Task: Find connections with filter location Goiás with filter topic #communitieswith filter profile language Potuguese with filter current company Noon - The Social Learning Platform with filter school Shiv Nadar University with filter industry Oil Extraction with filter service category Video Editing with filter keywords title Auditor
Action: Mouse moved to (549, 191)
Screenshot: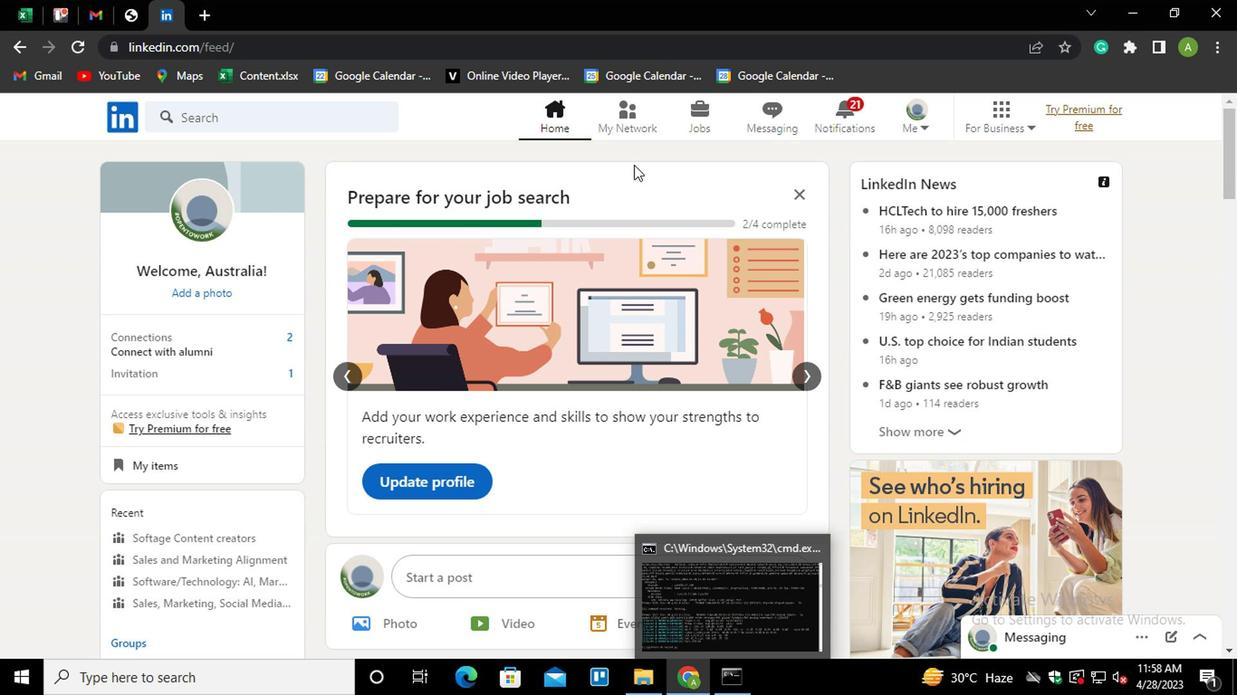 
Action: Mouse pressed left at (549, 191)
Screenshot: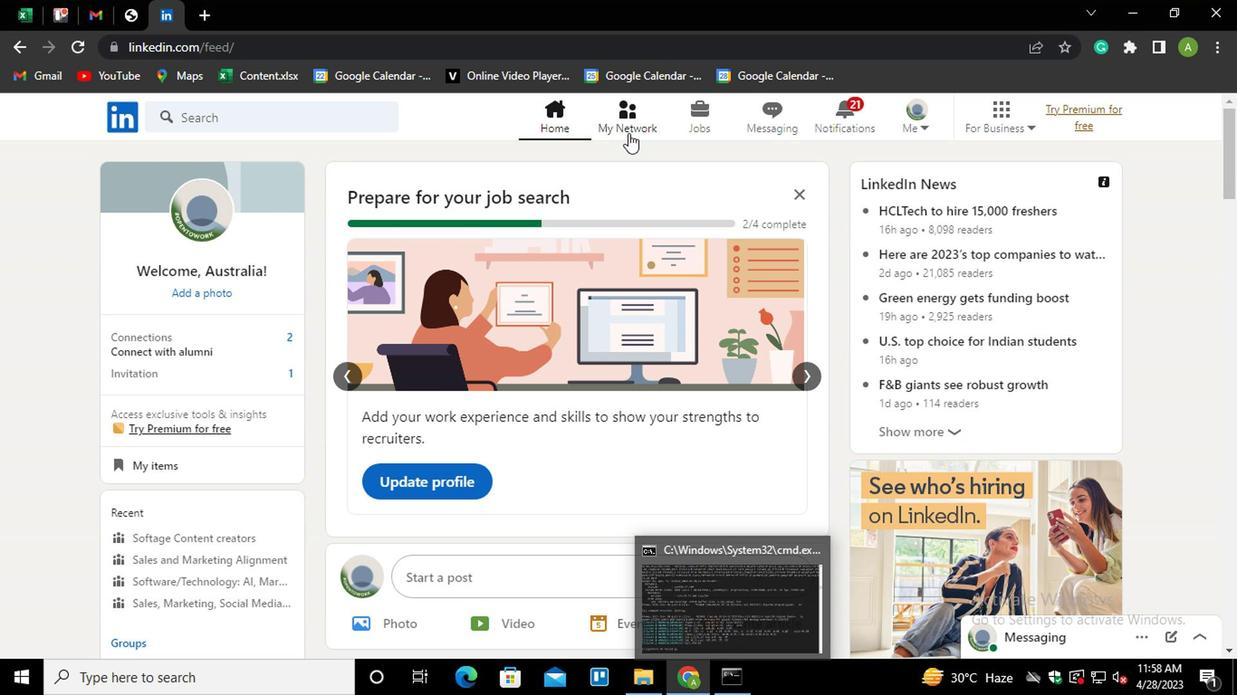 
Action: Mouse moved to (268, 258)
Screenshot: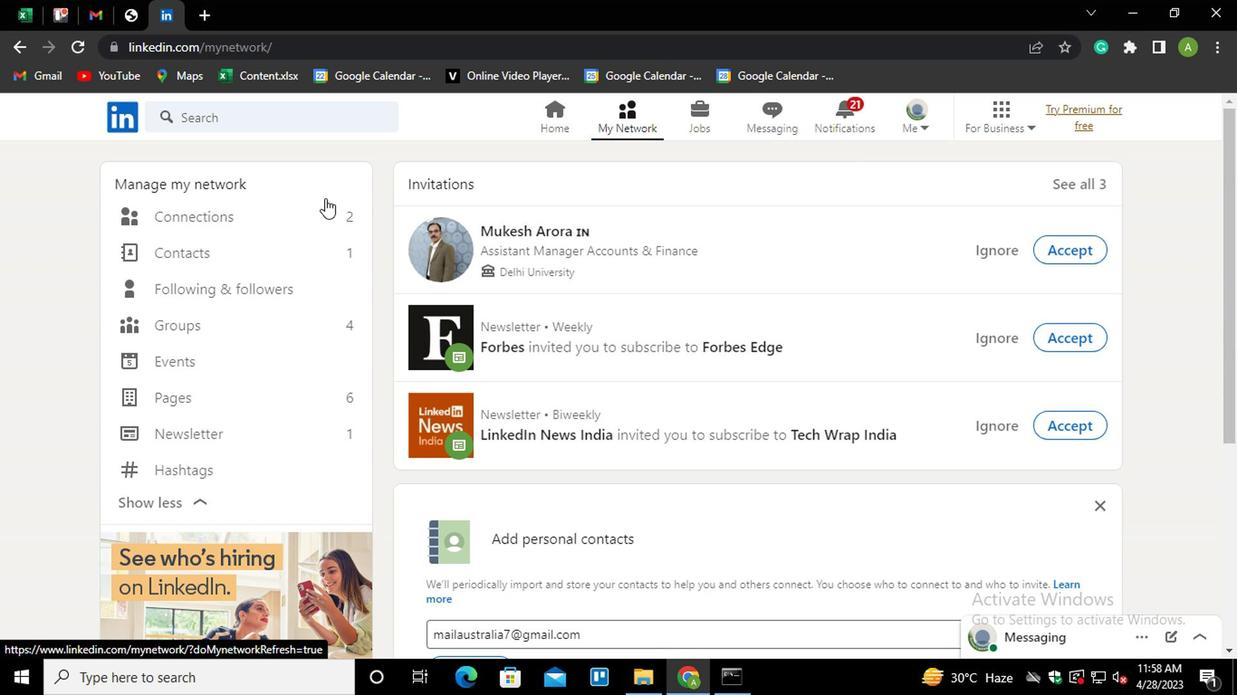 
Action: Mouse pressed left at (268, 258)
Screenshot: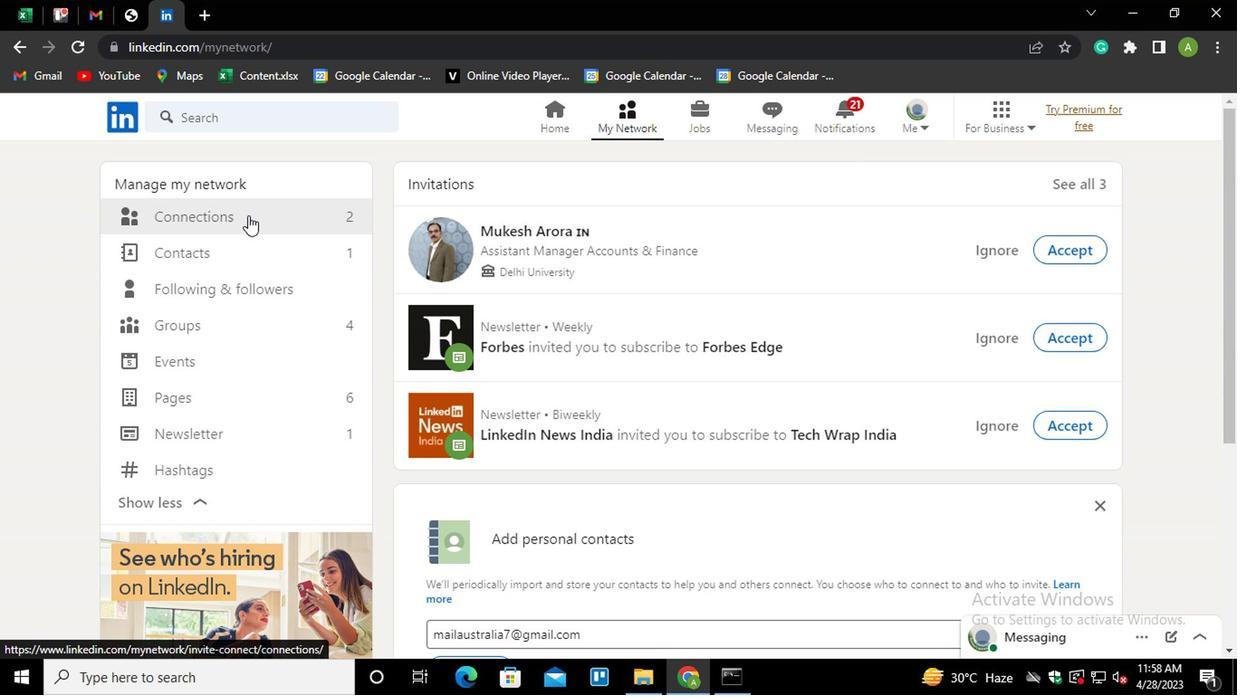 
Action: Mouse moved to (650, 257)
Screenshot: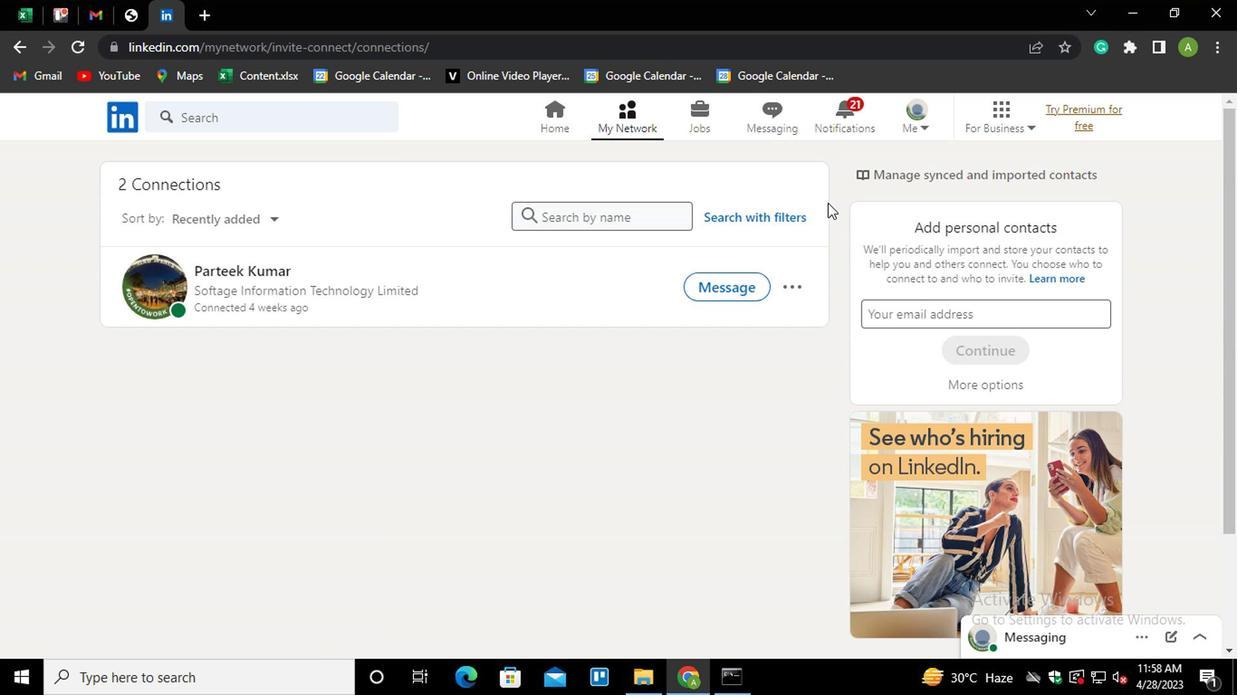 
Action: Mouse pressed left at (650, 257)
Screenshot: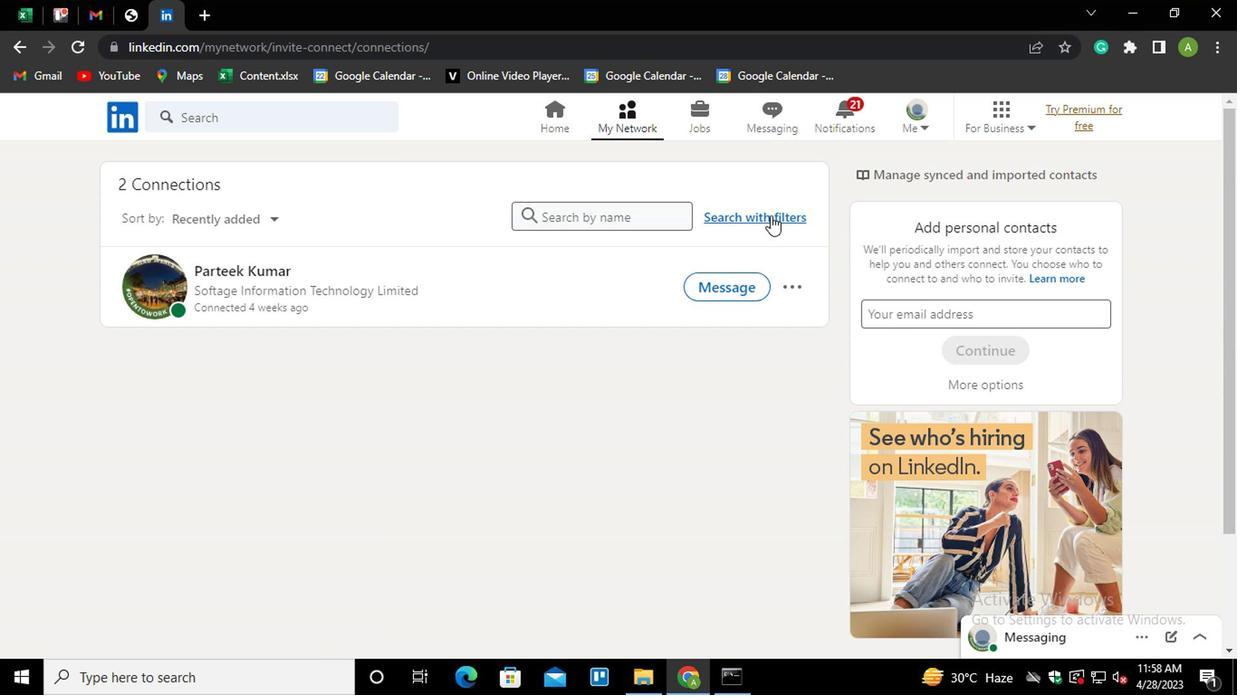 
Action: Mouse moved to (580, 219)
Screenshot: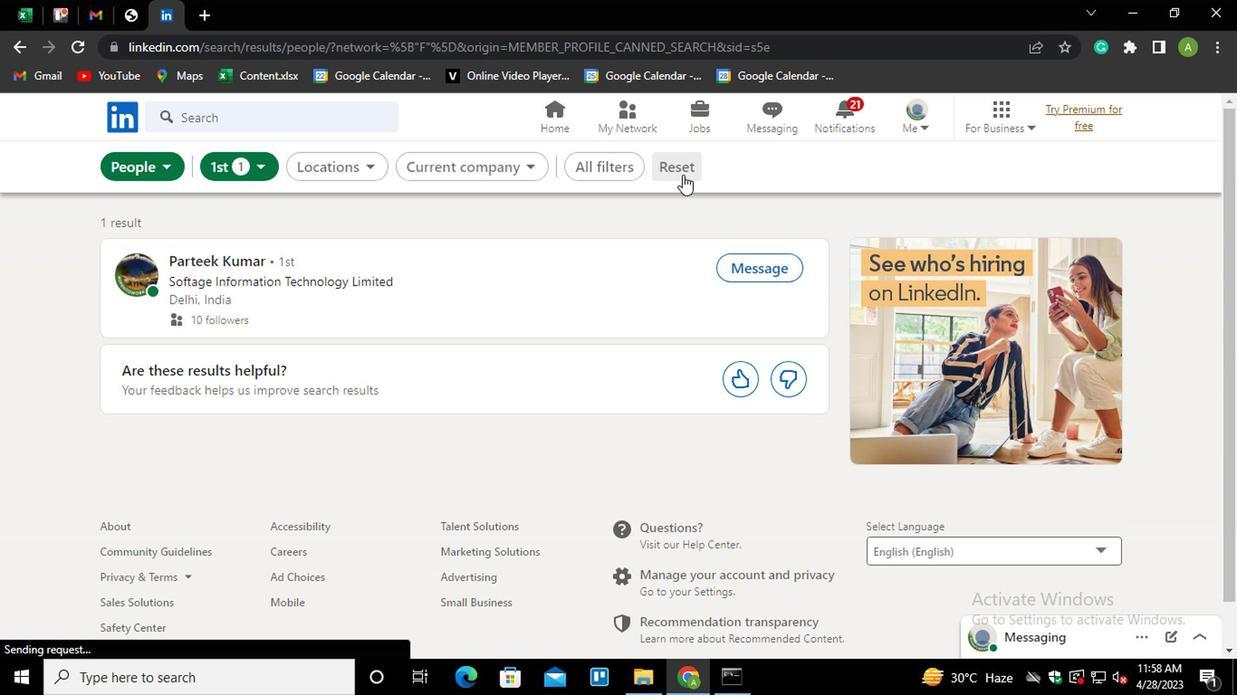 
Action: Mouse pressed left at (580, 219)
Screenshot: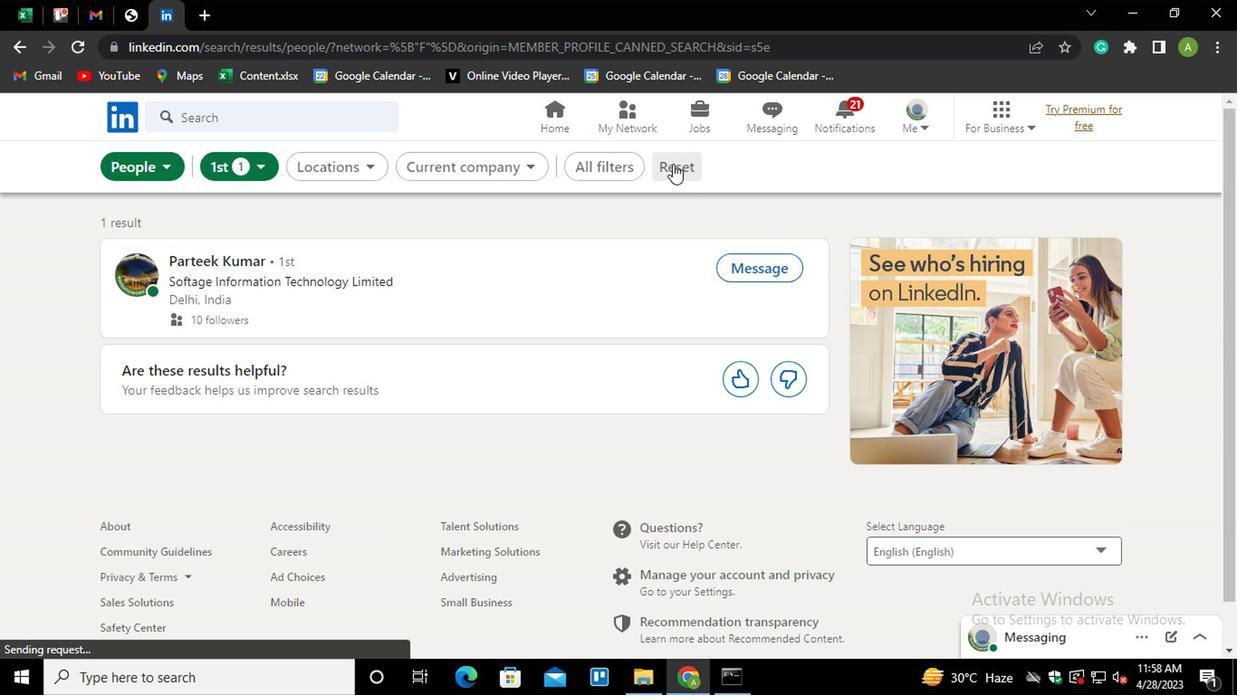 
Action: Mouse moved to (581, 224)
Screenshot: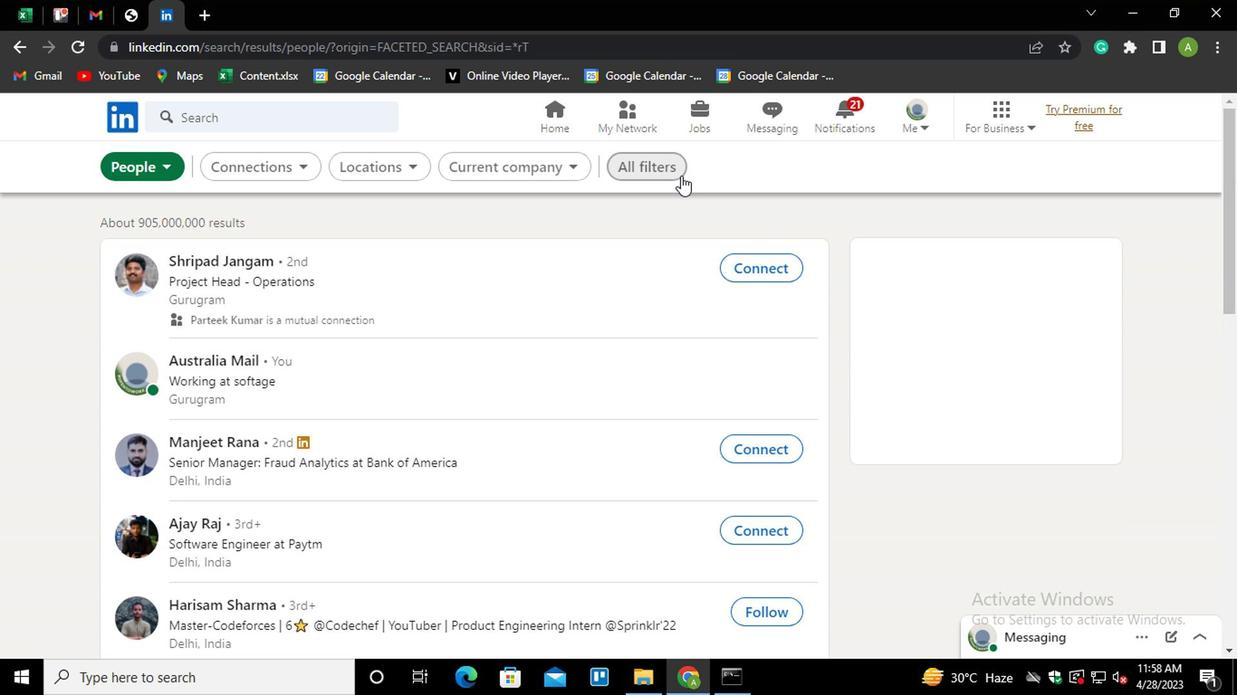 
Action: Mouse pressed left at (581, 224)
Screenshot: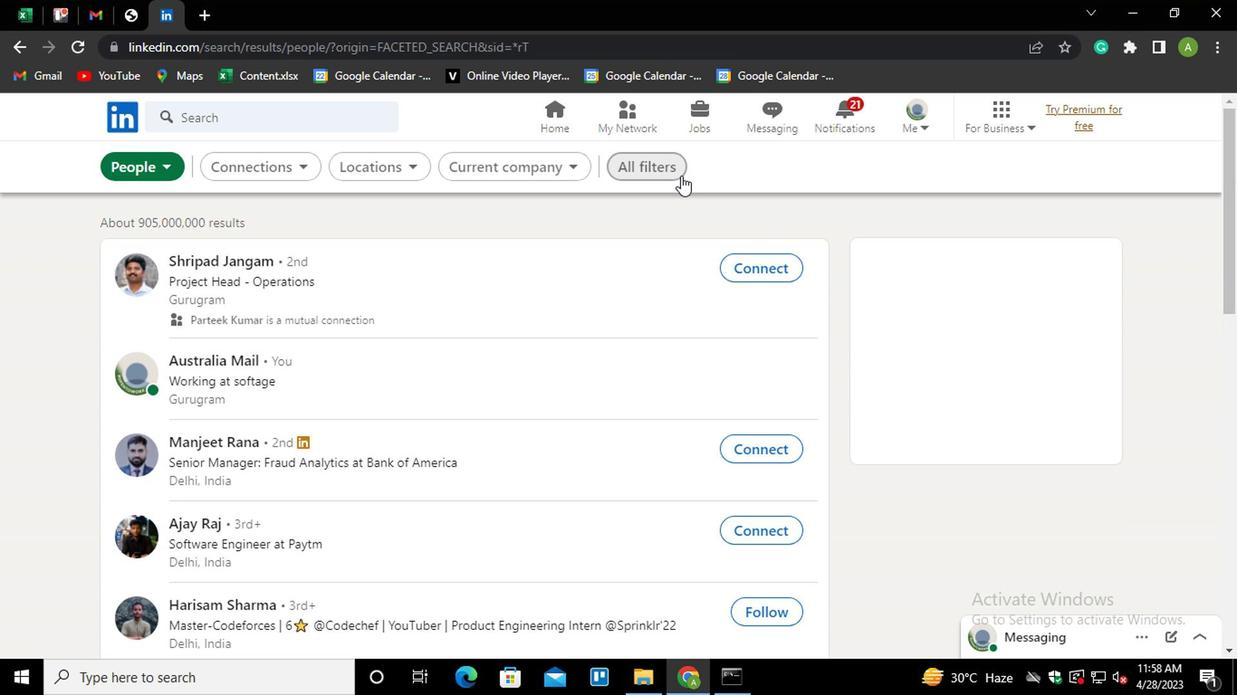 
Action: Mouse moved to (702, 367)
Screenshot: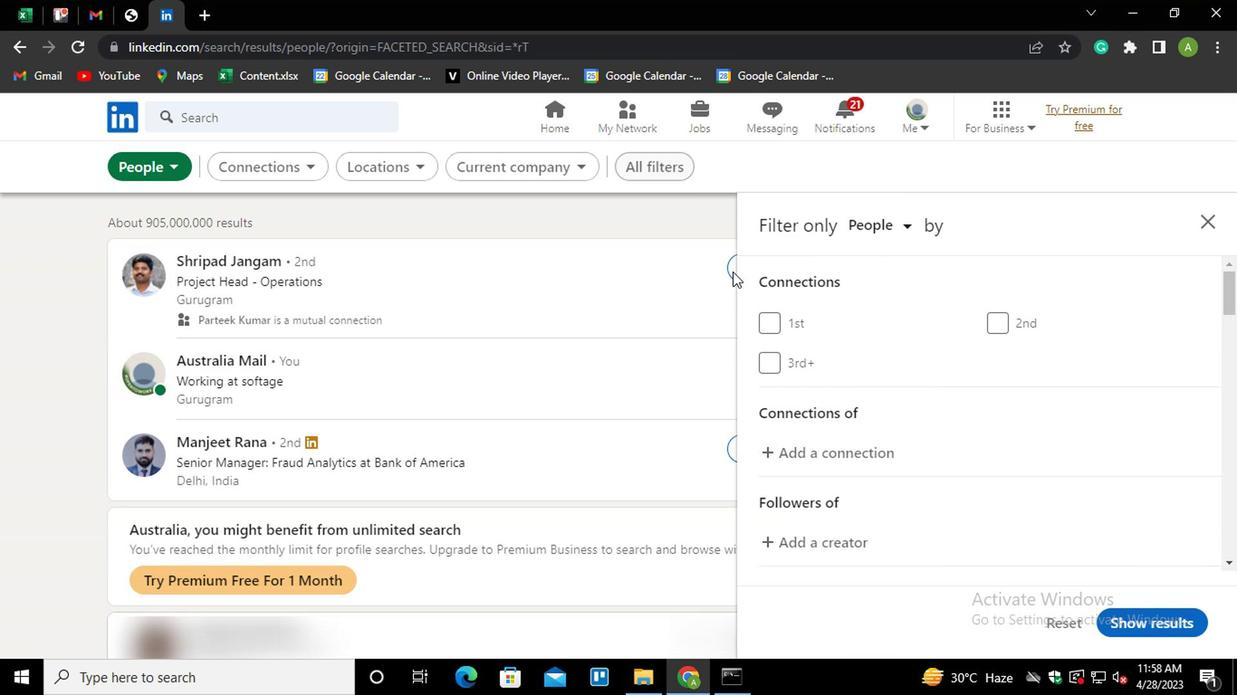 
Action: Mouse scrolled (702, 366) with delta (0, 0)
Screenshot: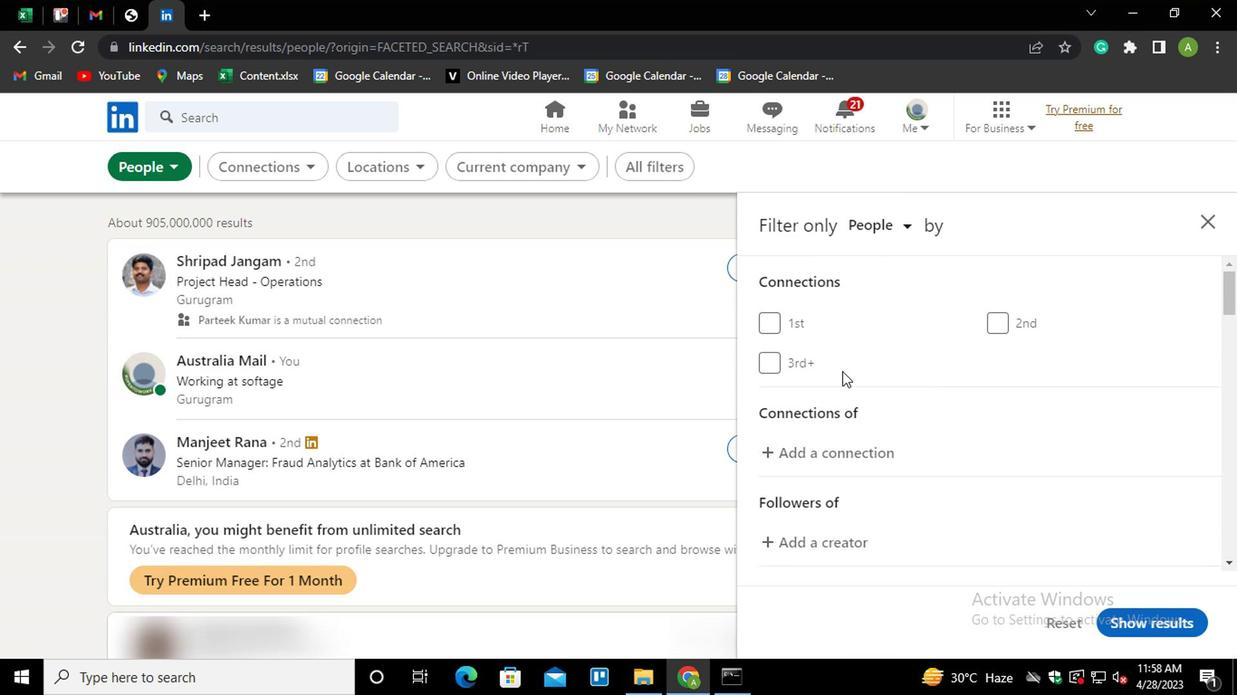 
Action: Mouse scrolled (702, 366) with delta (0, 0)
Screenshot: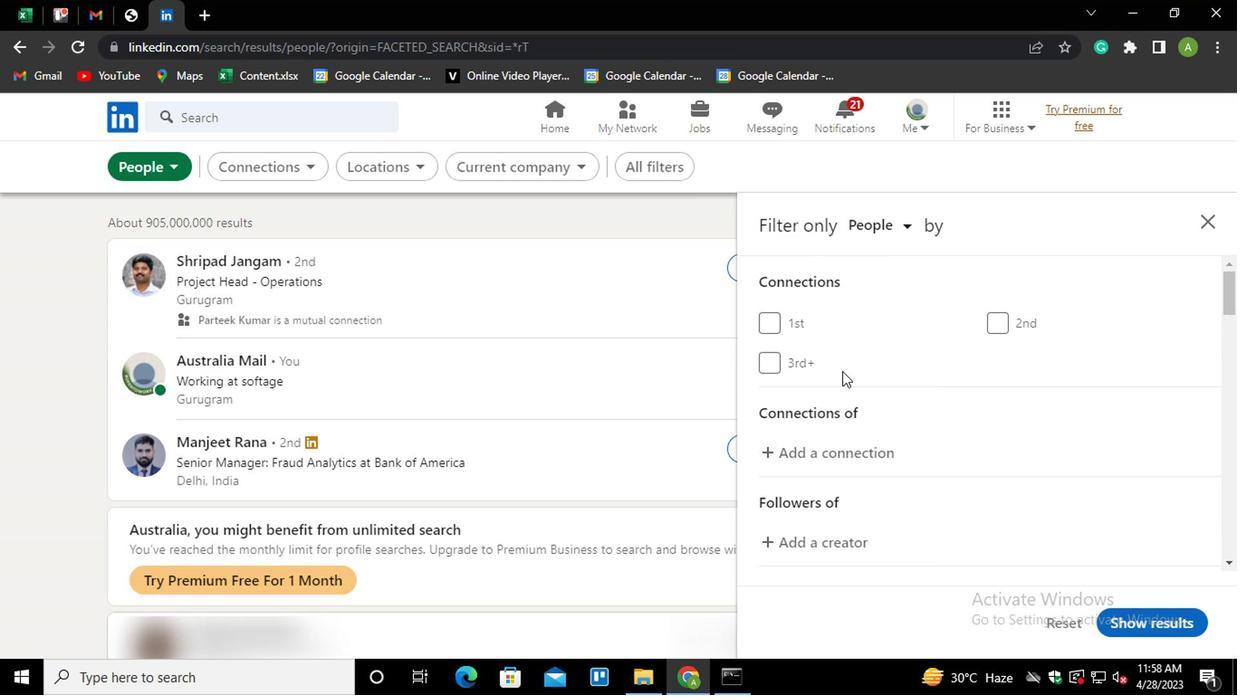 
Action: Mouse scrolled (702, 366) with delta (0, 0)
Screenshot: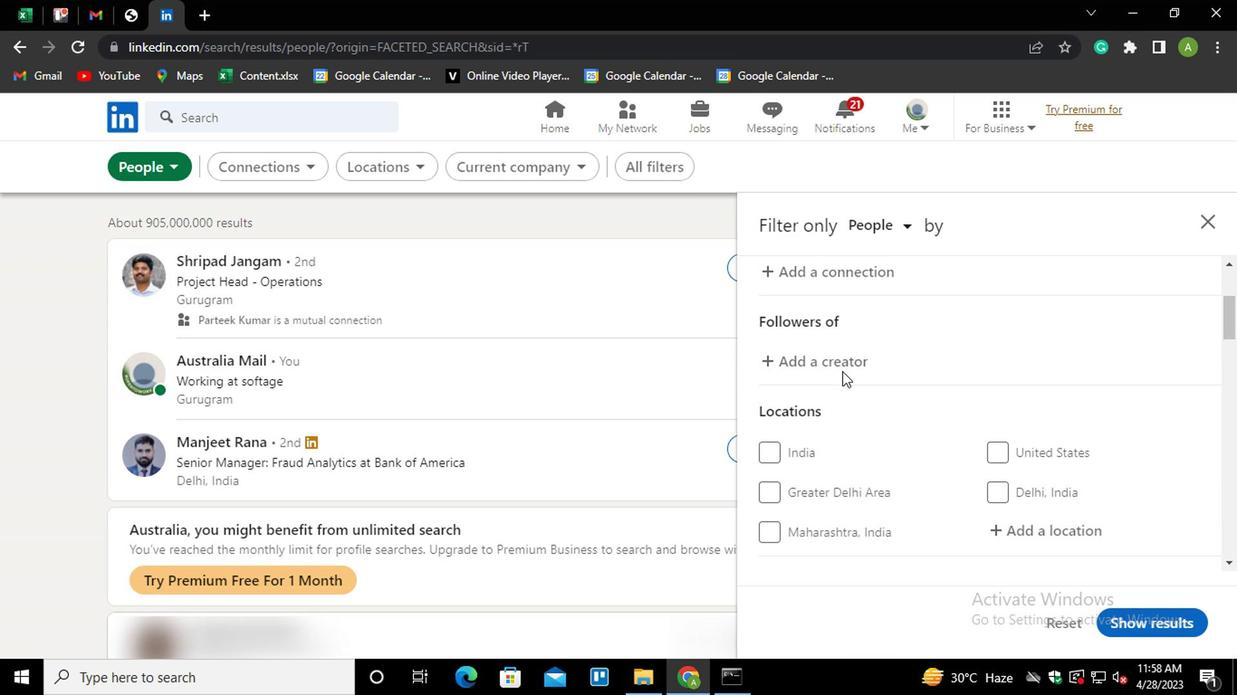 
Action: Mouse moved to (821, 416)
Screenshot: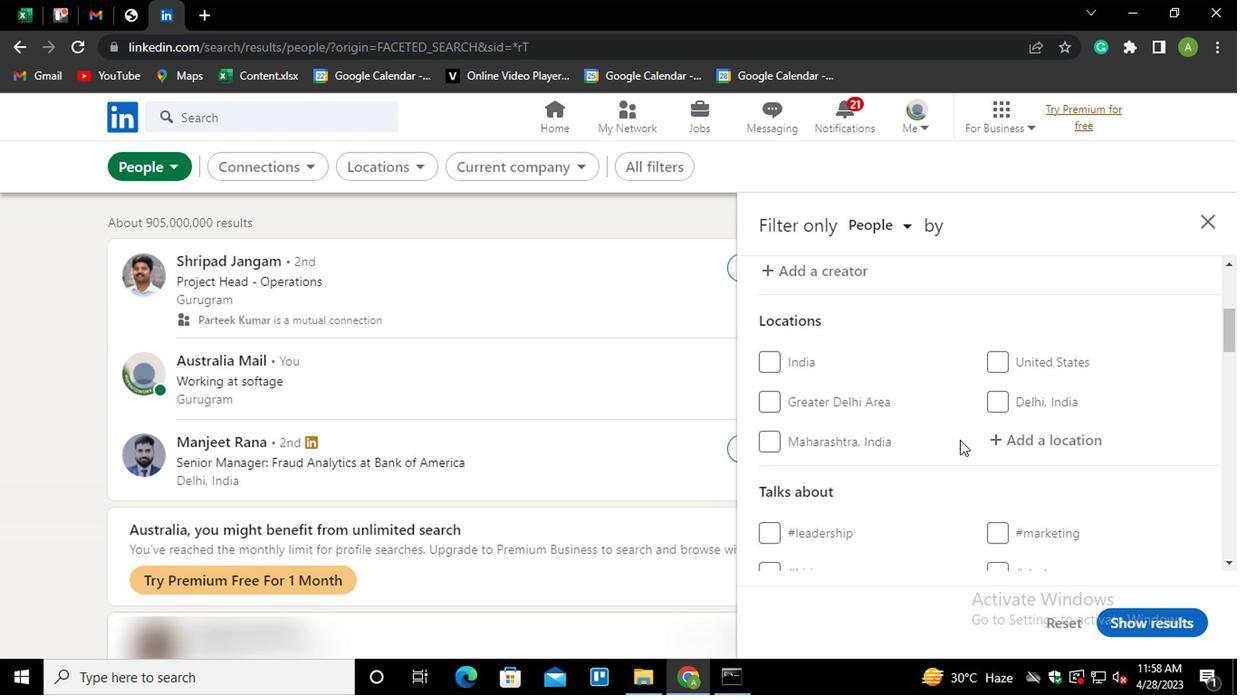 
Action: Mouse pressed left at (821, 416)
Screenshot: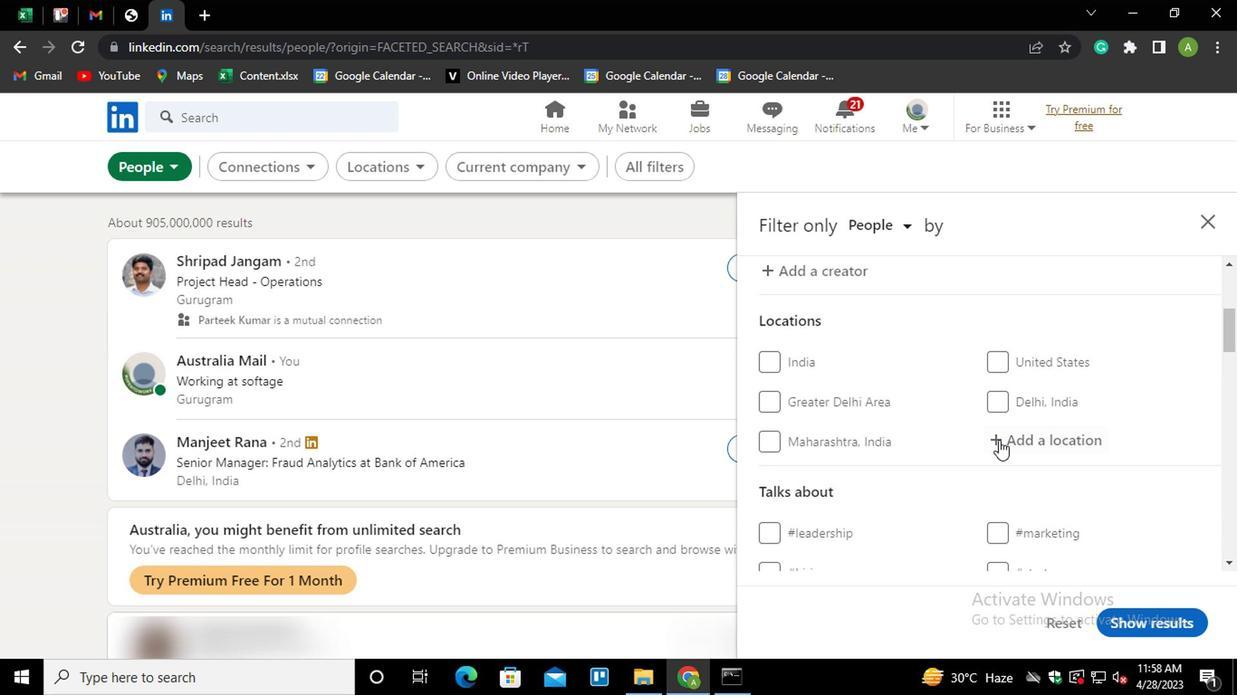 
Action: Key pressed <Key.shift>GOIAD<Key.backspace>S<Key.down><Key.enter>
Screenshot: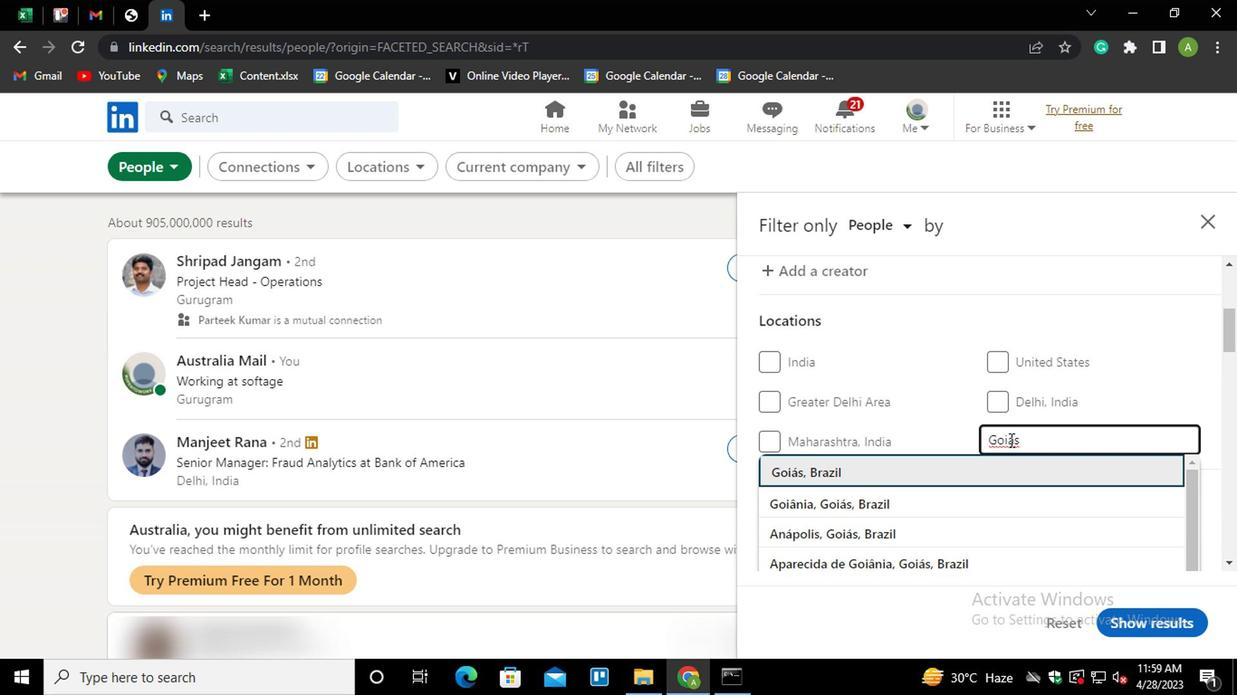 
Action: Mouse scrolled (821, 415) with delta (0, 0)
Screenshot: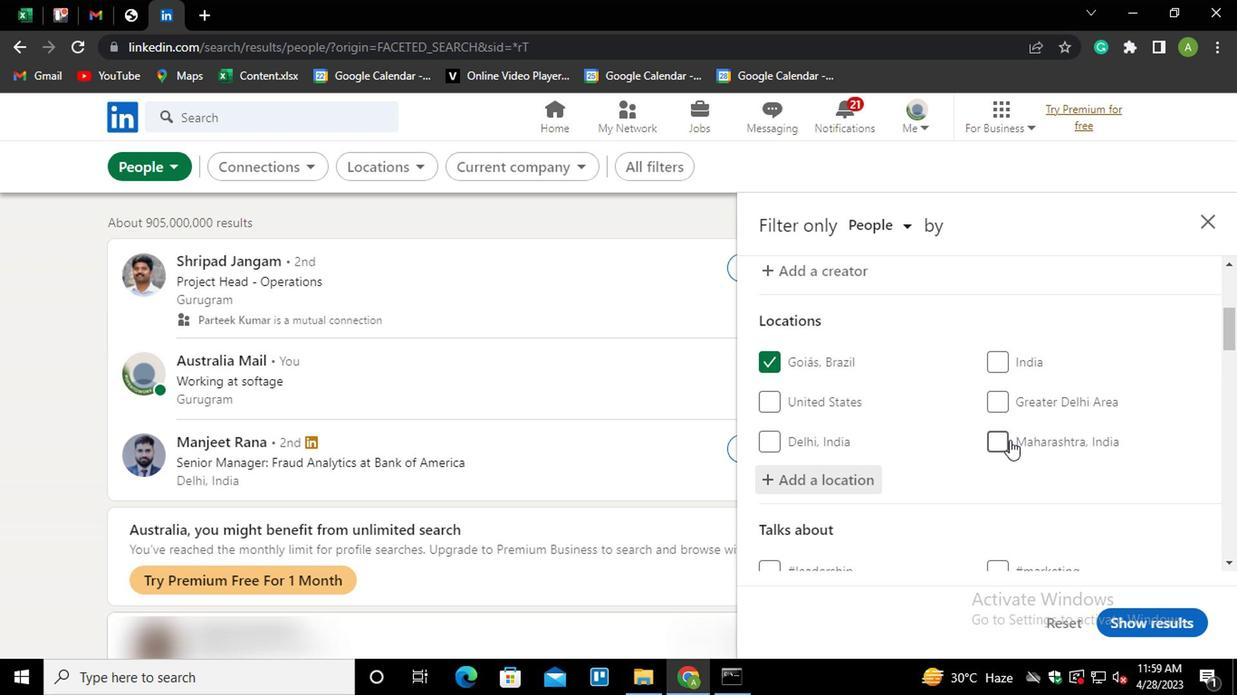 
Action: Mouse scrolled (821, 415) with delta (0, 0)
Screenshot: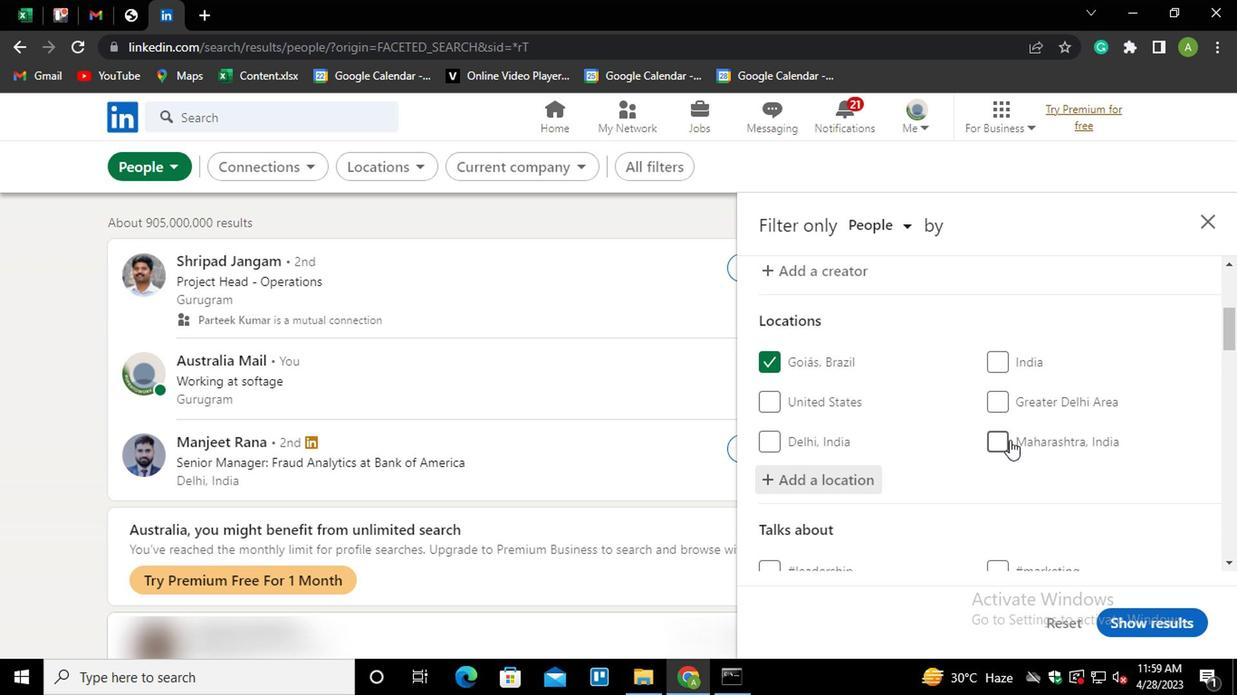 
Action: Mouse scrolled (821, 415) with delta (0, 0)
Screenshot: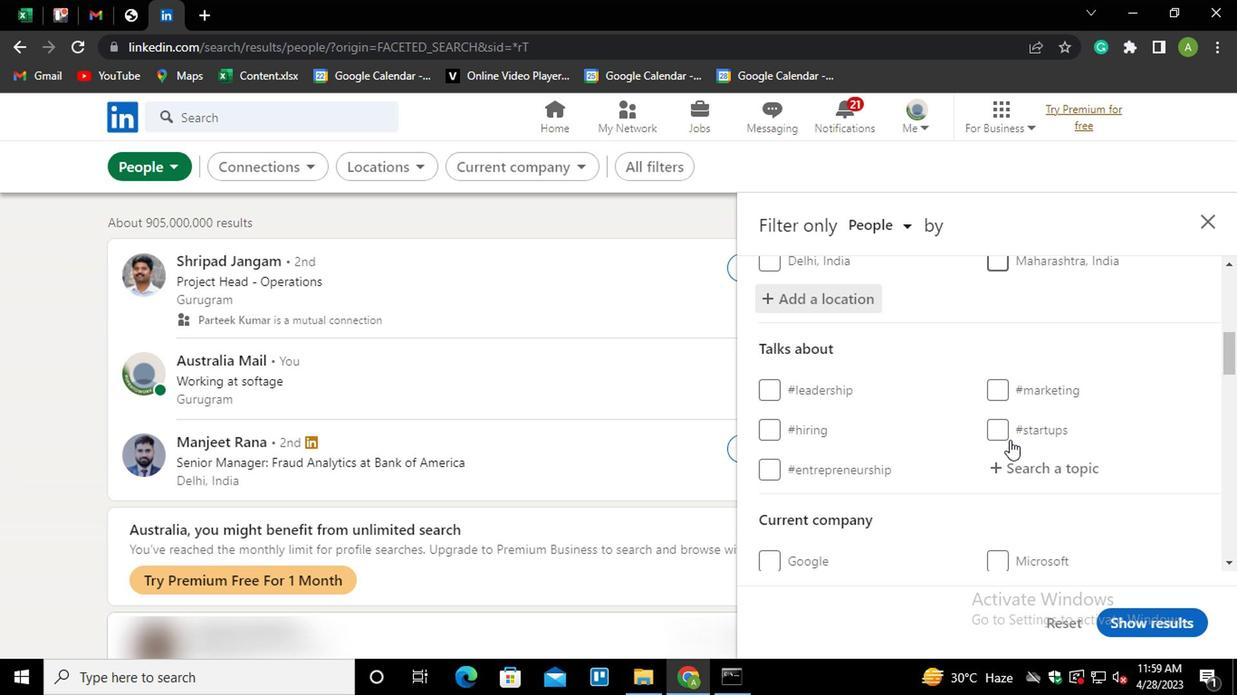 
Action: Mouse moved to (838, 369)
Screenshot: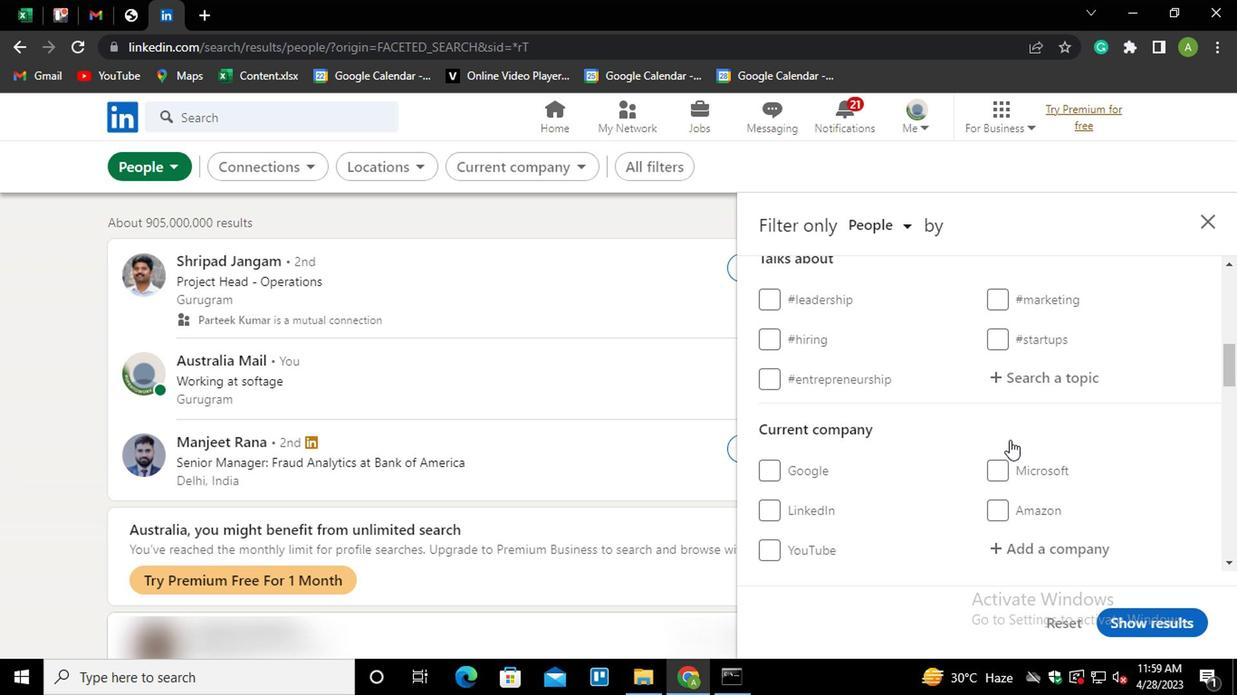 
Action: Mouse pressed left at (838, 369)
Screenshot: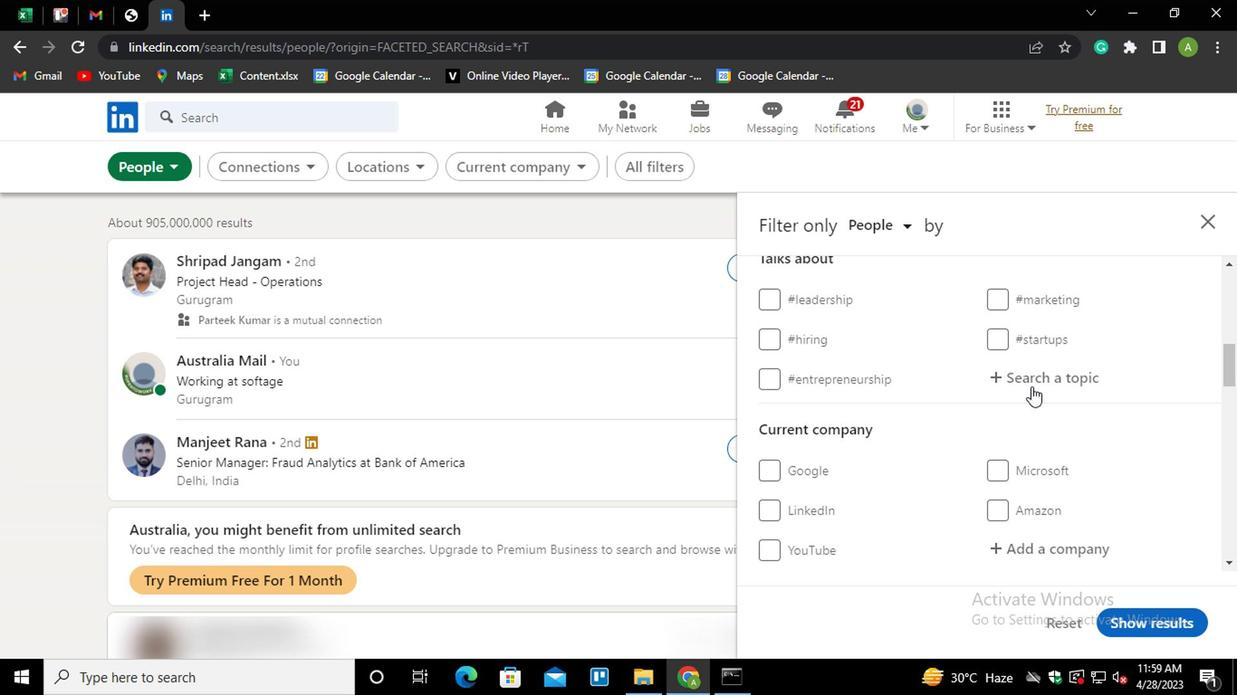
Action: Key pressed COMMUNITE<Key.backspace>IES<Key.down><Key.down><Key.enter>
Screenshot: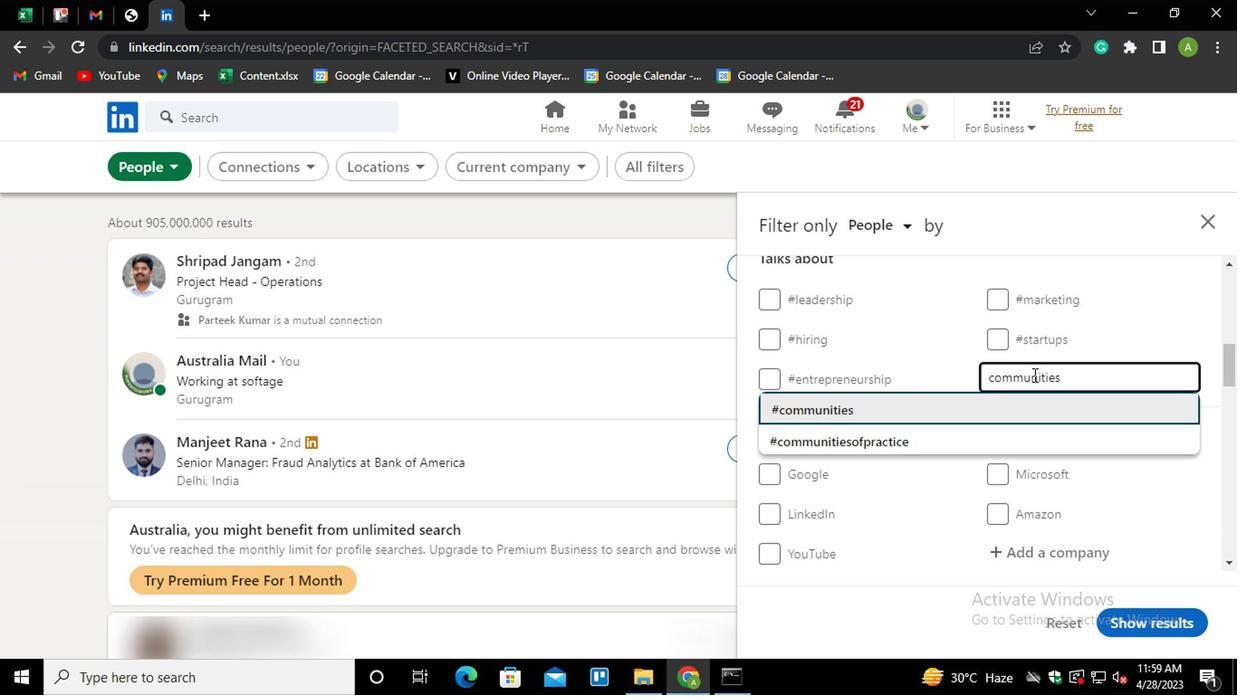 
Action: Mouse moved to (839, 368)
Screenshot: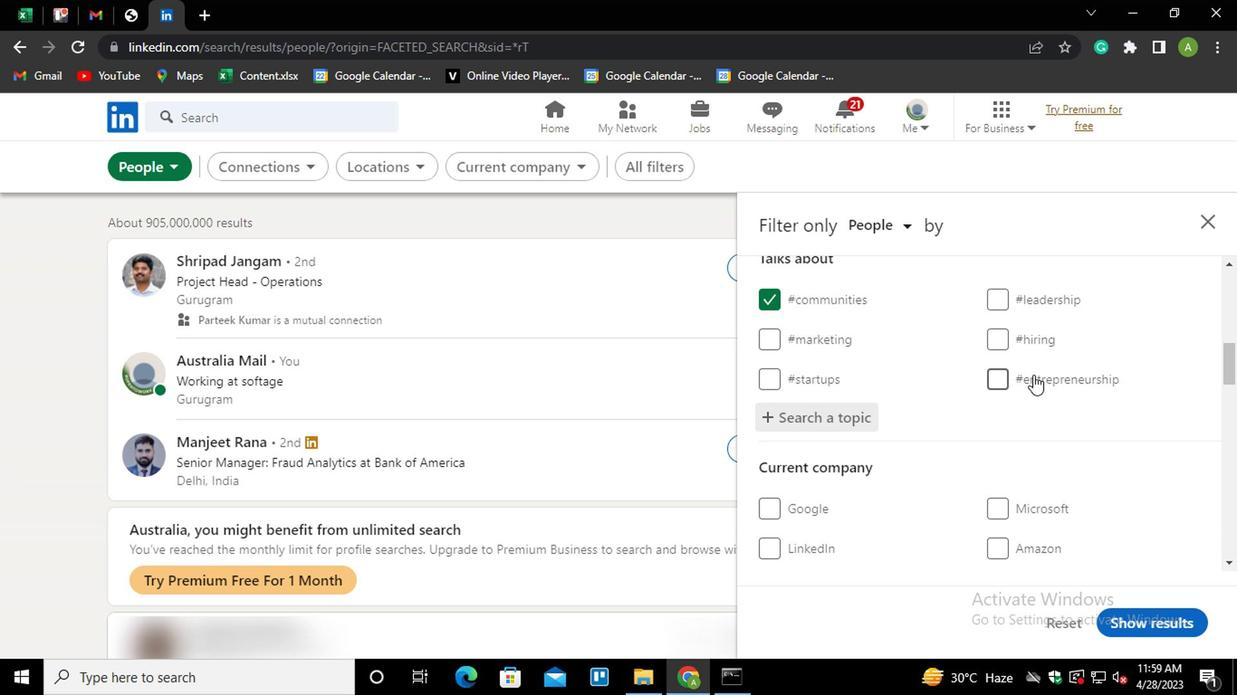 
Action: Mouse scrolled (839, 367) with delta (0, 0)
Screenshot: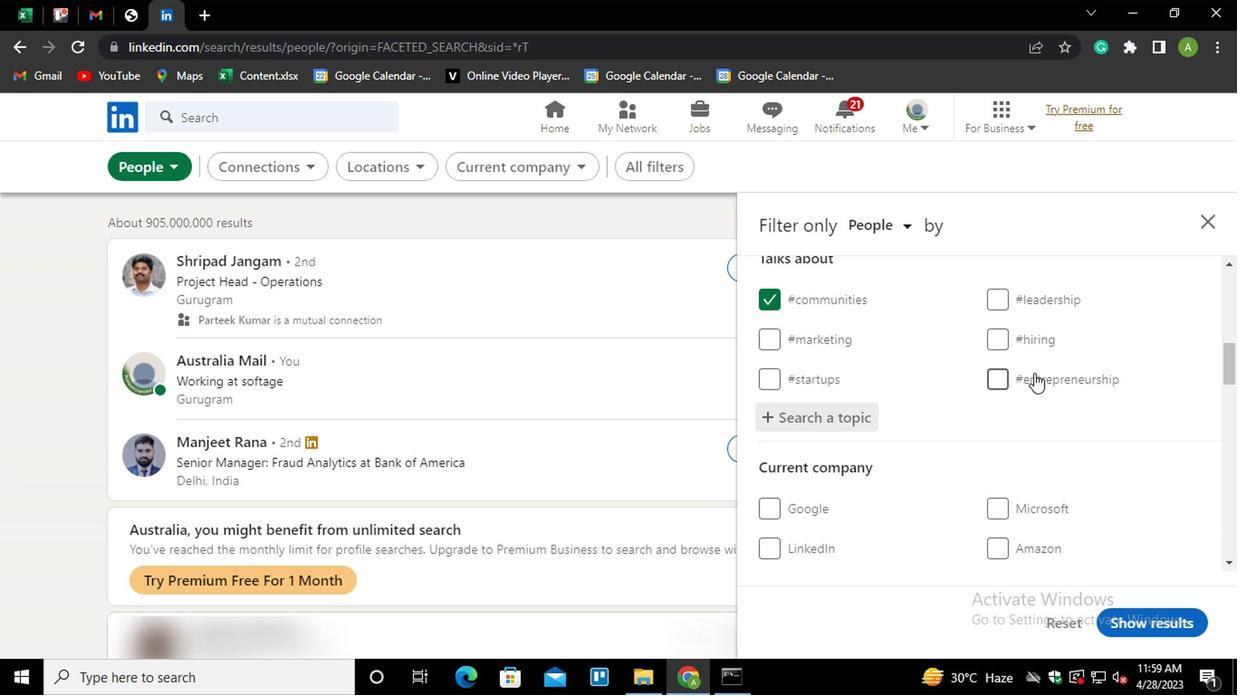 
Action: Mouse scrolled (839, 367) with delta (0, 0)
Screenshot: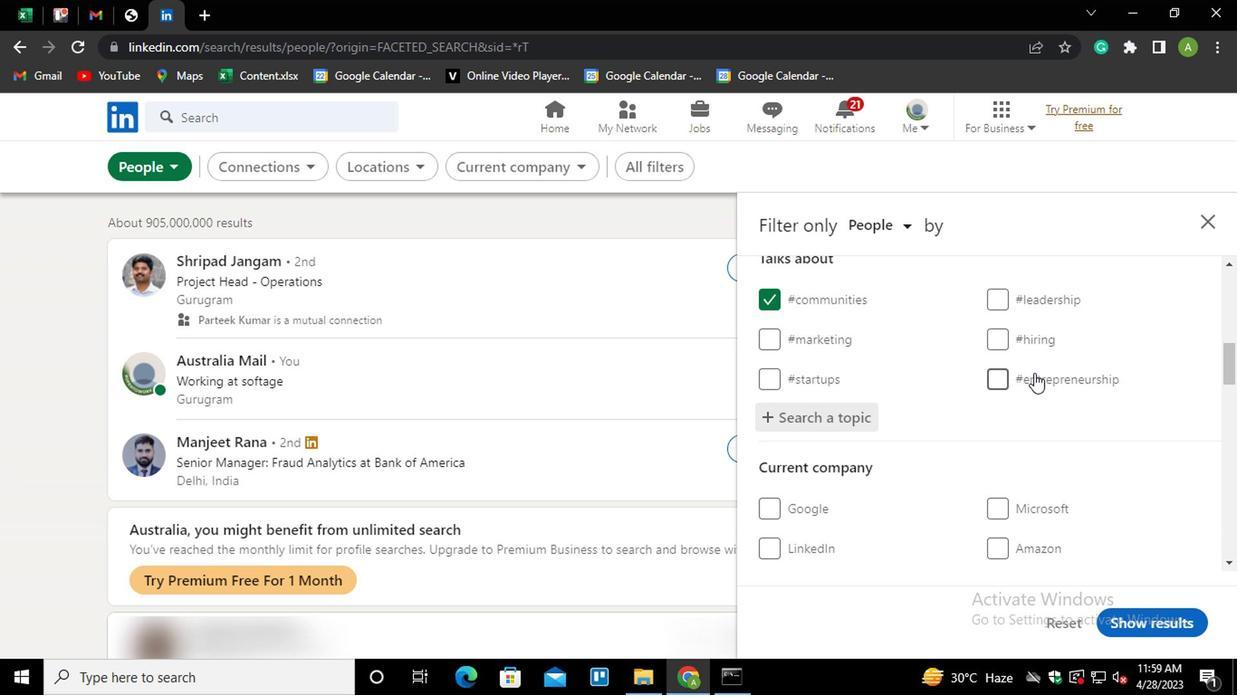 
Action: Mouse scrolled (839, 367) with delta (0, 0)
Screenshot: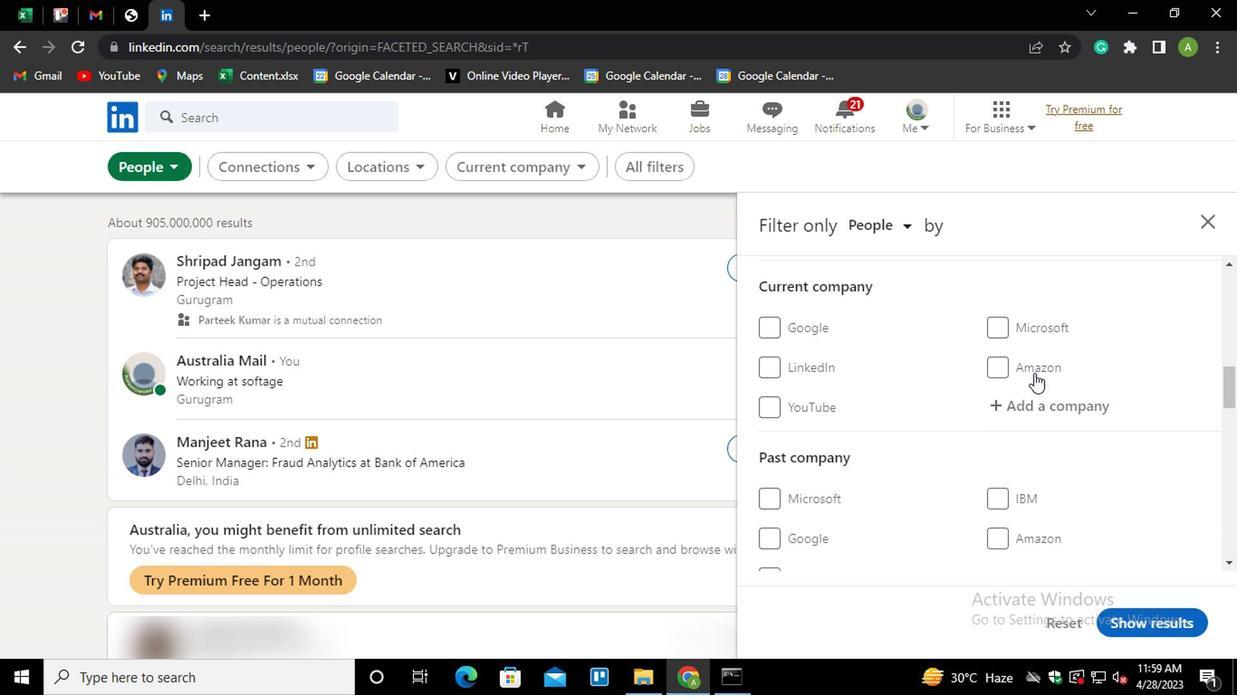 
Action: Mouse scrolled (839, 367) with delta (0, 0)
Screenshot: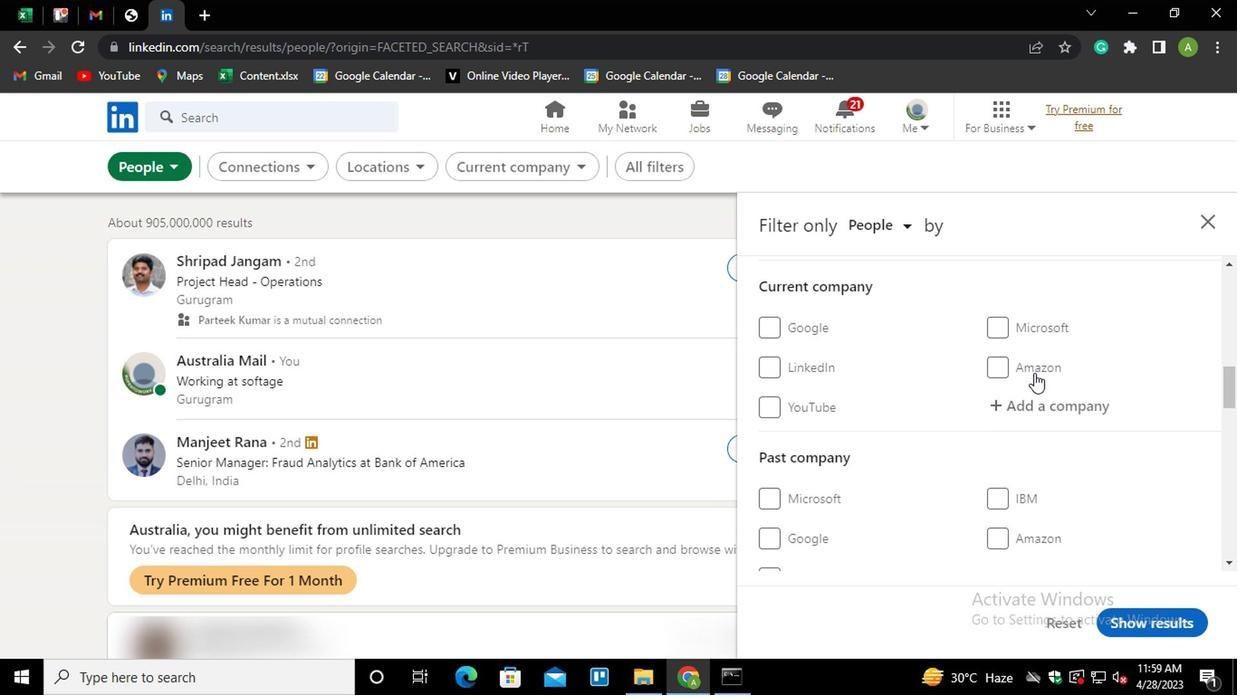 
Action: Mouse scrolled (839, 367) with delta (0, 0)
Screenshot: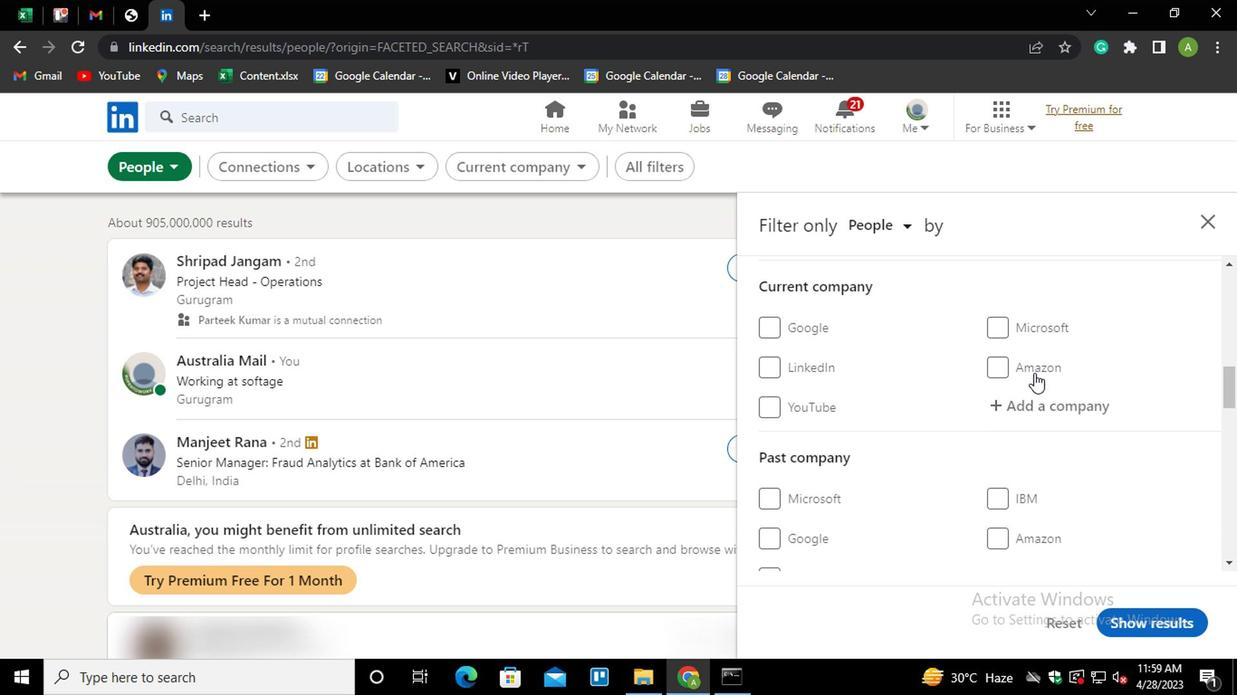 
Action: Mouse scrolled (839, 367) with delta (0, 0)
Screenshot: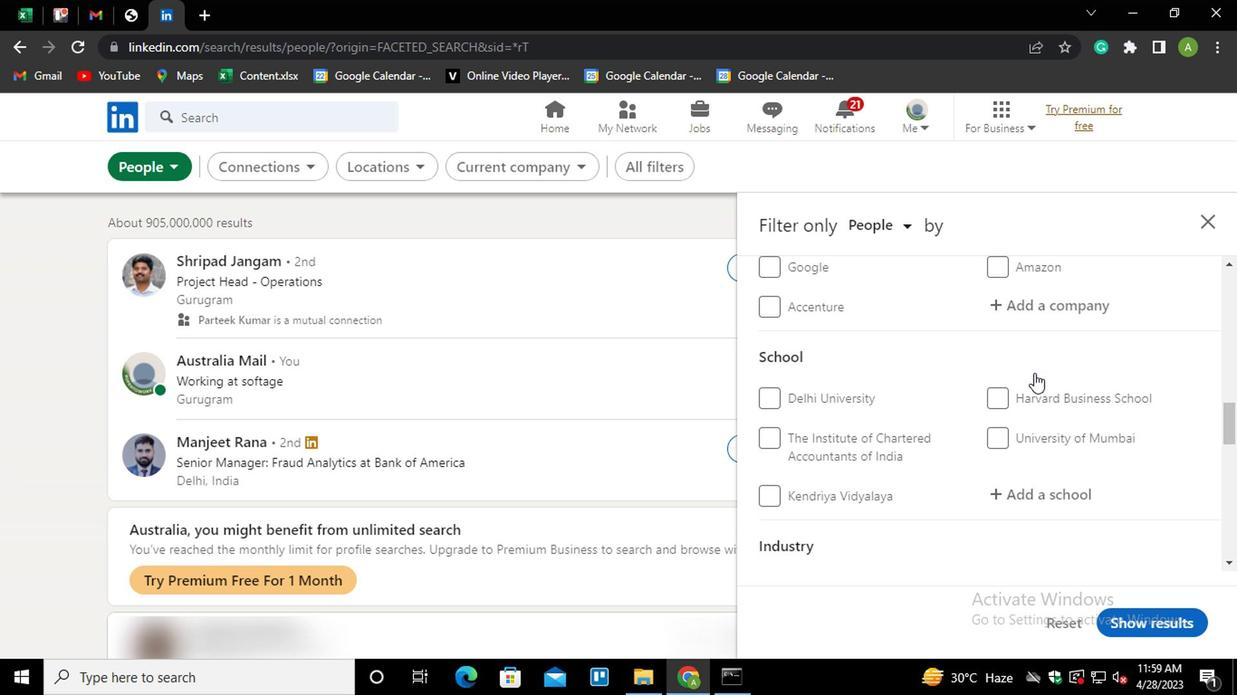 
Action: Mouse scrolled (839, 367) with delta (0, 0)
Screenshot: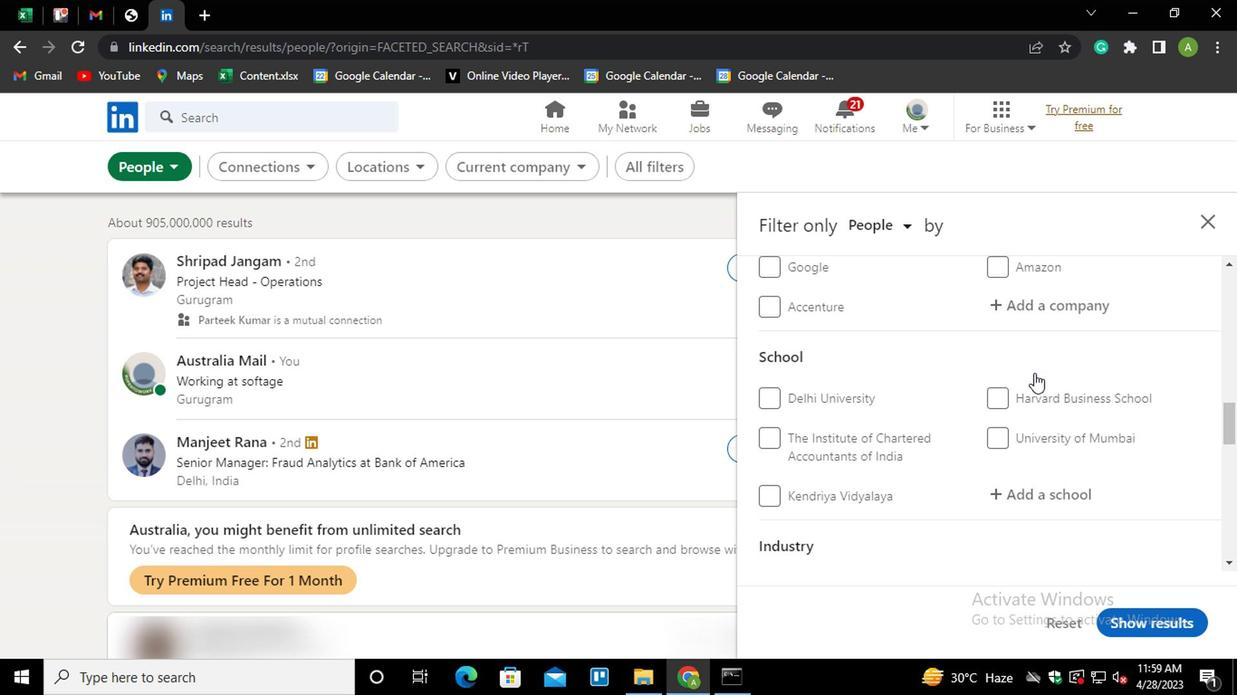 
Action: Mouse scrolled (839, 367) with delta (0, 0)
Screenshot: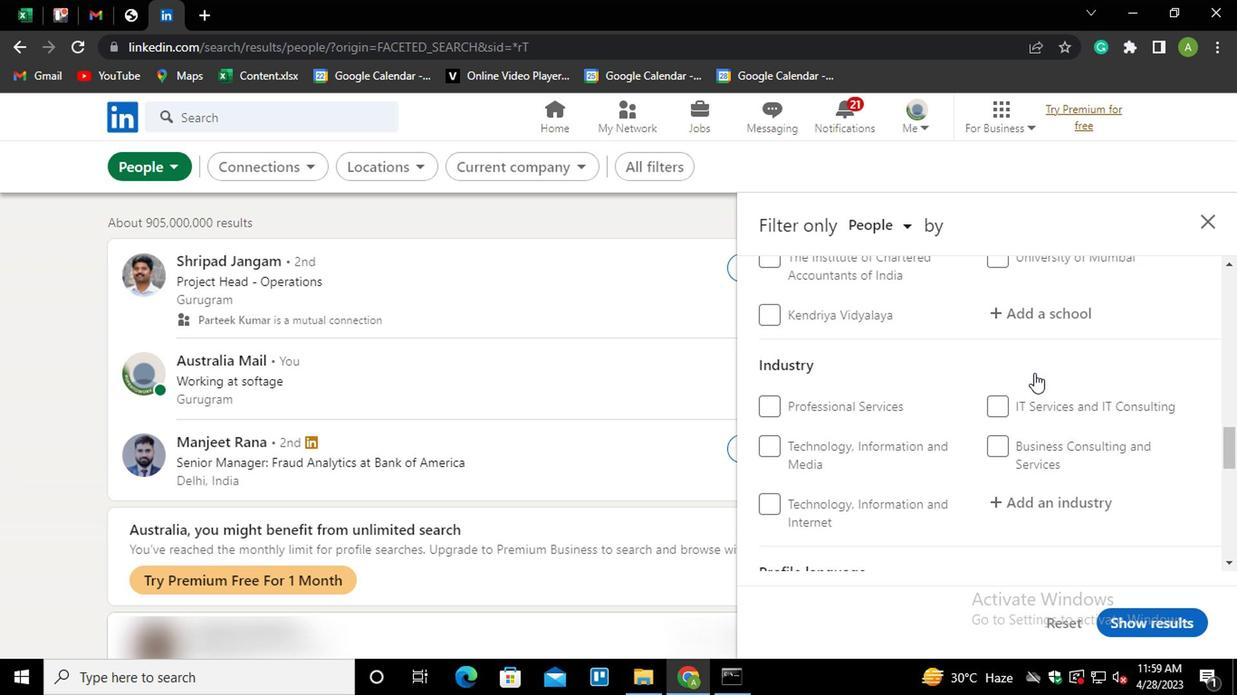 
Action: Mouse scrolled (839, 367) with delta (0, 0)
Screenshot: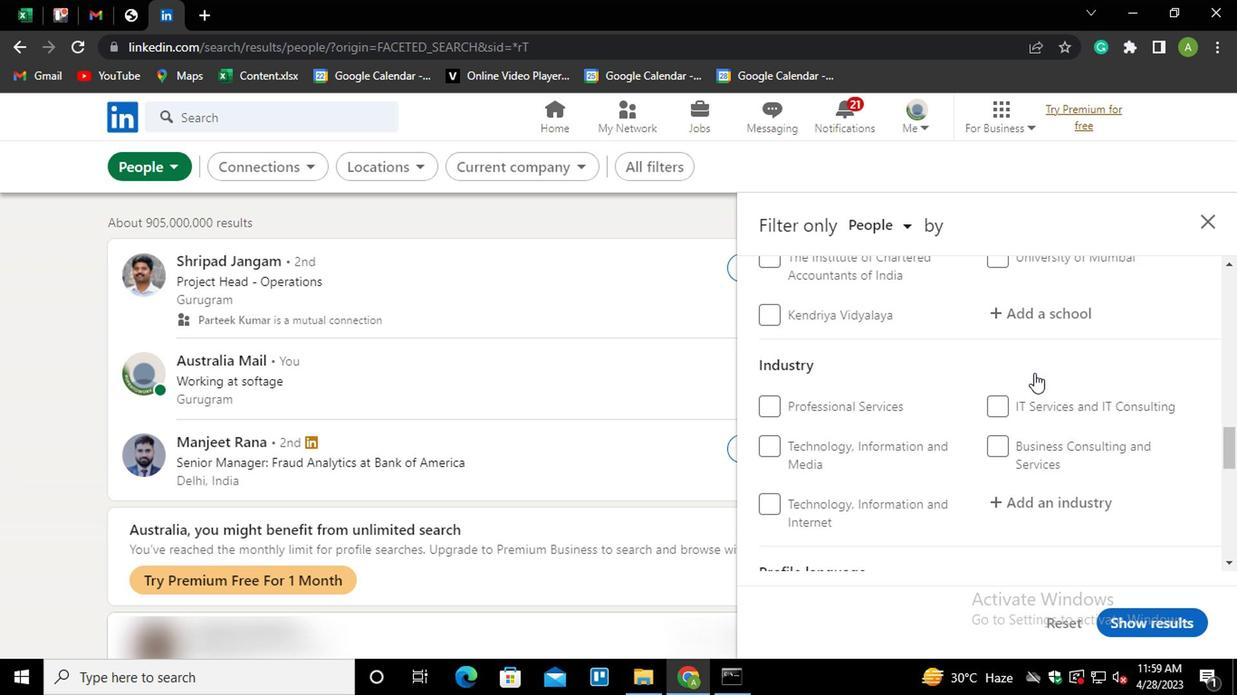
Action: Mouse moved to (817, 439)
Screenshot: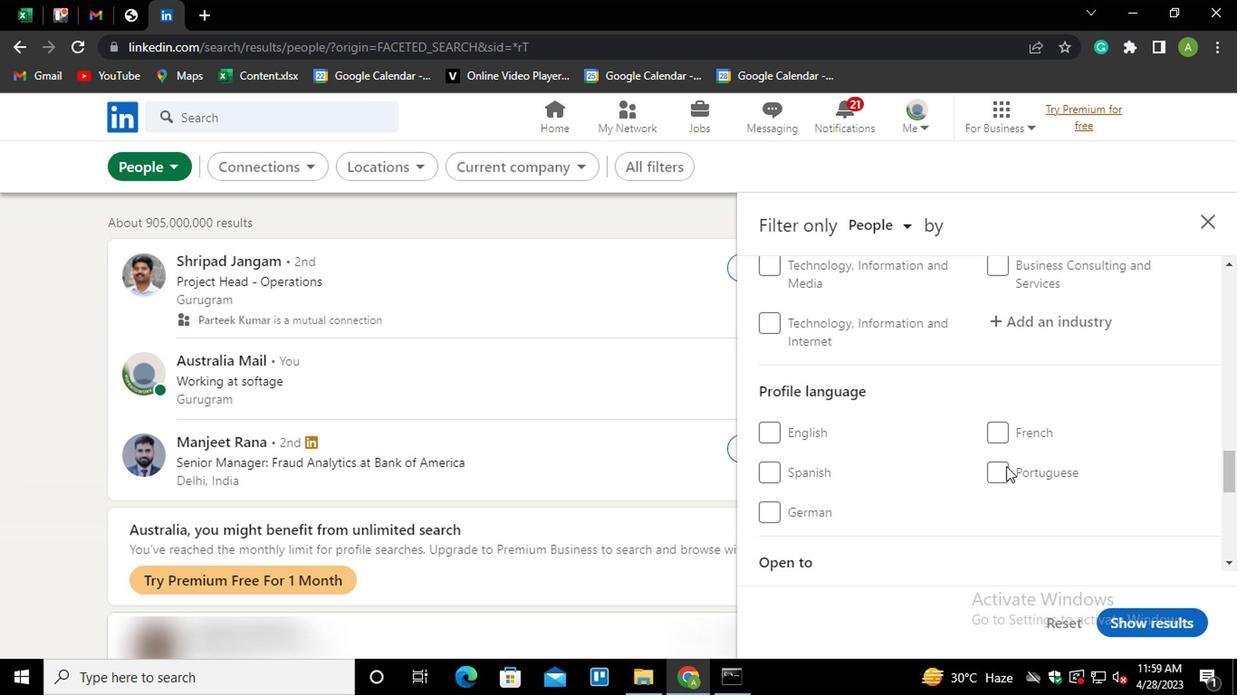
Action: Mouse pressed left at (817, 439)
Screenshot: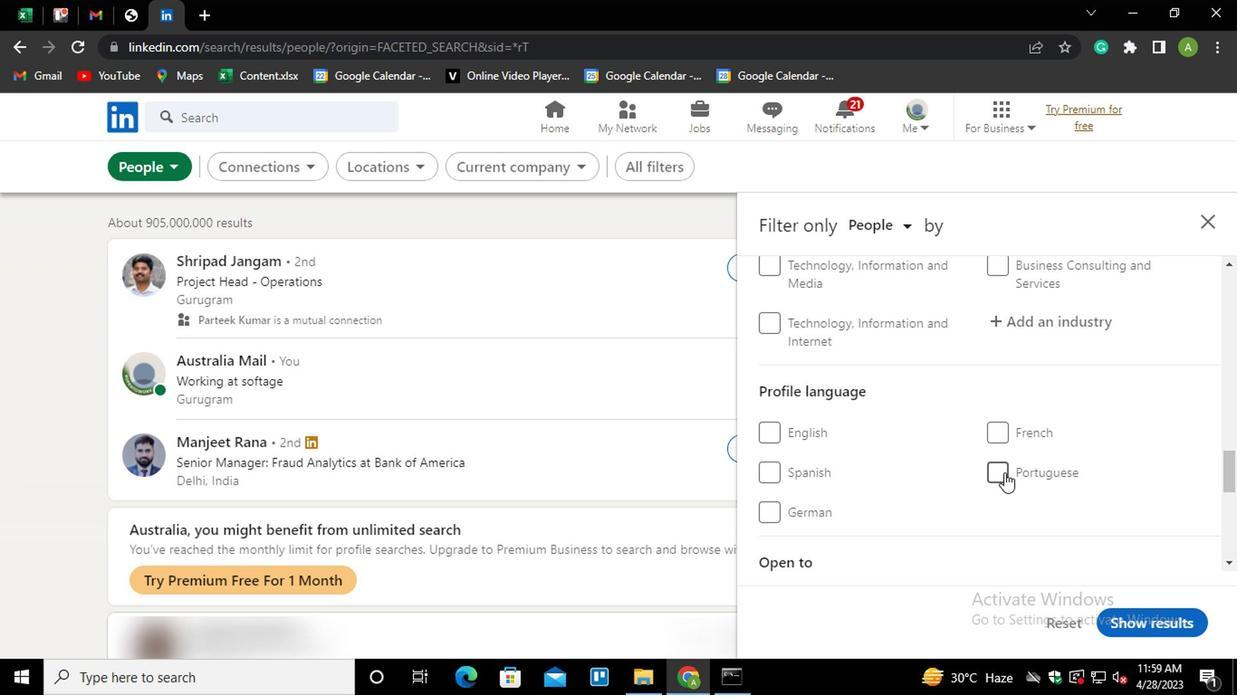 
Action: Mouse moved to (844, 439)
Screenshot: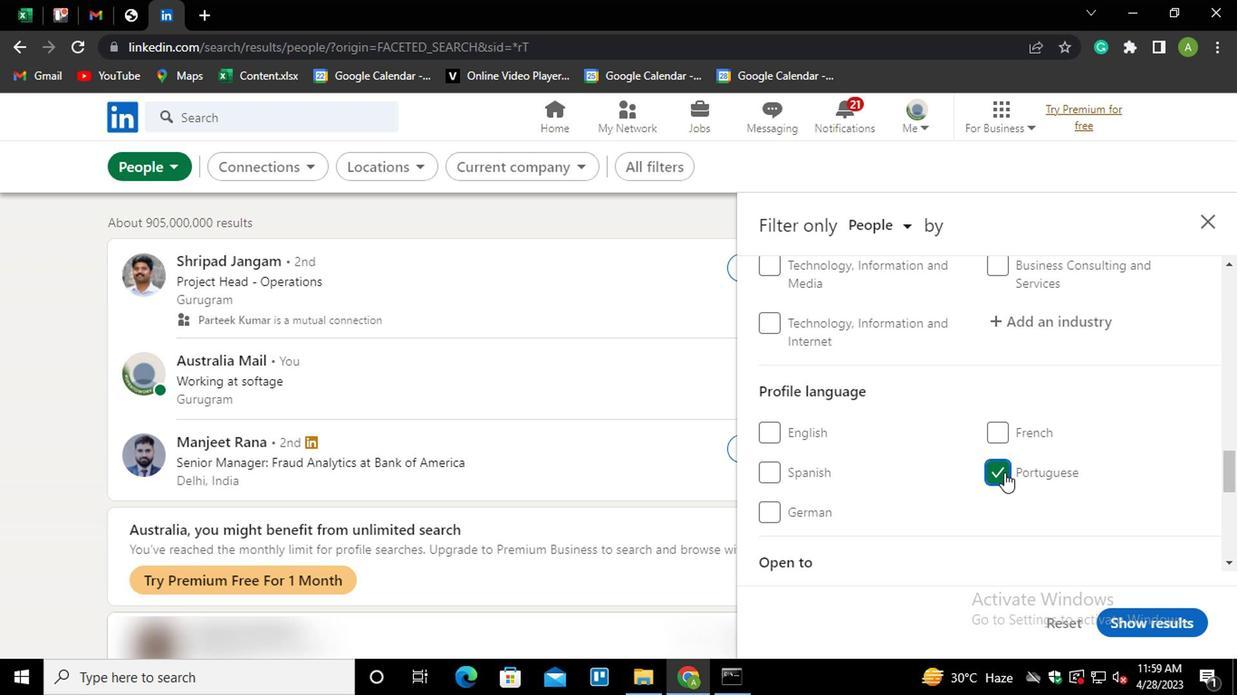 
Action: Mouse scrolled (844, 440) with delta (0, 0)
Screenshot: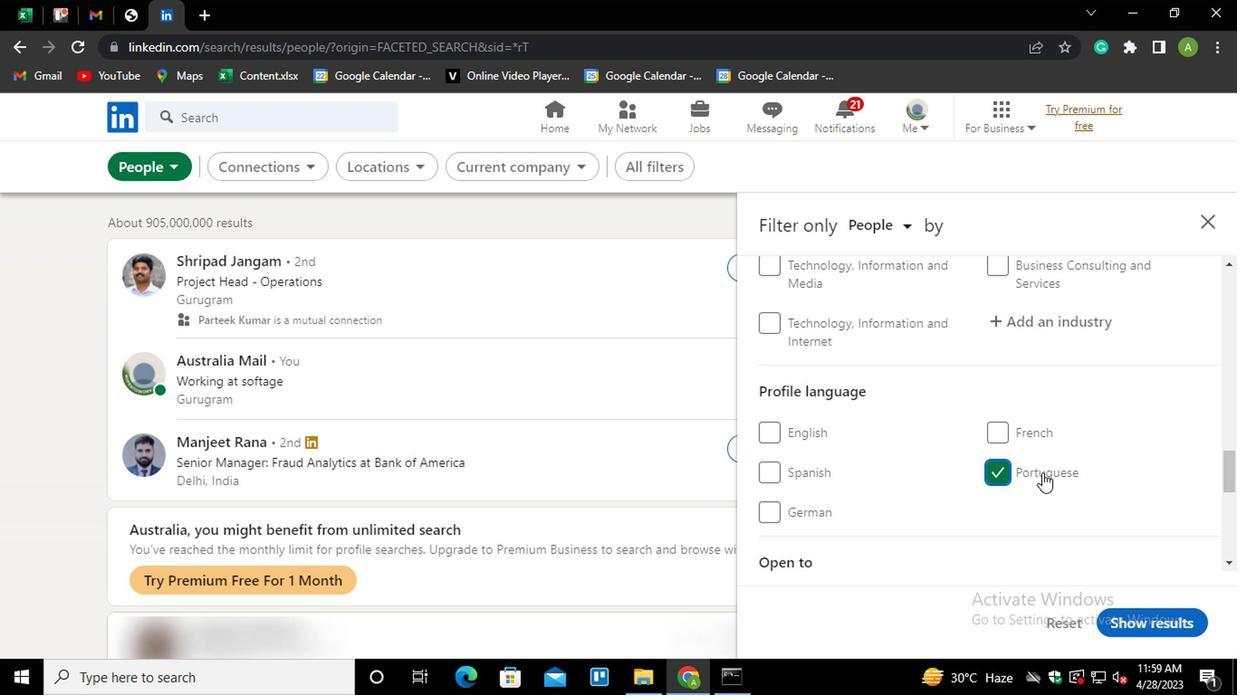 
Action: Mouse scrolled (844, 440) with delta (0, 0)
Screenshot: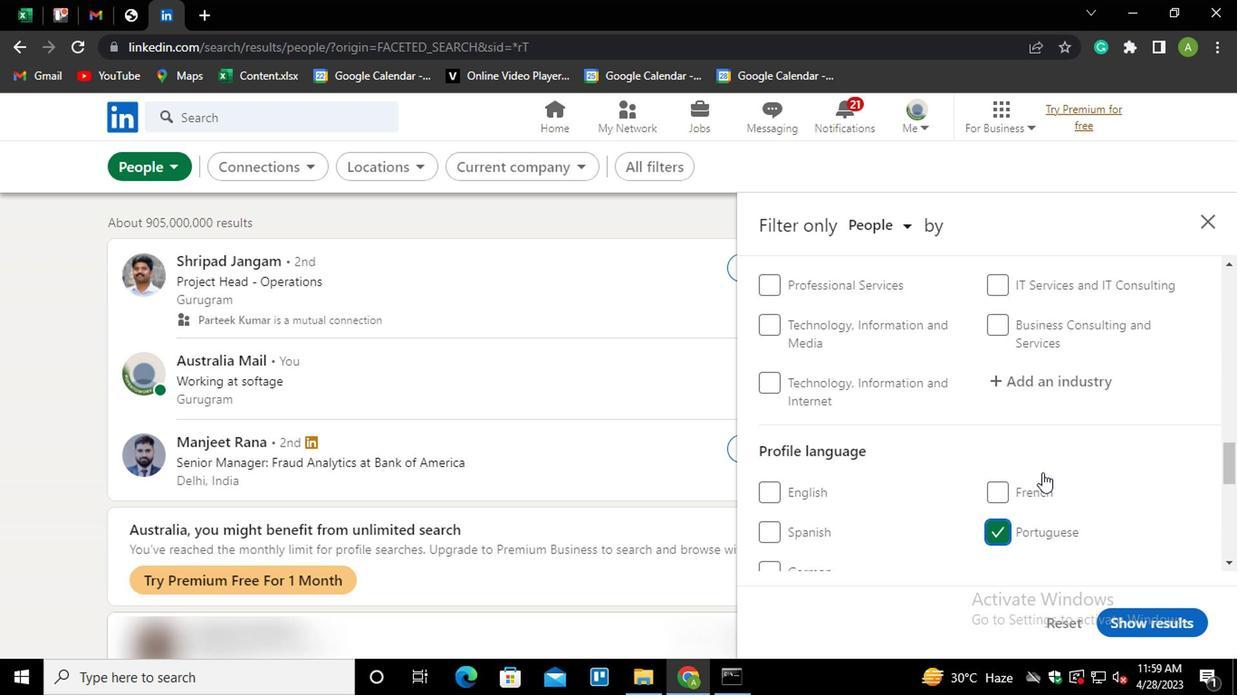 
Action: Mouse scrolled (844, 440) with delta (0, 0)
Screenshot: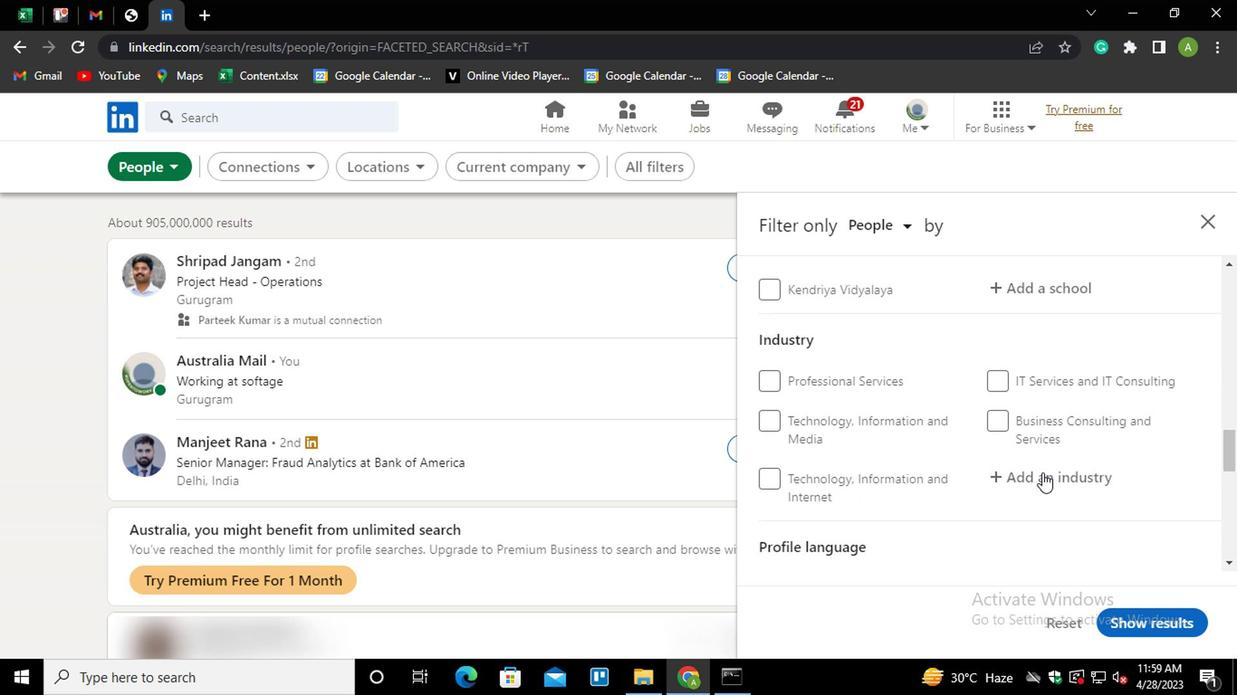 
Action: Mouse scrolled (844, 440) with delta (0, 0)
Screenshot: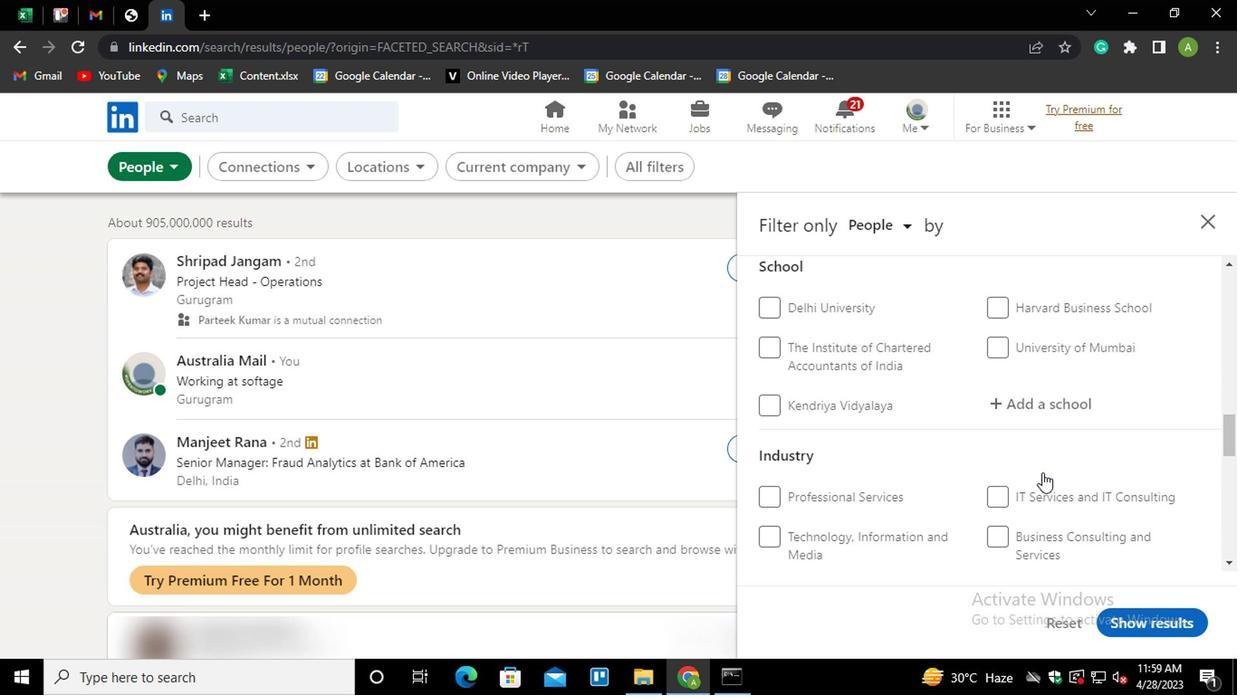 
Action: Mouse scrolled (844, 440) with delta (0, 0)
Screenshot: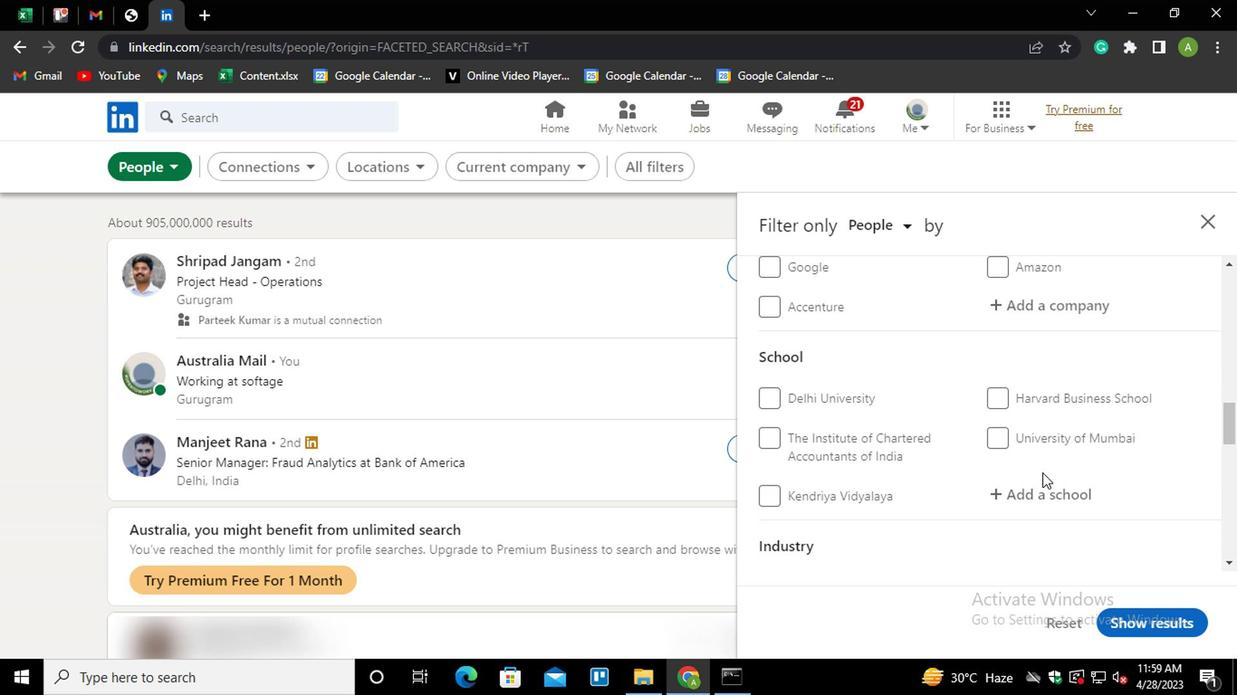 
Action: Mouse scrolled (844, 440) with delta (0, 0)
Screenshot: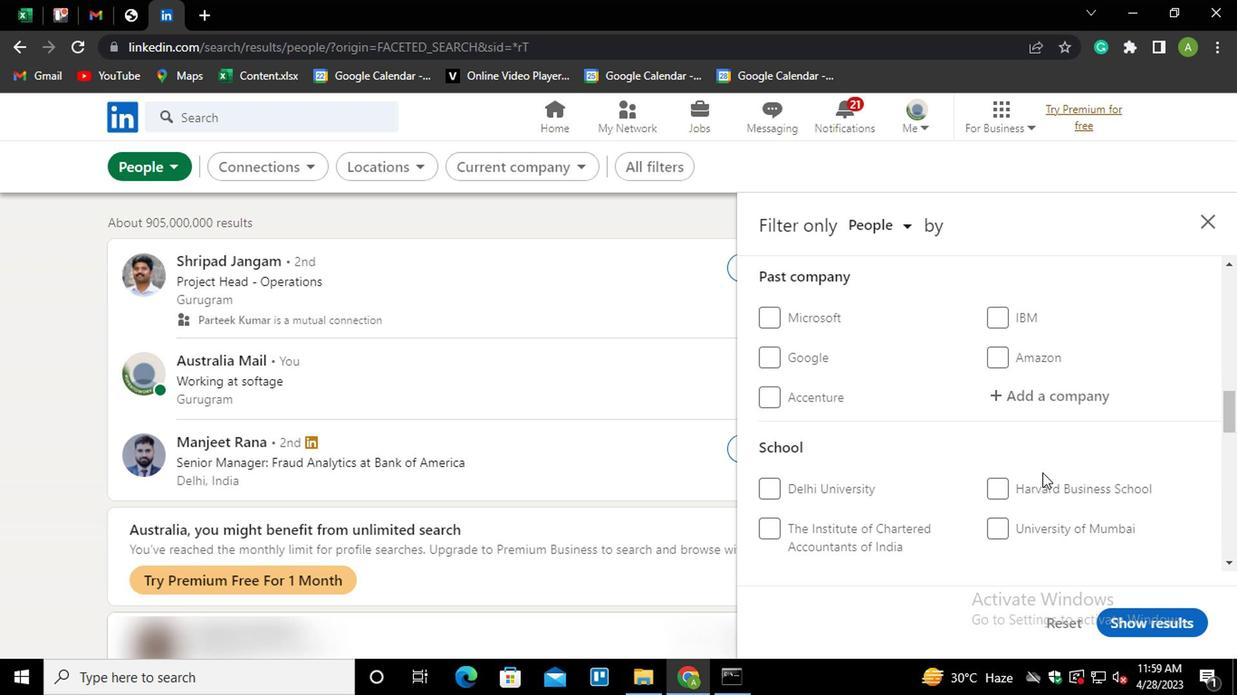 
Action: Mouse scrolled (844, 440) with delta (0, 0)
Screenshot: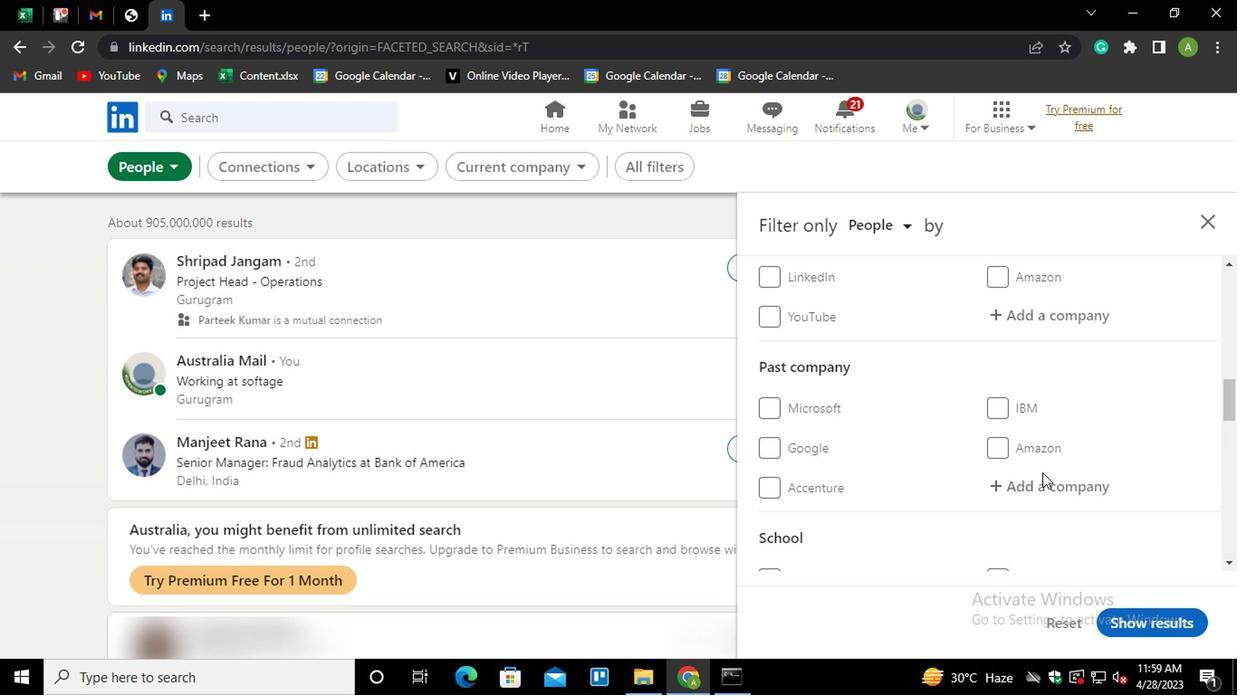 
Action: Mouse scrolled (844, 440) with delta (0, 0)
Screenshot: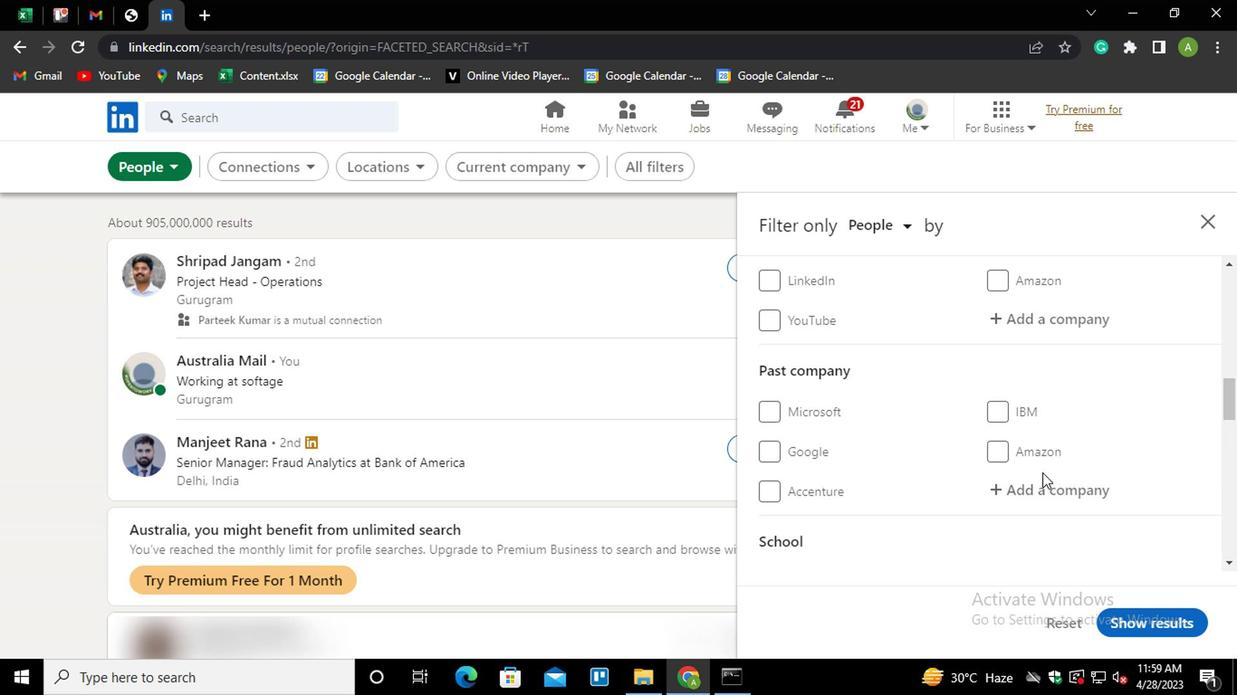 
Action: Mouse moved to (842, 450)
Screenshot: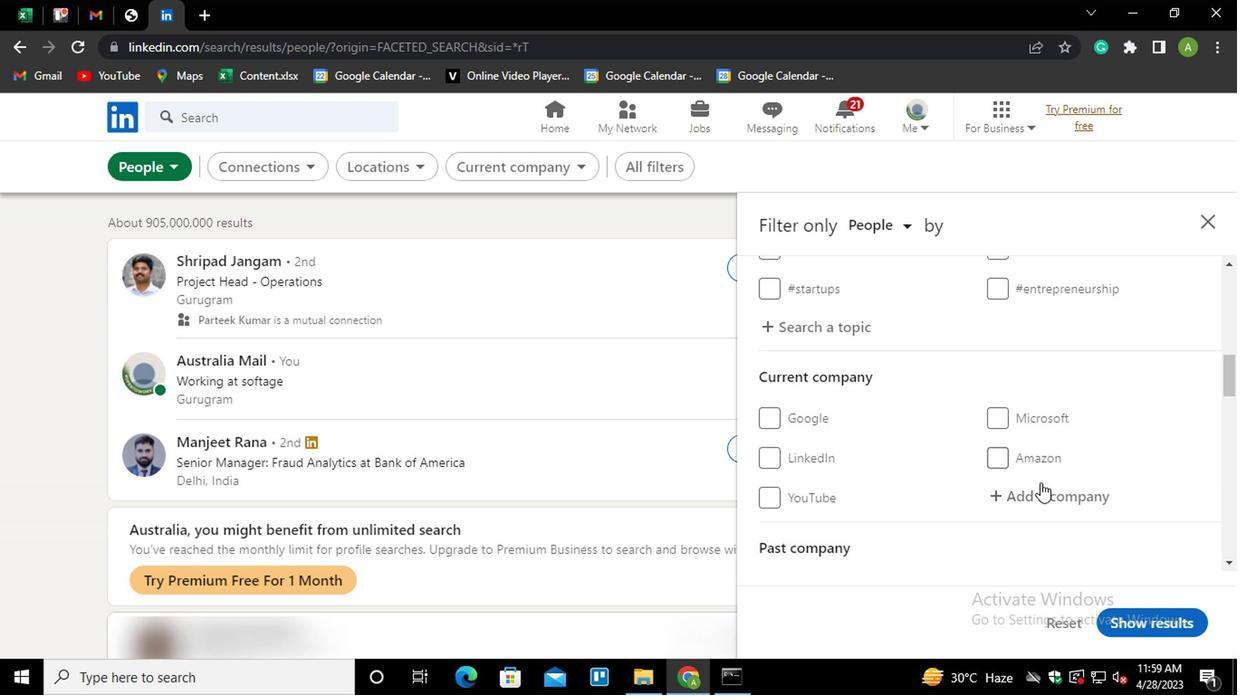 
Action: Mouse pressed left at (842, 450)
Screenshot: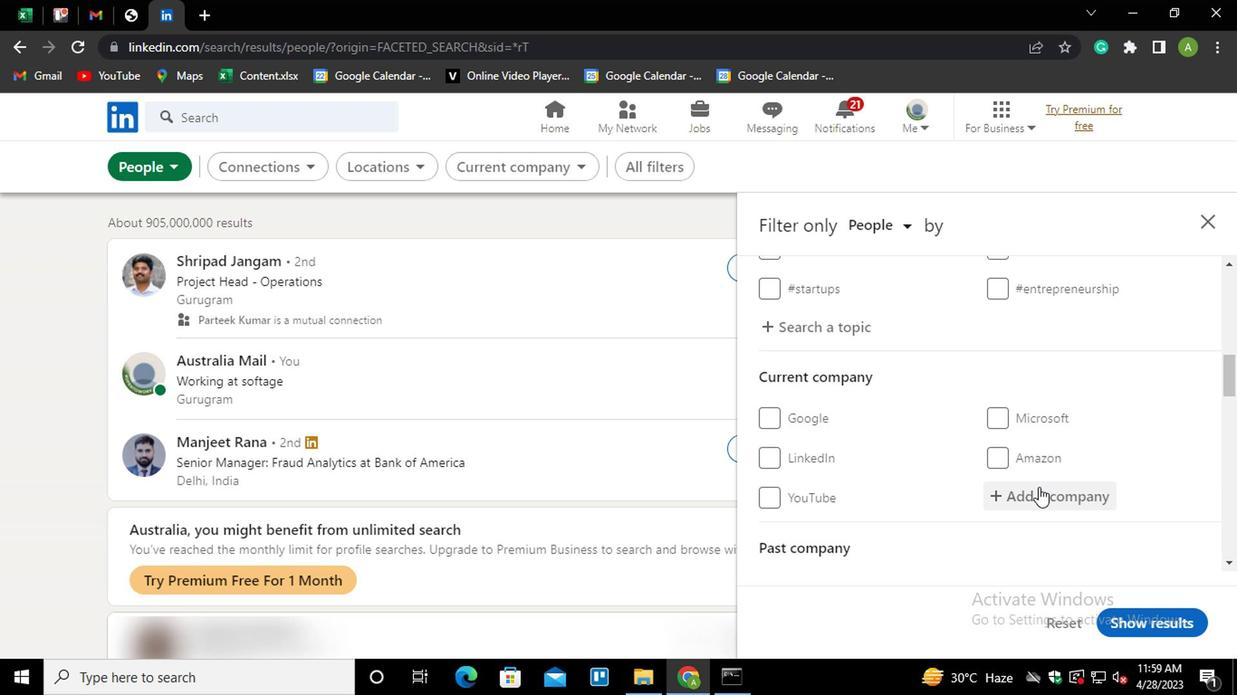 
Action: Mouse moved to (836, 453)
Screenshot: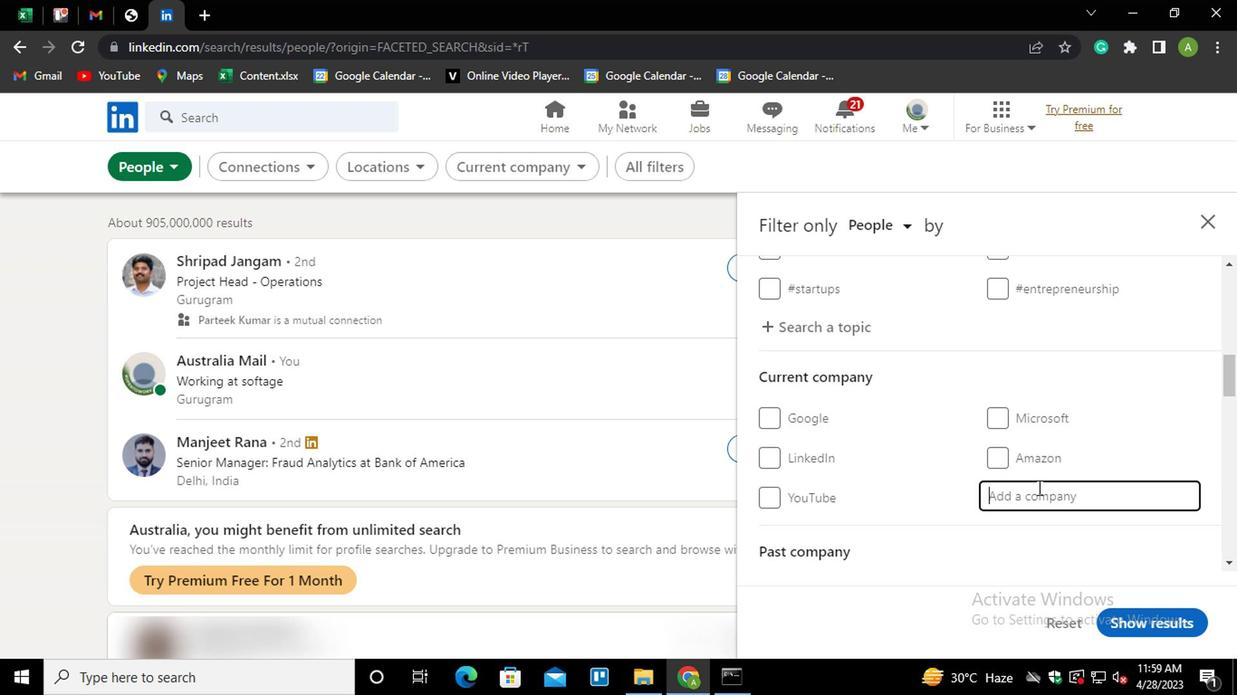 
Action: Key pressed <Key.shift>NOON<Key.down><Key.down><Key.enter>
Screenshot: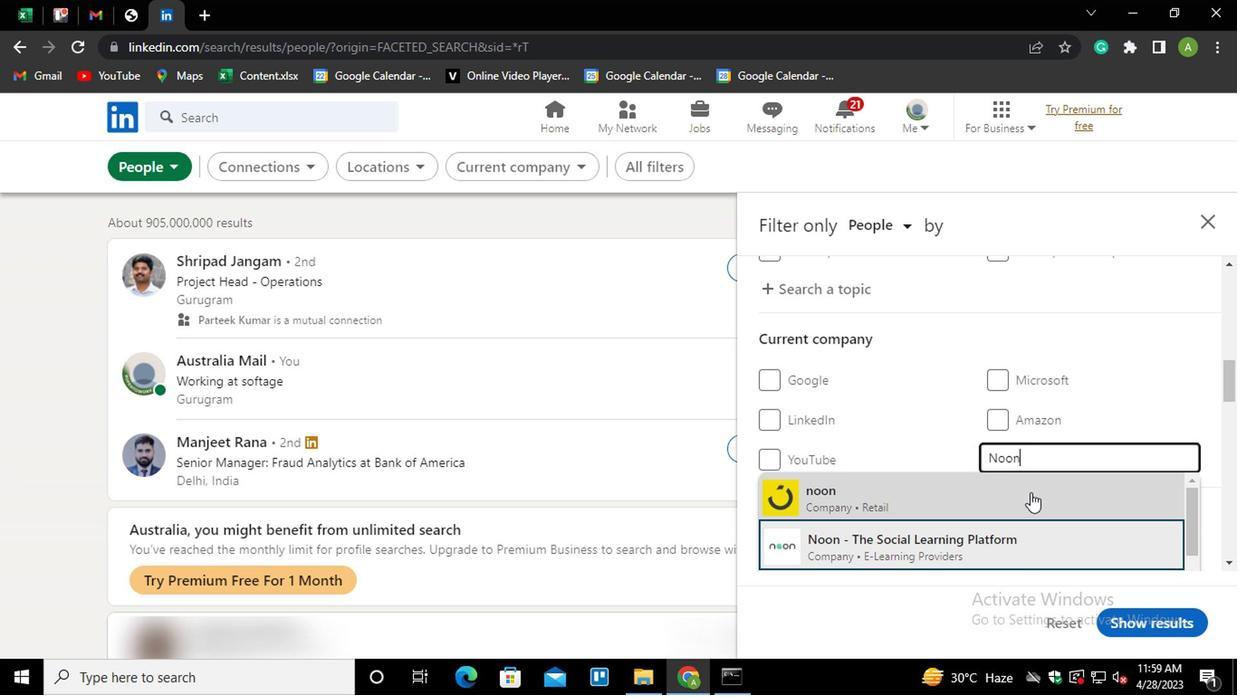 
Action: Mouse scrolled (836, 453) with delta (0, 0)
Screenshot: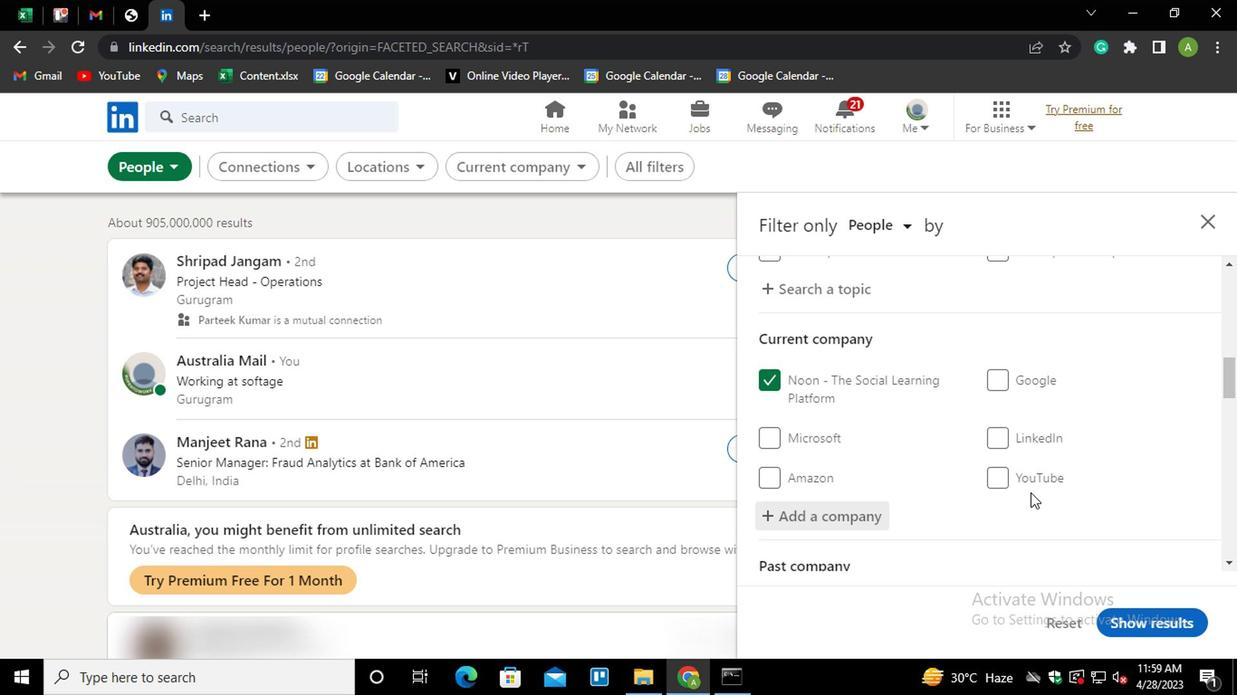
Action: Mouse scrolled (836, 453) with delta (0, 0)
Screenshot: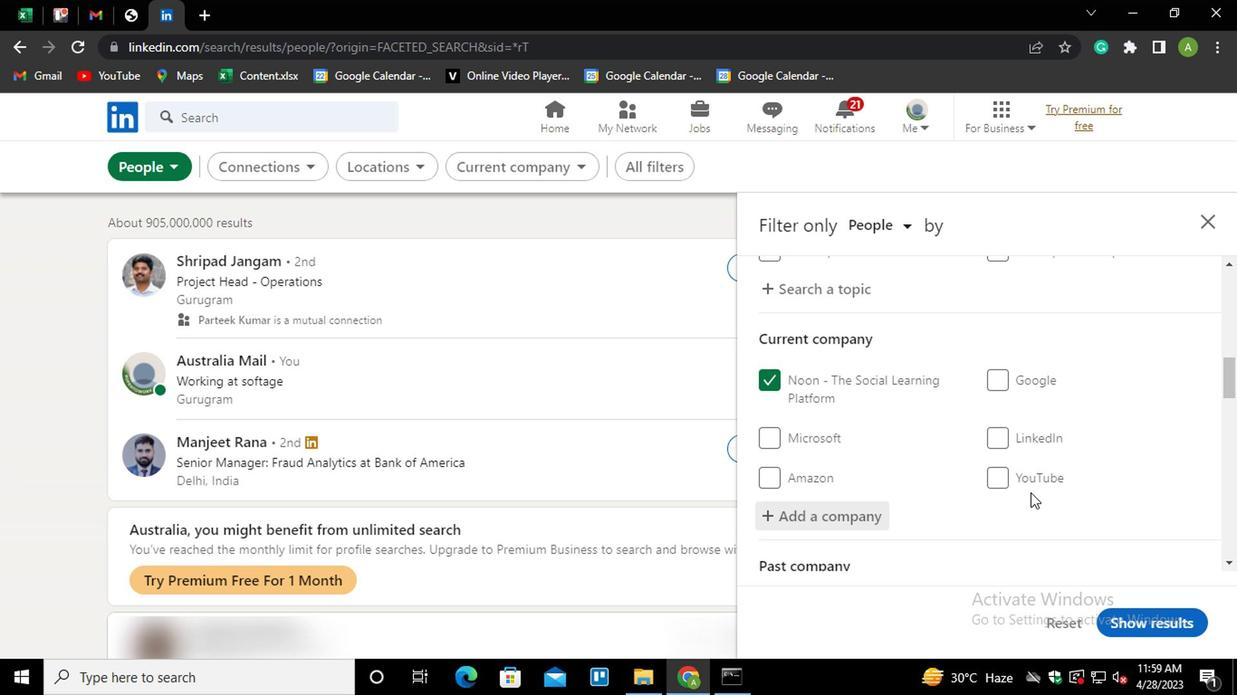 
Action: Mouse scrolled (836, 453) with delta (0, 0)
Screenshot: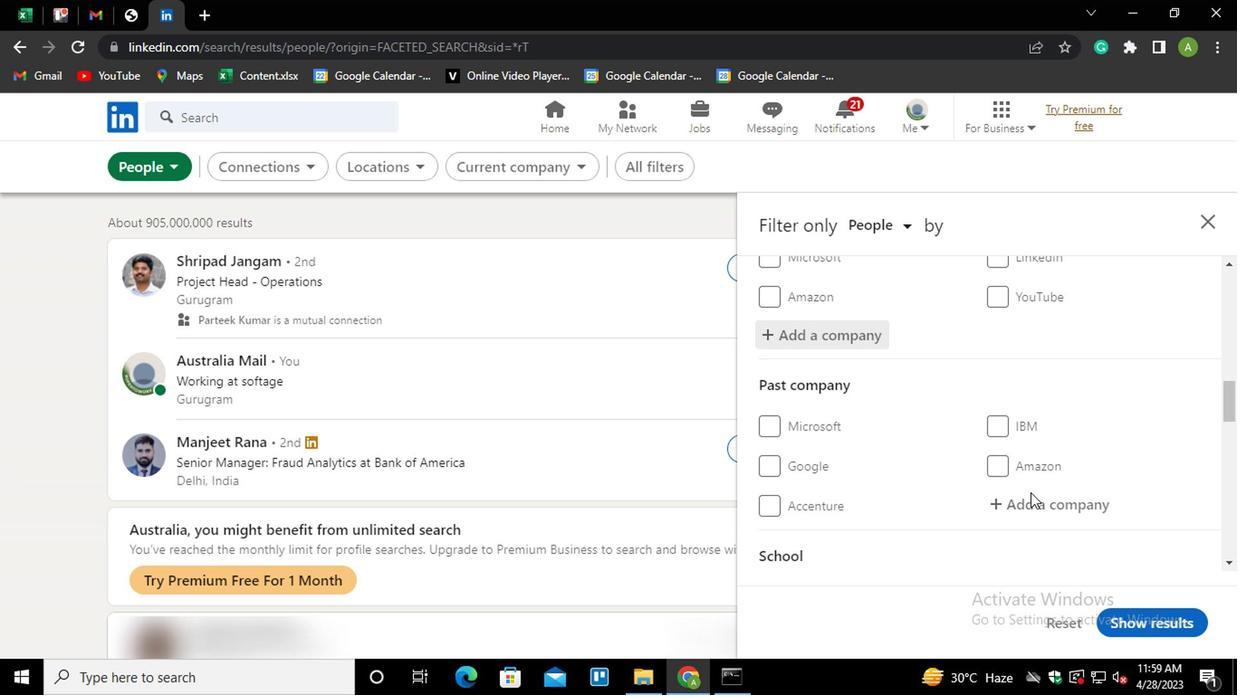 
Action: Mouse scrolled (836, 453) with delta (0, 0)
Screenshot: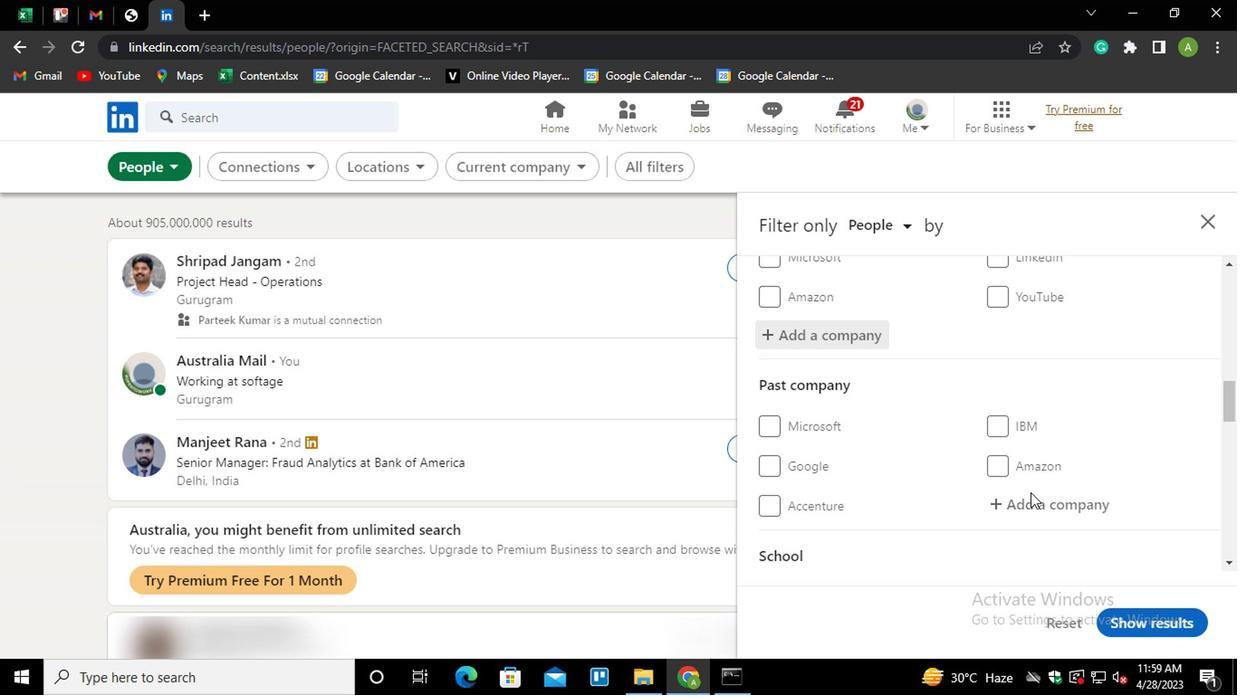 
Action: Mouse moved to (833, 469)
Screenshot: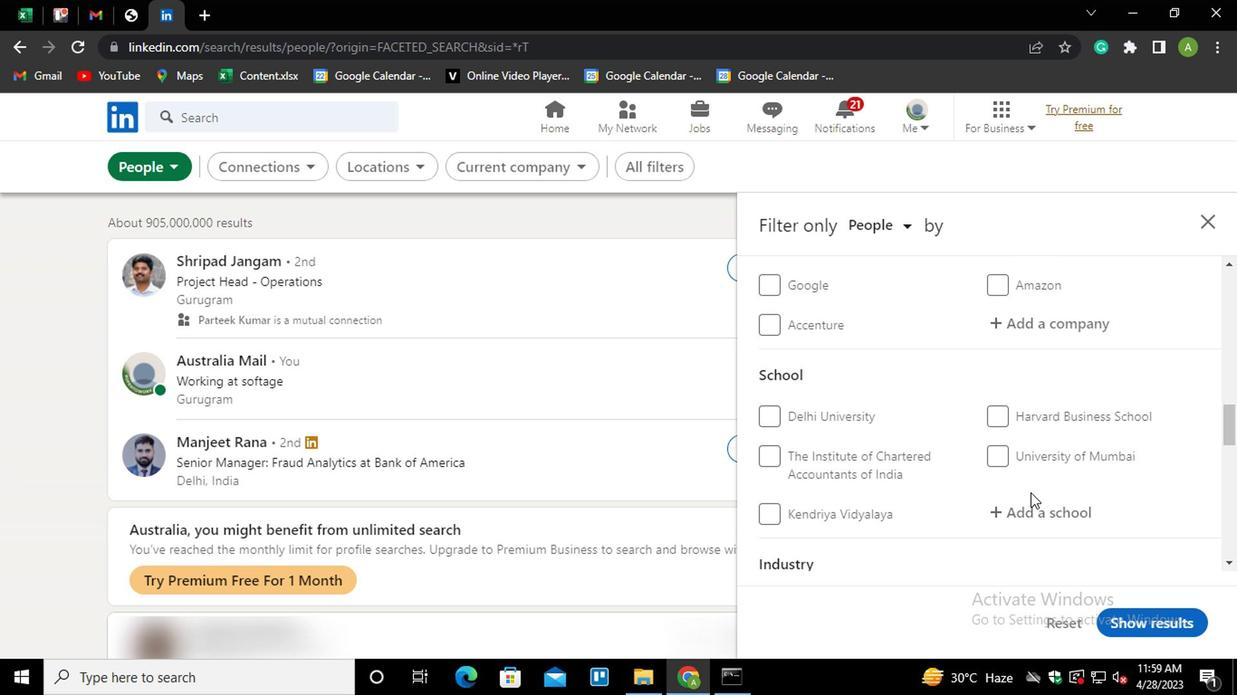
Action: Mouse pressed left at (833, 469)
Screenshot: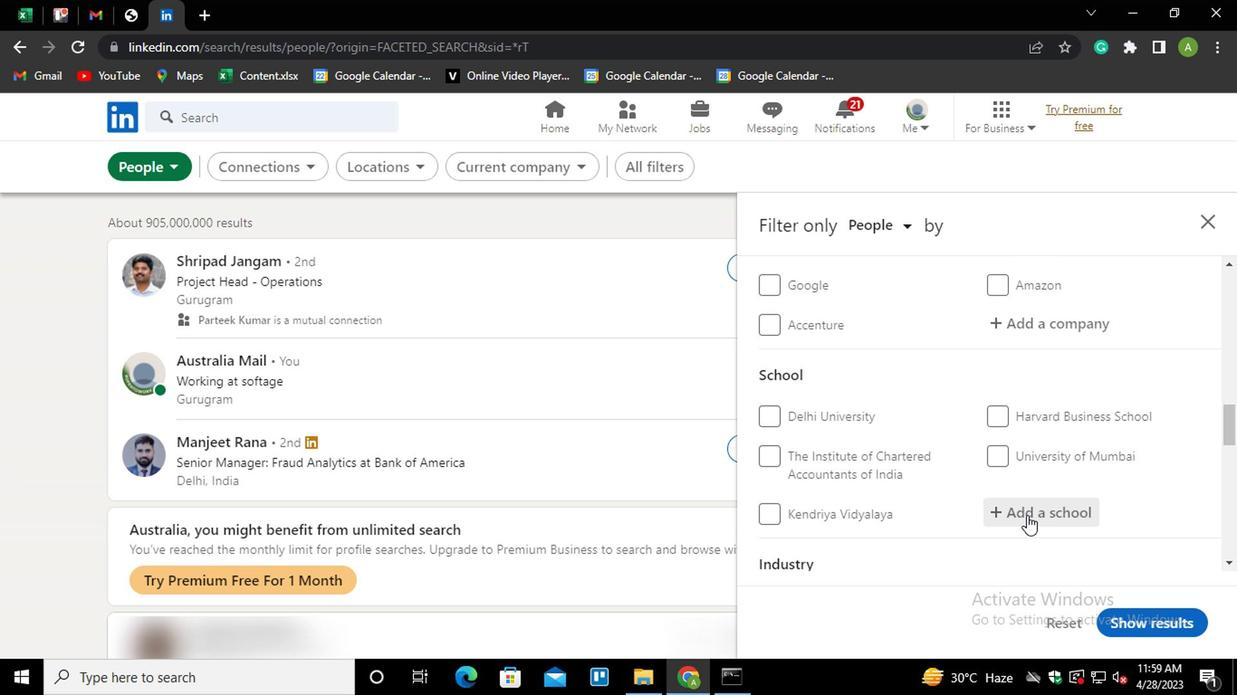 
Action: Key pressed <Key.shift>SHIV<Key.space><Key.shift>NADA<Key.down><Key.enter>
Screenshot: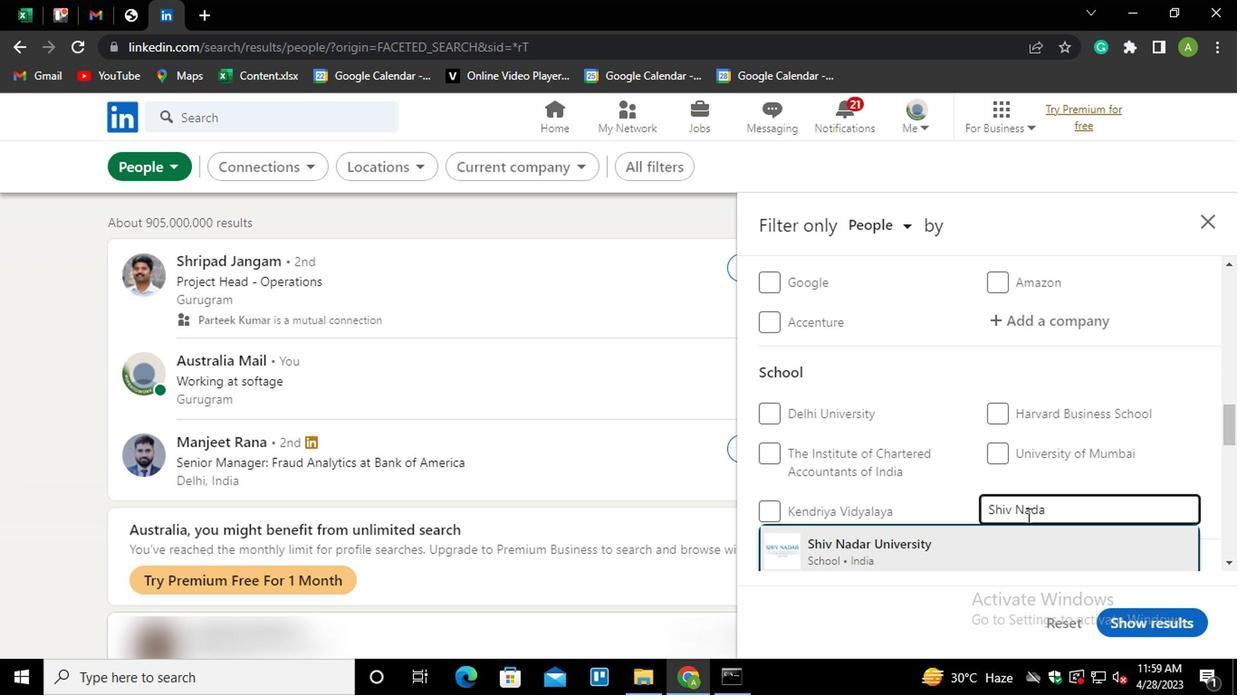 
Action: Mouse scrolled (833, 469) with delta (0, 0)
Screenshot: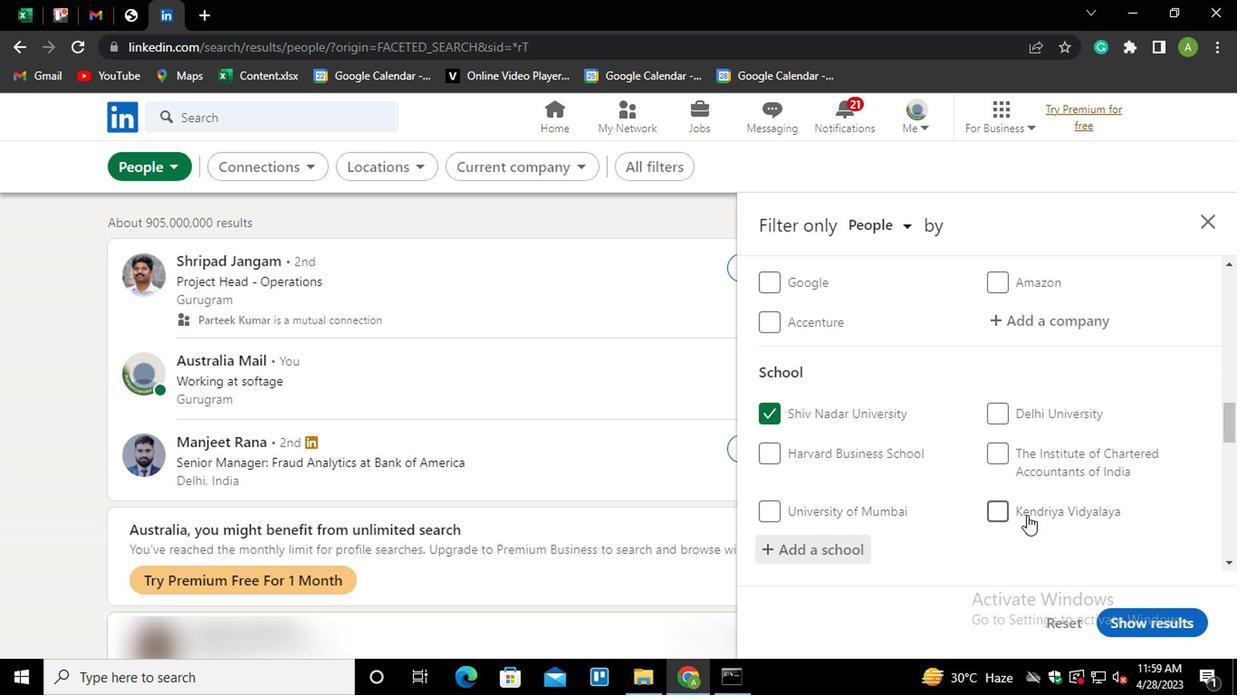 
Action: Mouse scrolled (833, 469) with delta (0, 0)
Screenshot: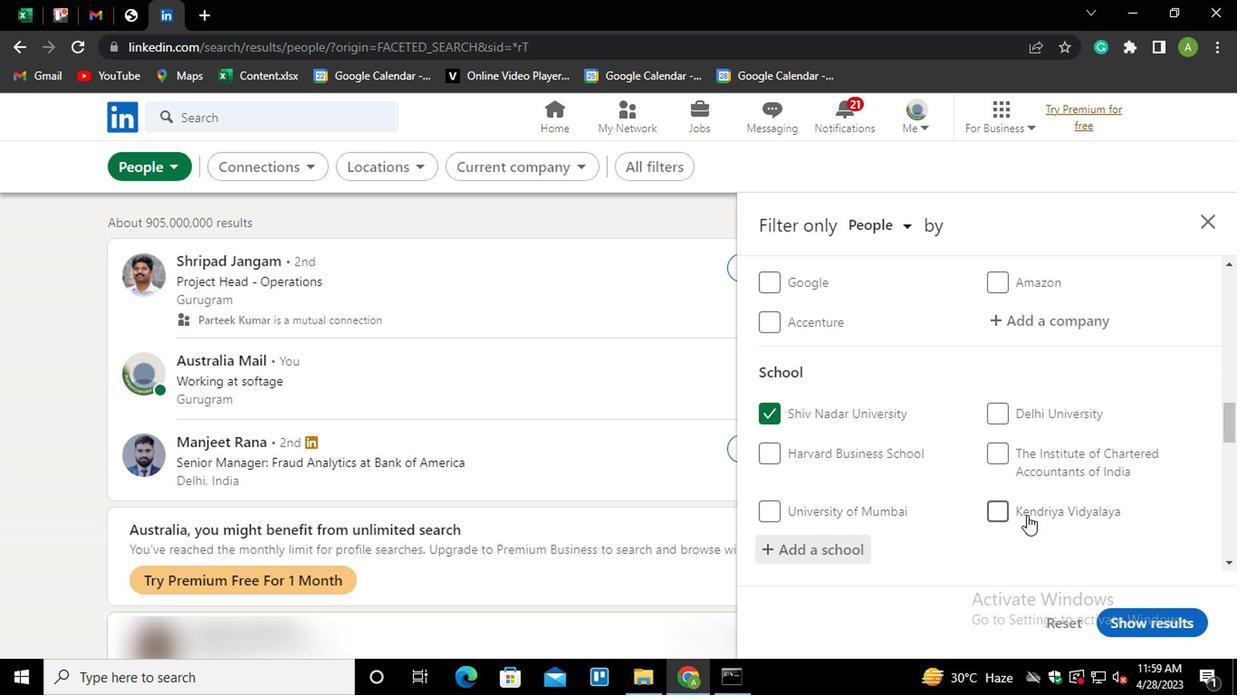 
Action: Mouse scrolled (833, 469) with delta (0, 0)
Screenshot: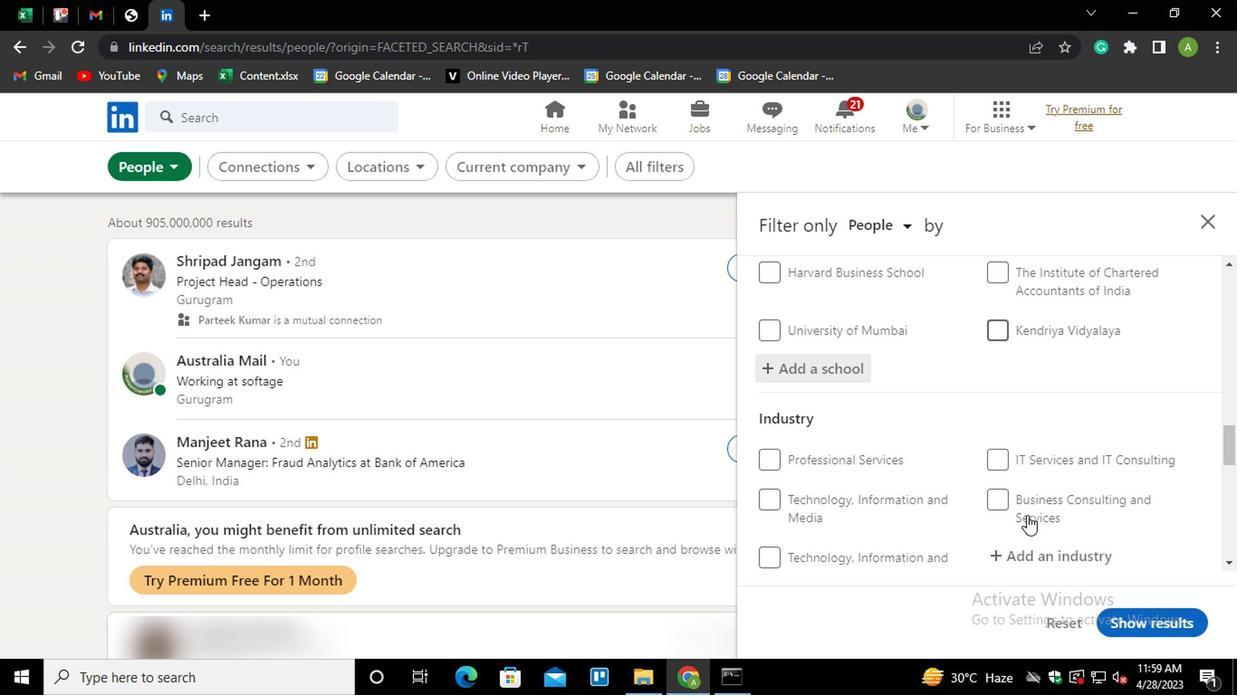 
Action: Mouse moved to (824, 440)
Screenshot: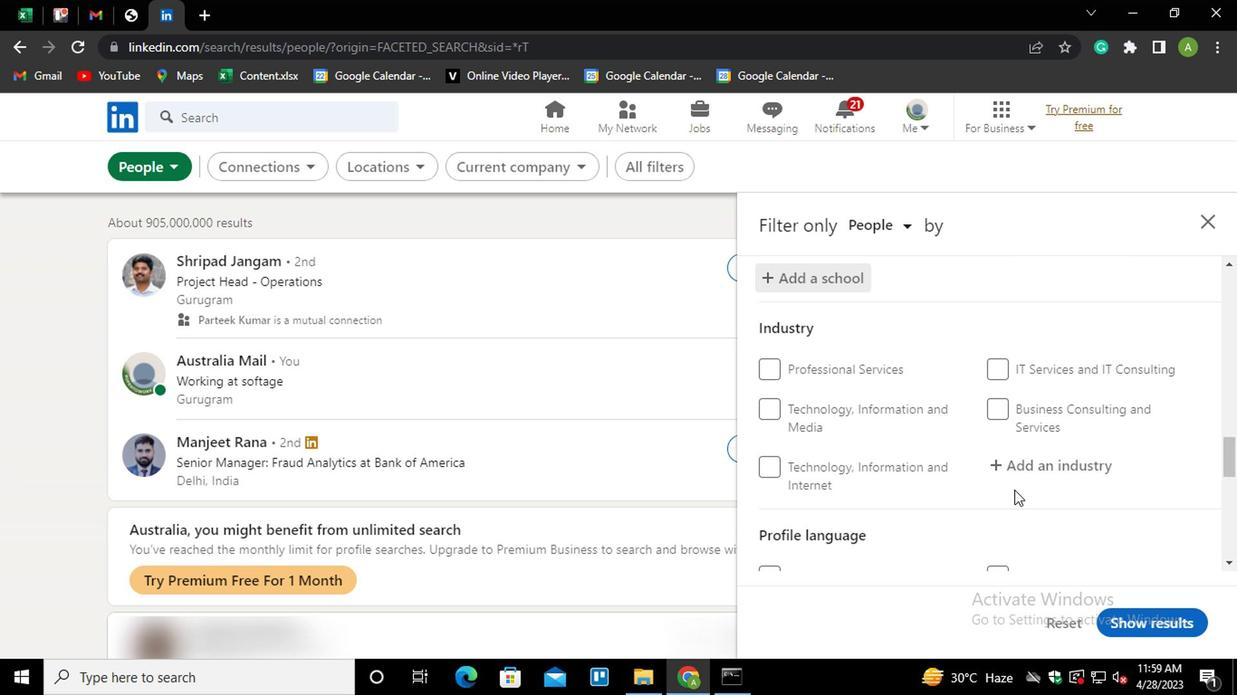 
Action: Mouse scrolled (824, 439) with delta (0, 0)
Screenshot: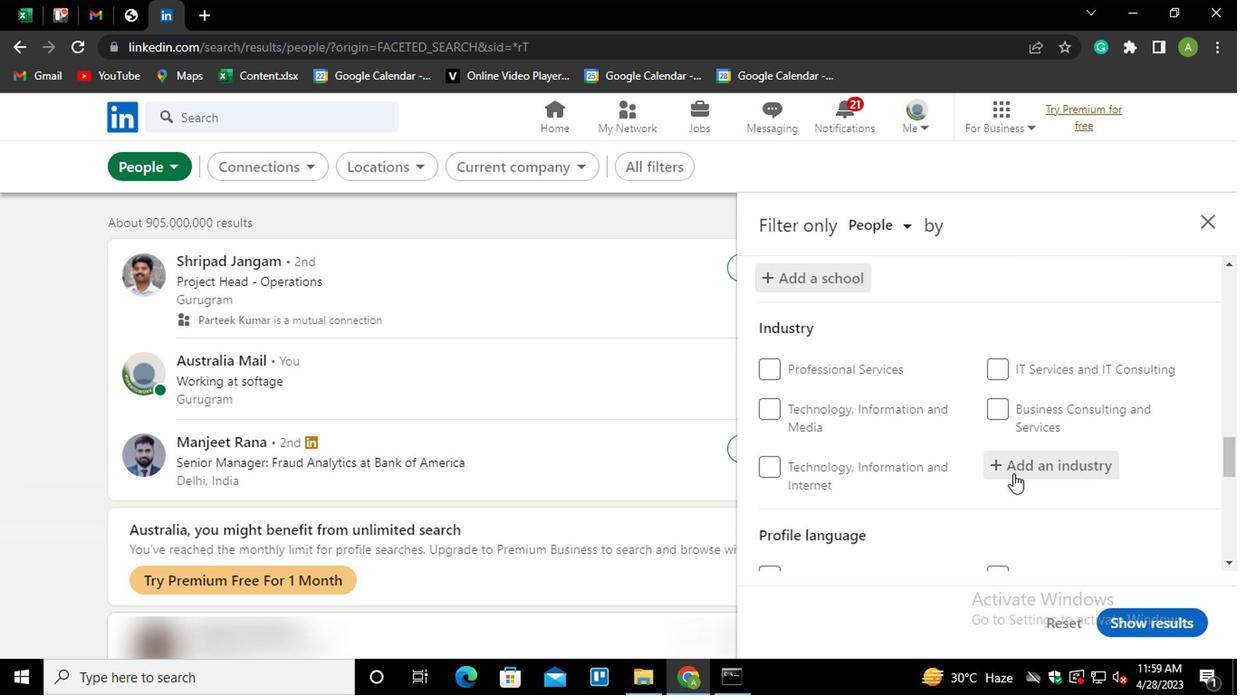 
Action: Mouse moved to (826, 372)
Screenshot: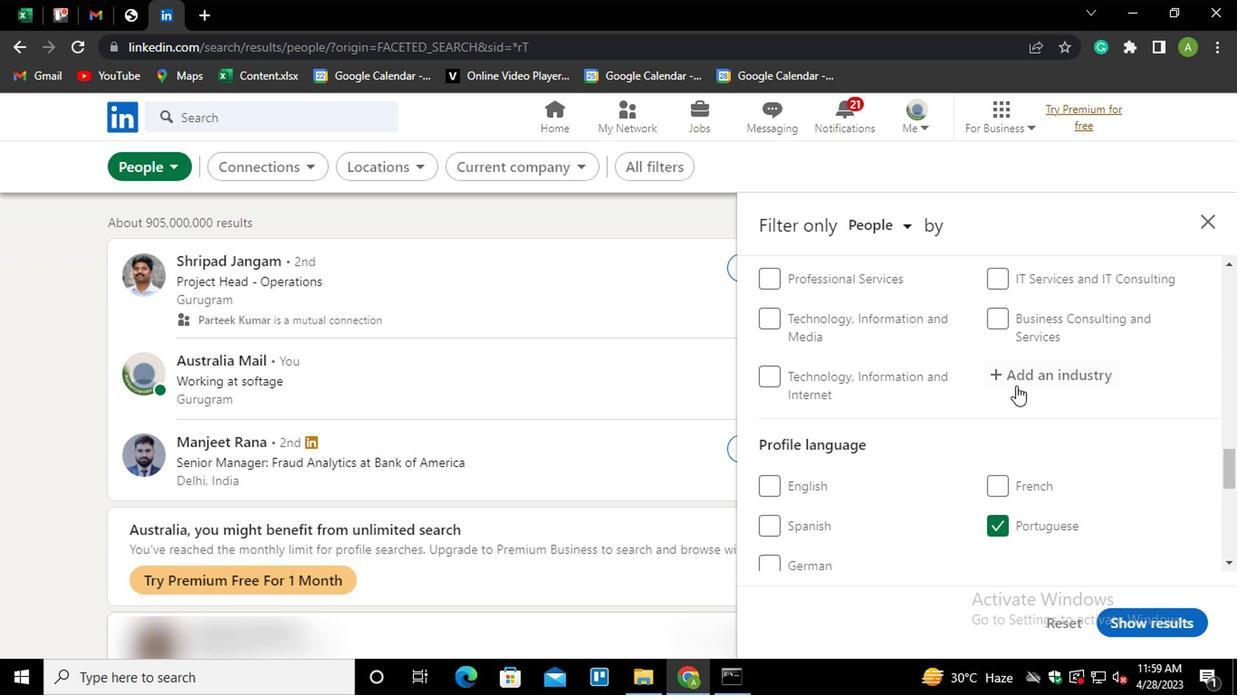 
Action: Mouse pressed left at (826, 372)
Screenshot: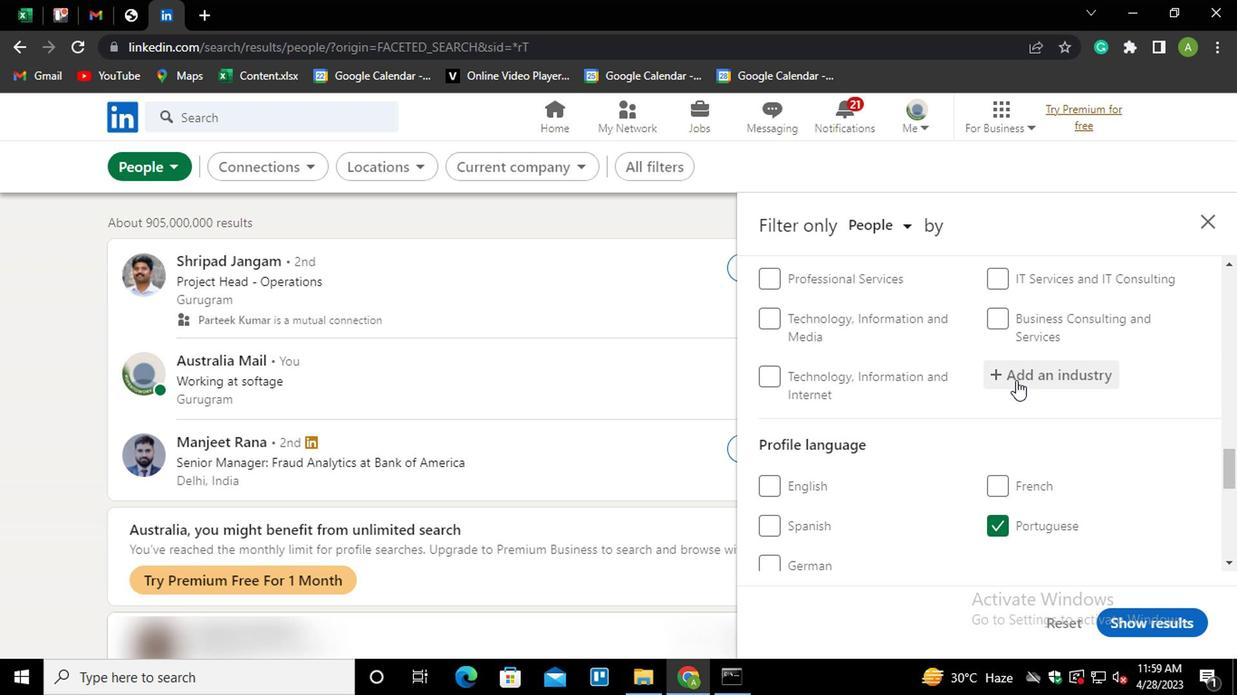 
Action: Key pressed <Key.shift>OIL<Key.space><Key.down><Key.down><Key.enter>
Screenshot: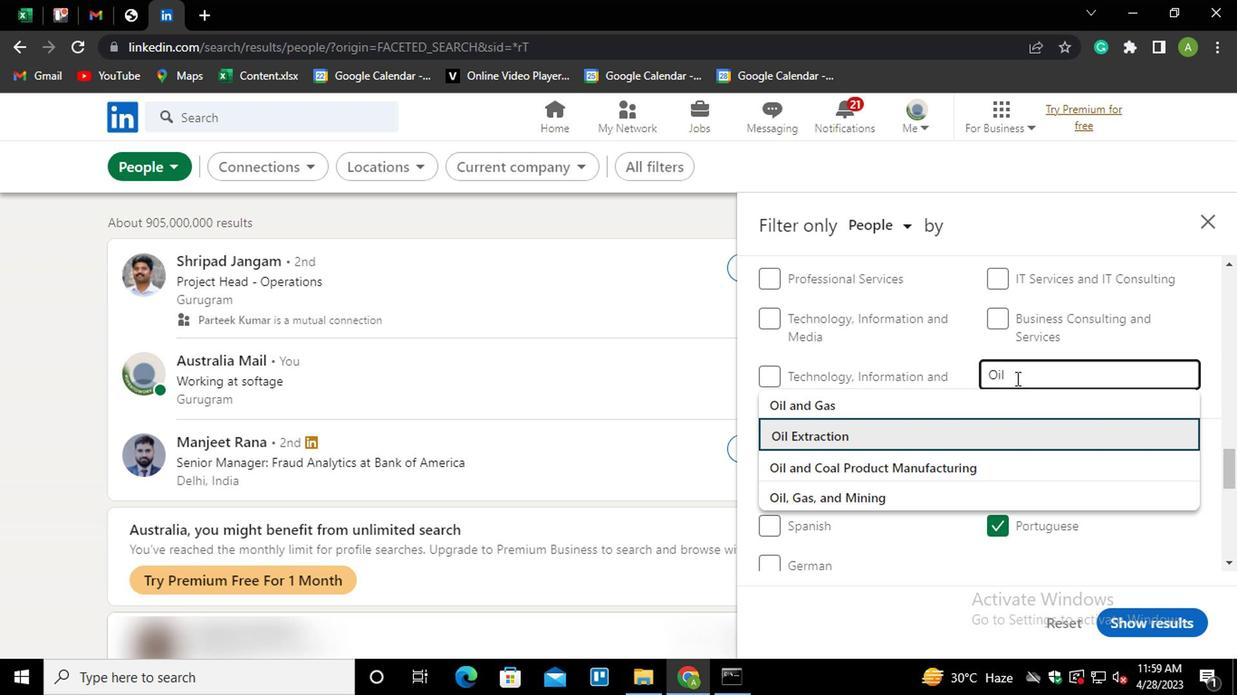 
Action: Mouse moved to (796, 392)
Screenshot: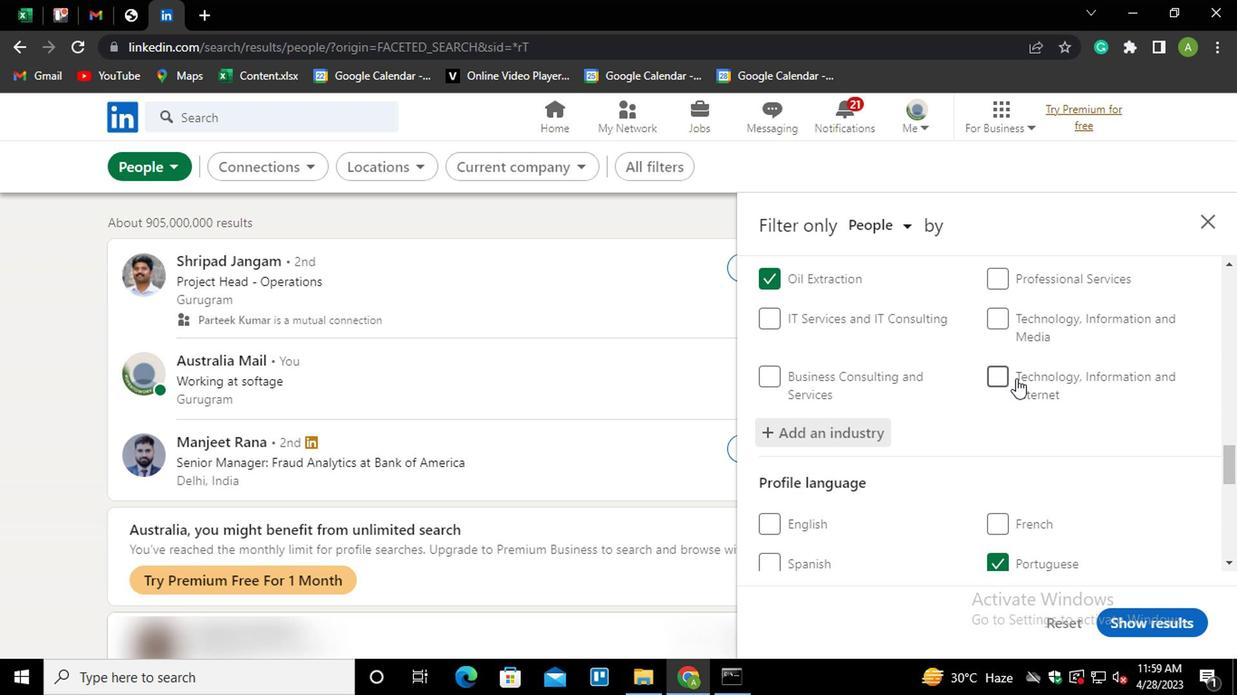 
Action: Mouse scrolled (796, 391) with delta (0, 0)
Screenshot: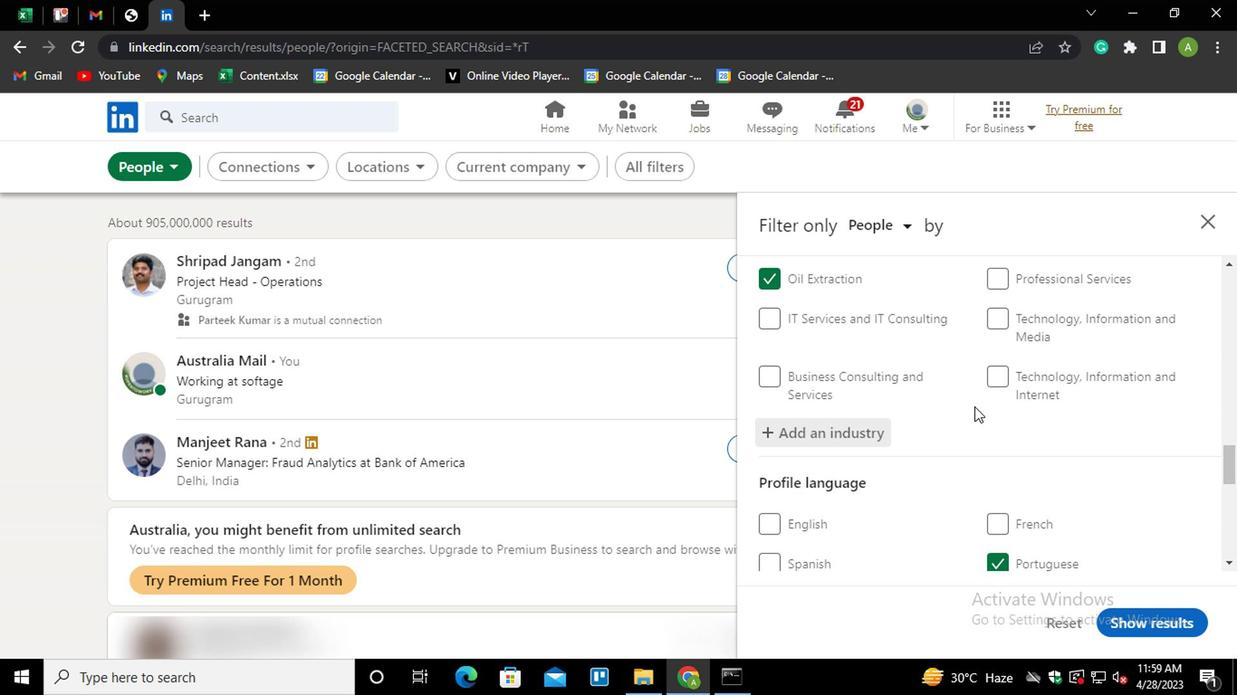 
Action: Mouse scrolled (796, 391) with delta (0, 0)
Screenshot: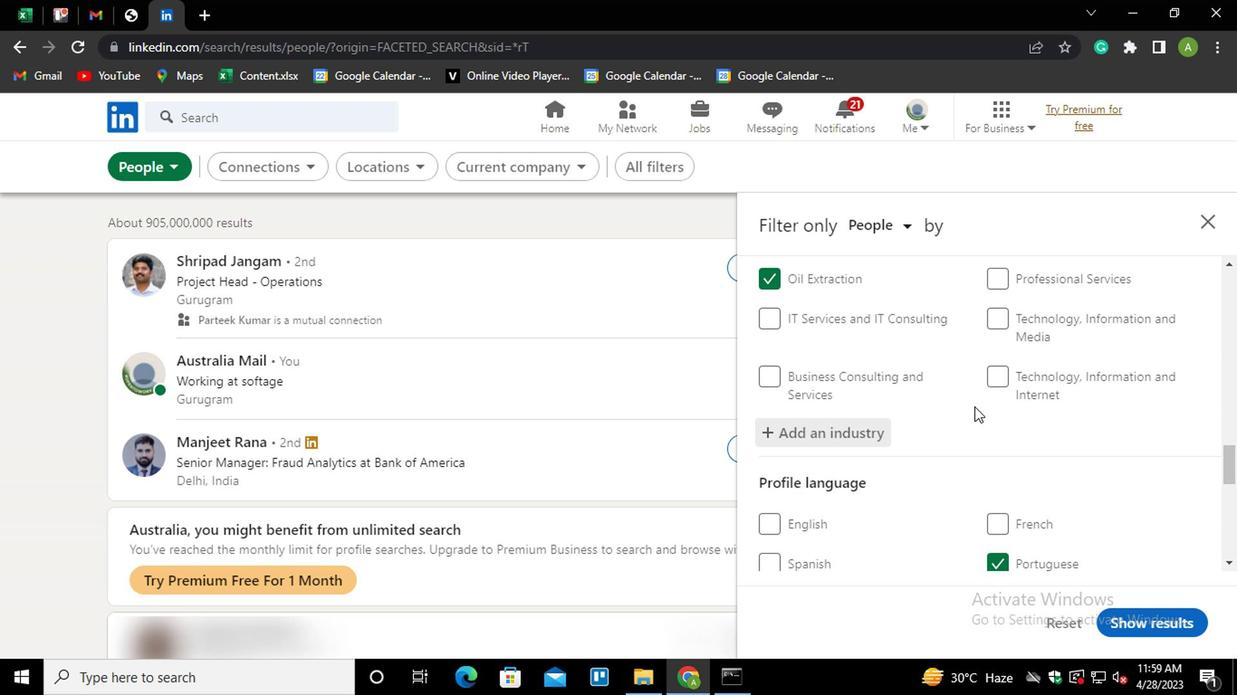 
Action: Mouse scrolled (796, 391) with delta (0, 0)
Screenshot: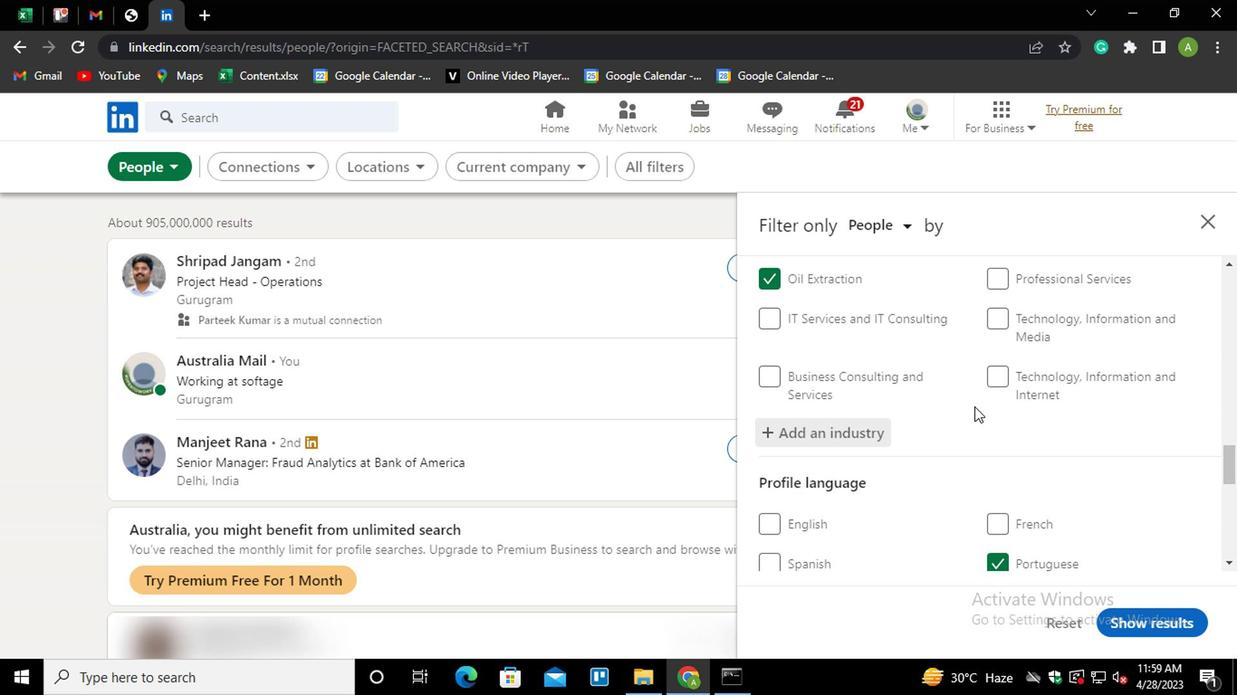 
Action: Mouse scrolled (796, 391) with delta (0, 0)
Screenshot: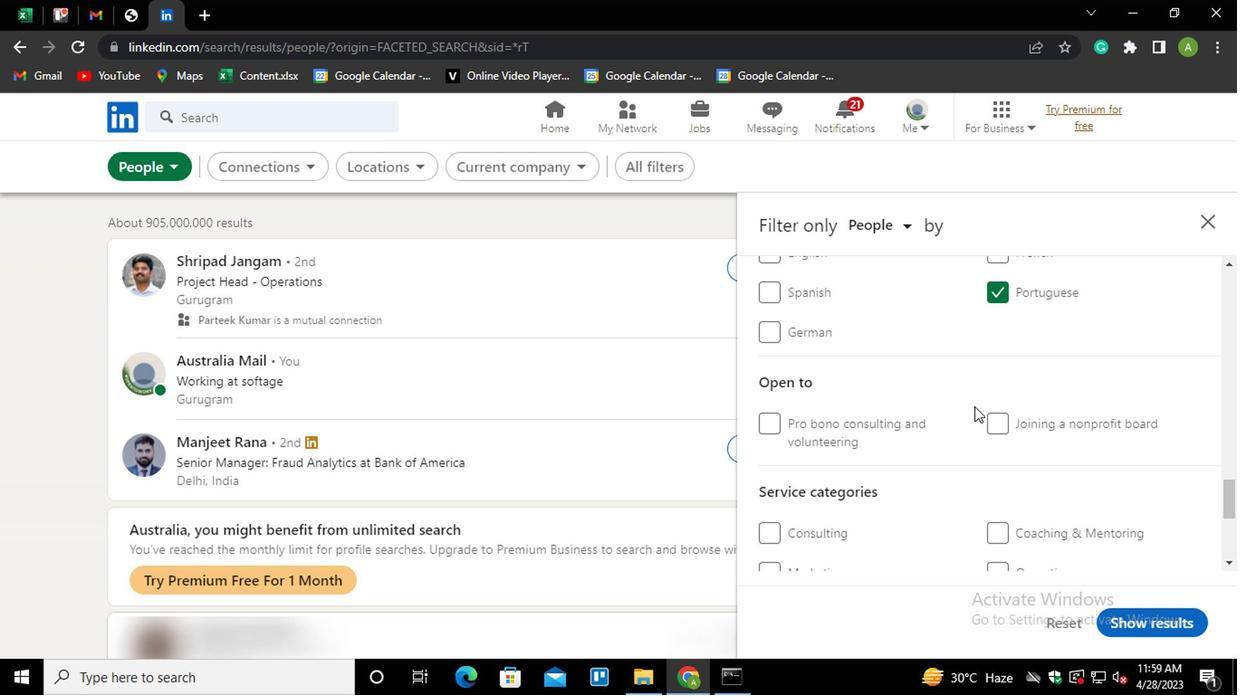 
Action: Mouse moved to (797, 409)
Screenshot: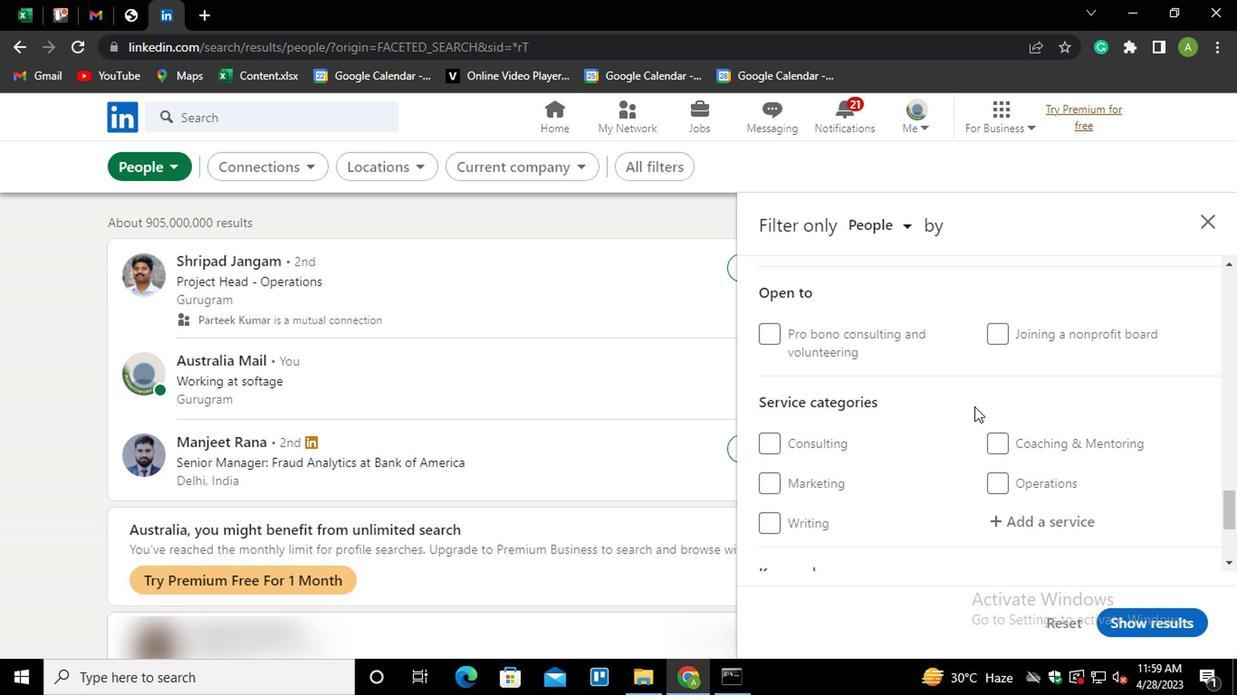 
Action: Mouse scrolled (797, 409) with delta (0, 0)
Screenshot: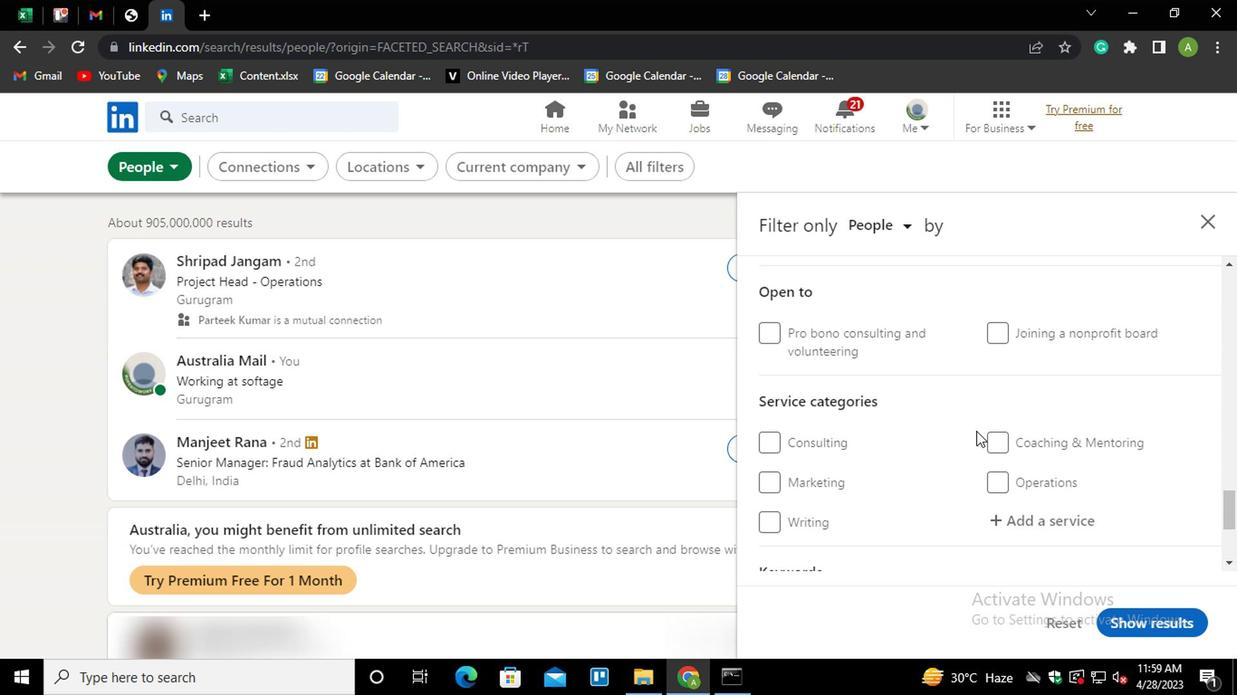 
Action: Mouse scrolled (797, 409) with delta (0, 0)
Screenshot: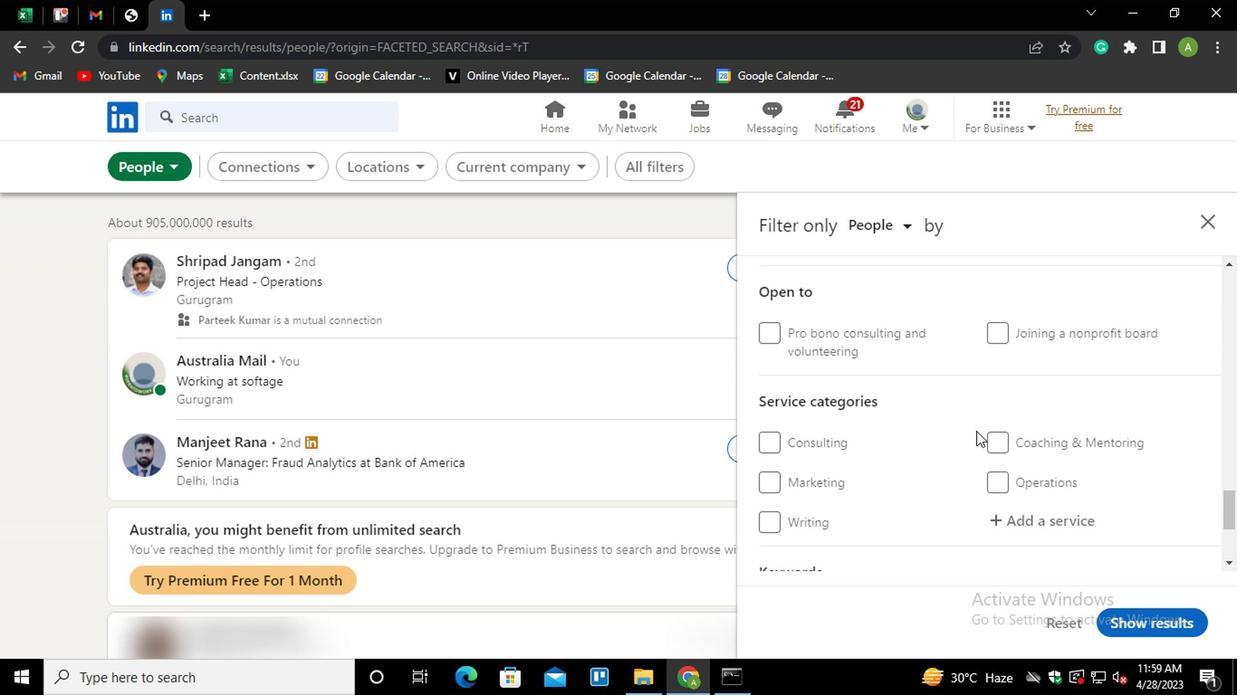 
Action: Mouse moved to (835, 349)
Screenshot: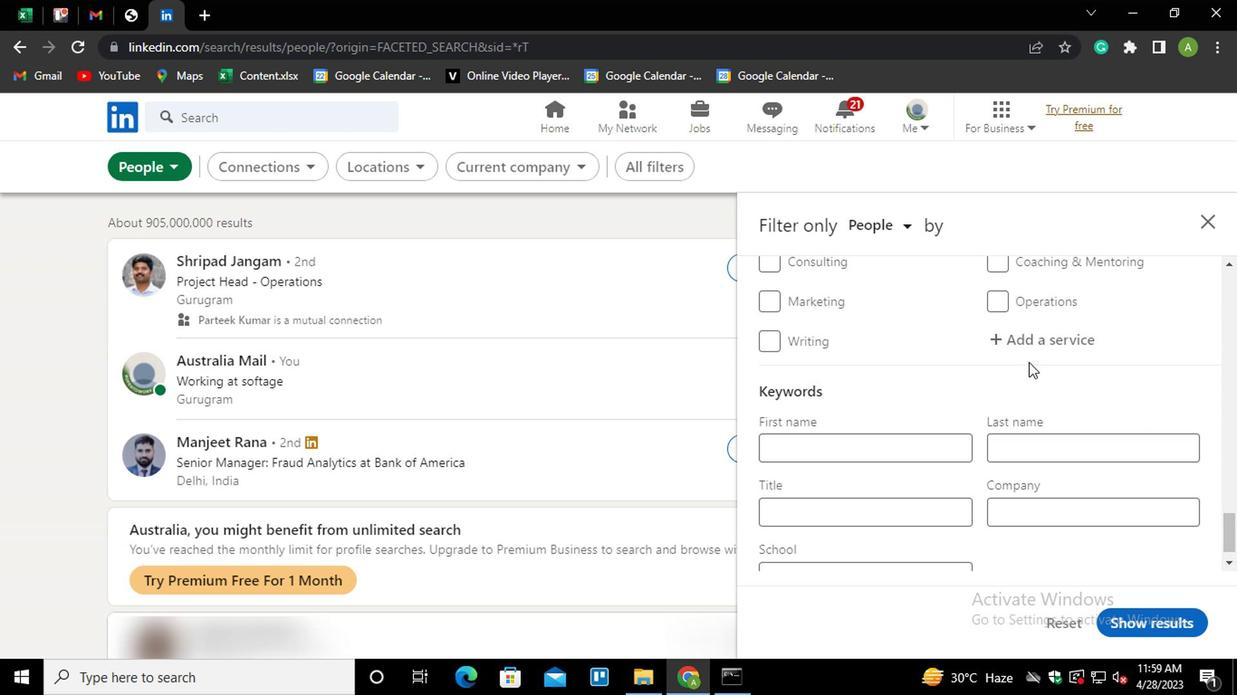 
Action: Mouse pressed left at (835, 349)
Screenshot: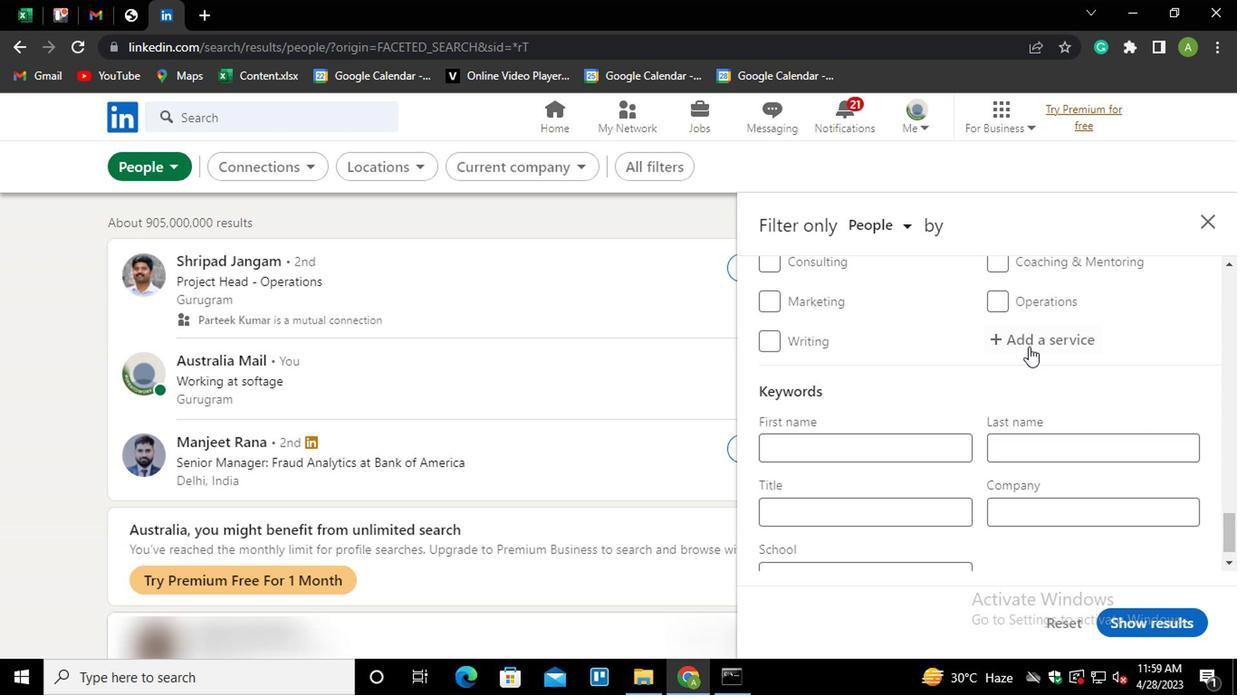 
Action: Key pressed <Key.shift><Key.shift><Key.shift><Key.shift><Key.shift><Key.shift><Key.shift><Key.shift><Key.shift><Key.shift><Key.shift><Key.shift><Key.shift><Key.shift><Key.shift><Key.shift><Key.shift><Key.shift><Key.shift>VIDEO<Key.down><Key.down><Key.enter>
Screenshot: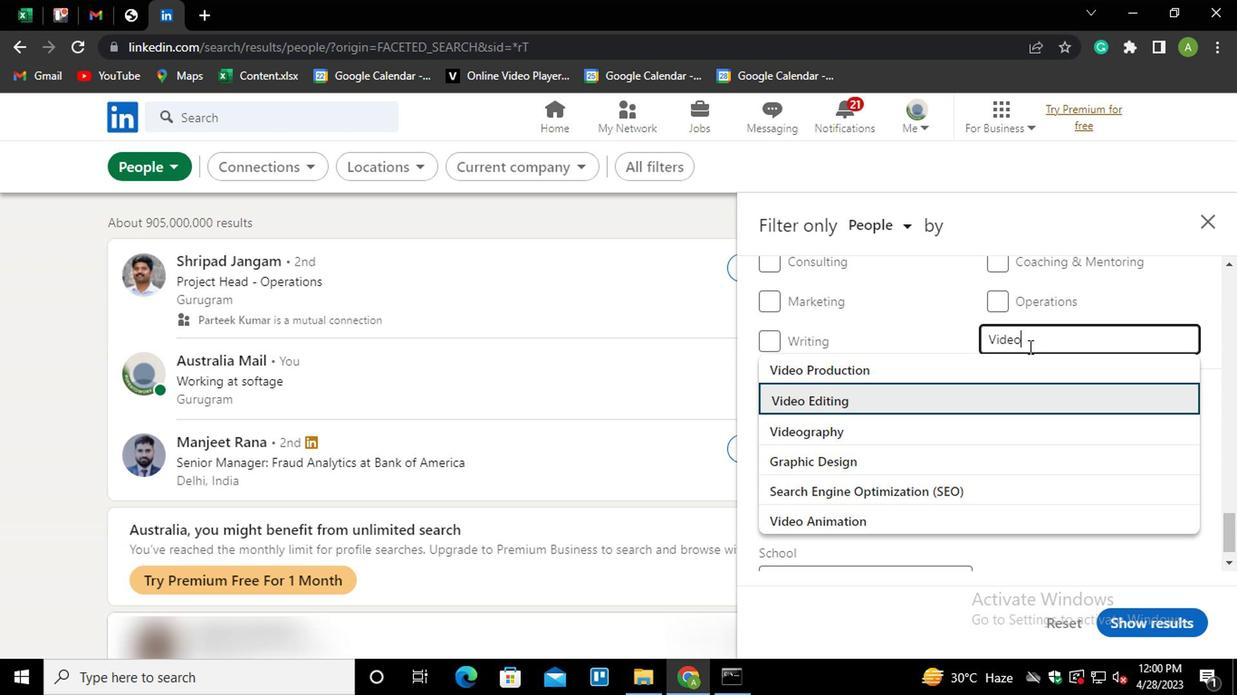 
Action: Mouse scrolled (835, 349) with delta (0, 0)
Screenshot: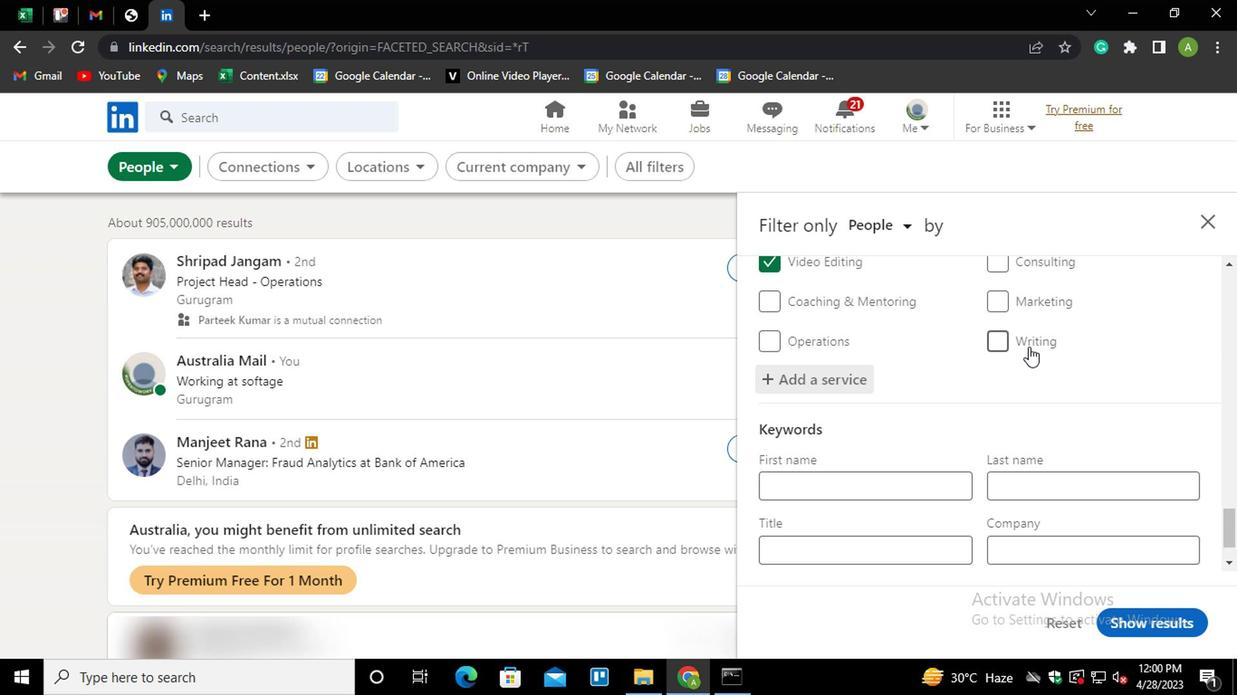 
Action: Mouse scrolled (835, 349) with delta (0, 0)
Screenshot: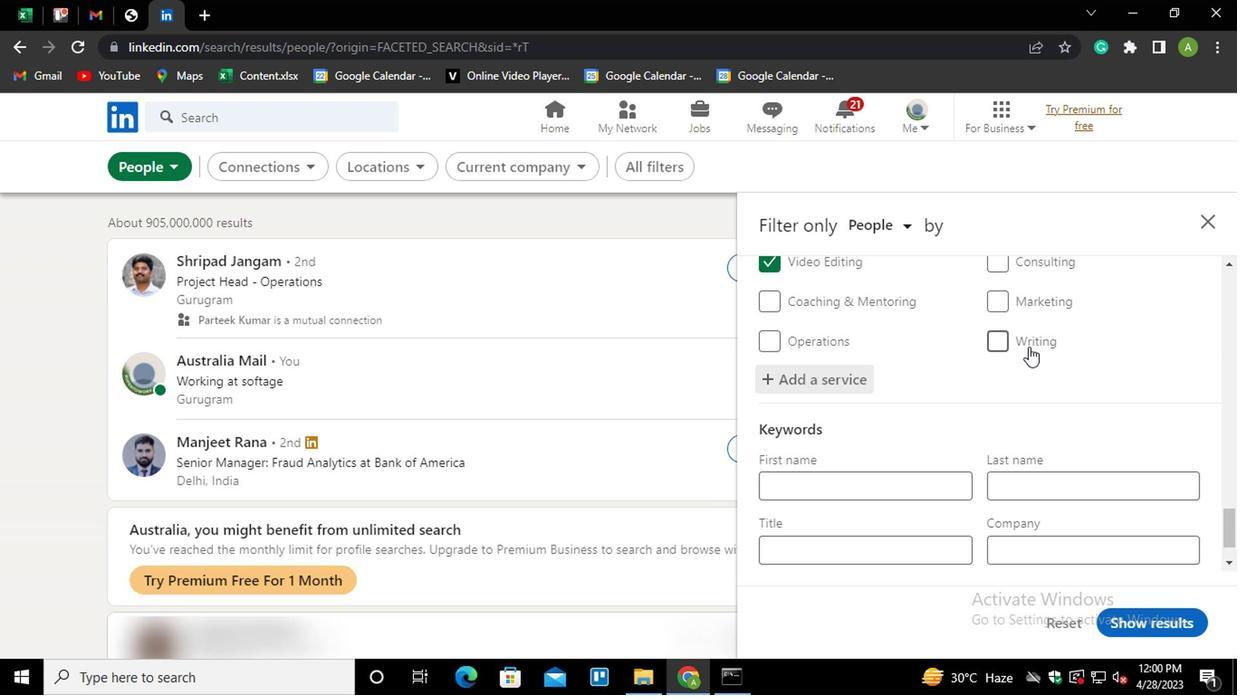 
Action: Mouse scrolled (835, 349) with delta (0, 0)
Screenshot: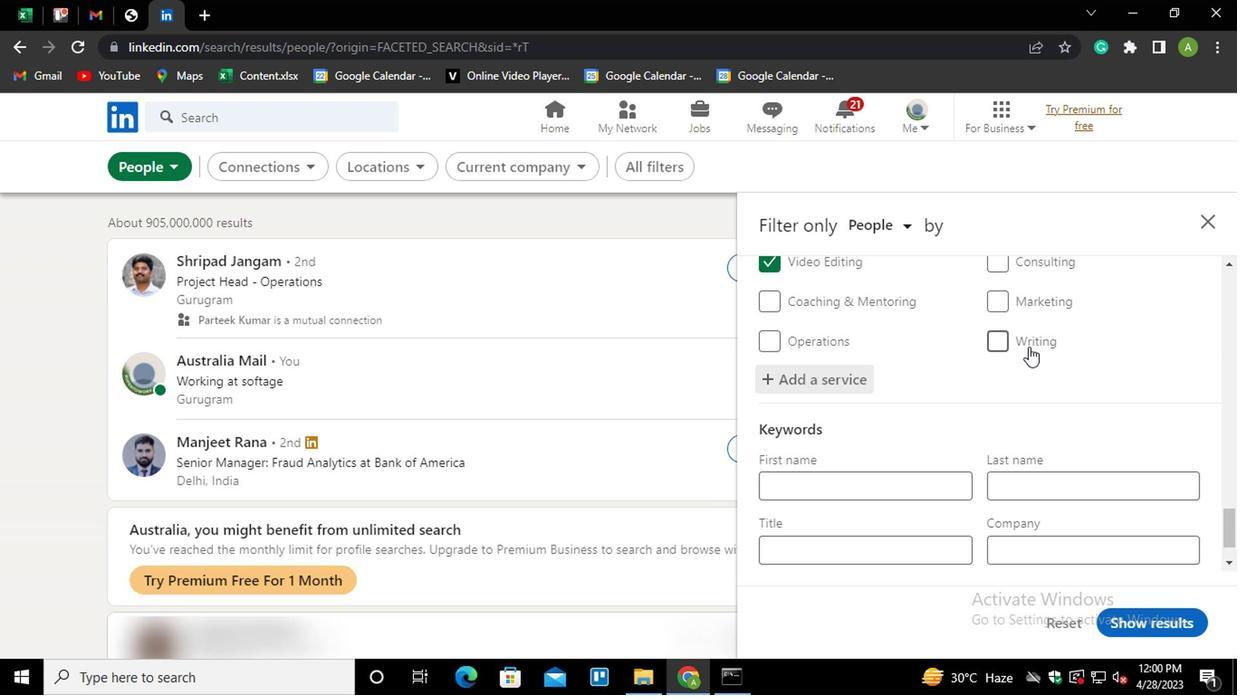 
Action: Mouse scrolled (835, 349) with delta (0, 0)
Screenshot: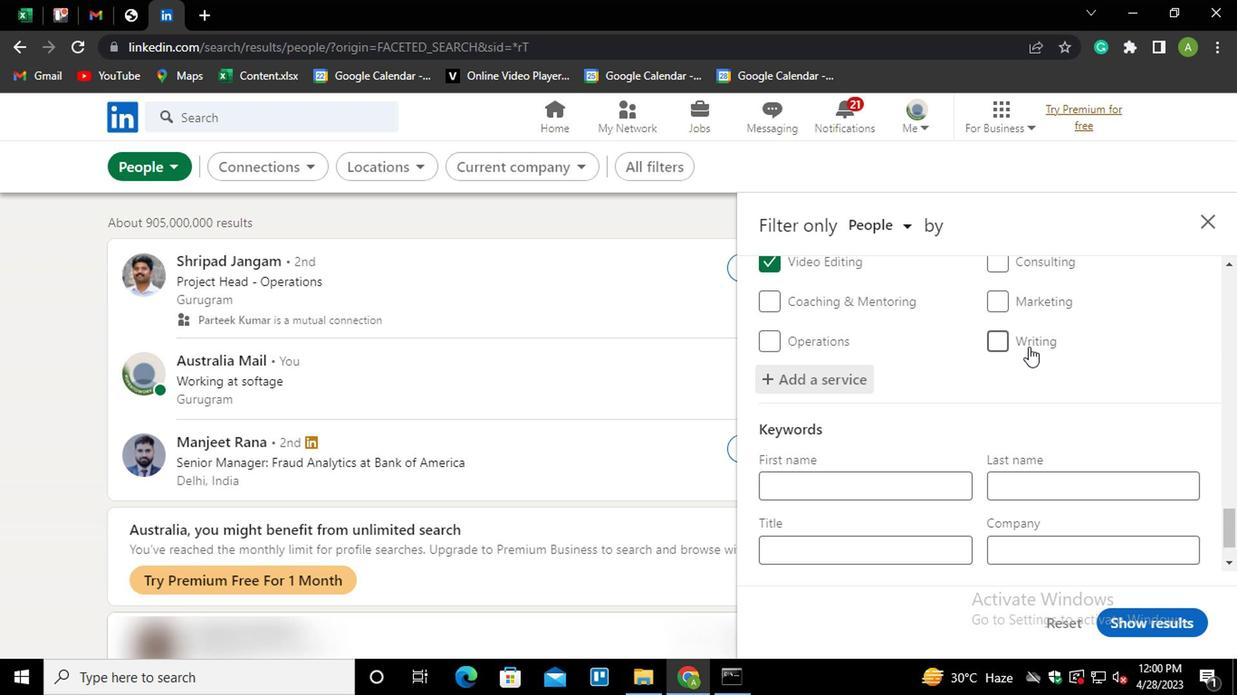 
Action: Mouse moved to (680, 456)
Screenshot: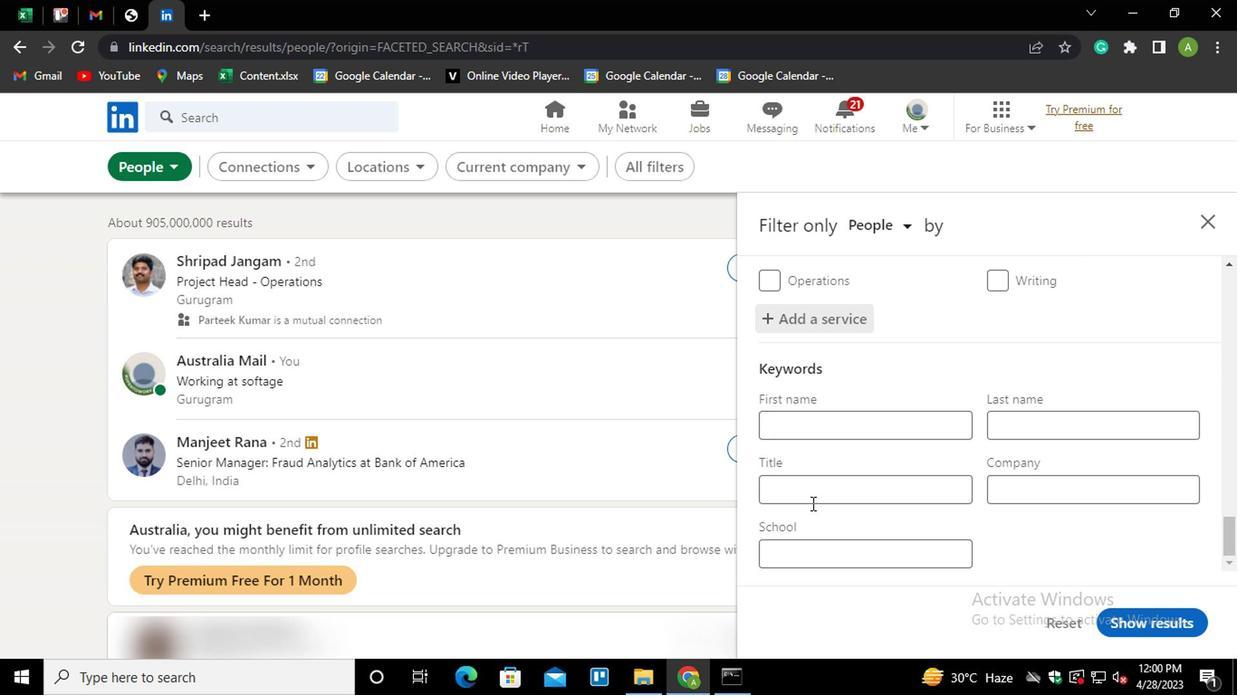 
Action: Mouse pressed left at (680, 456)
Screenshot: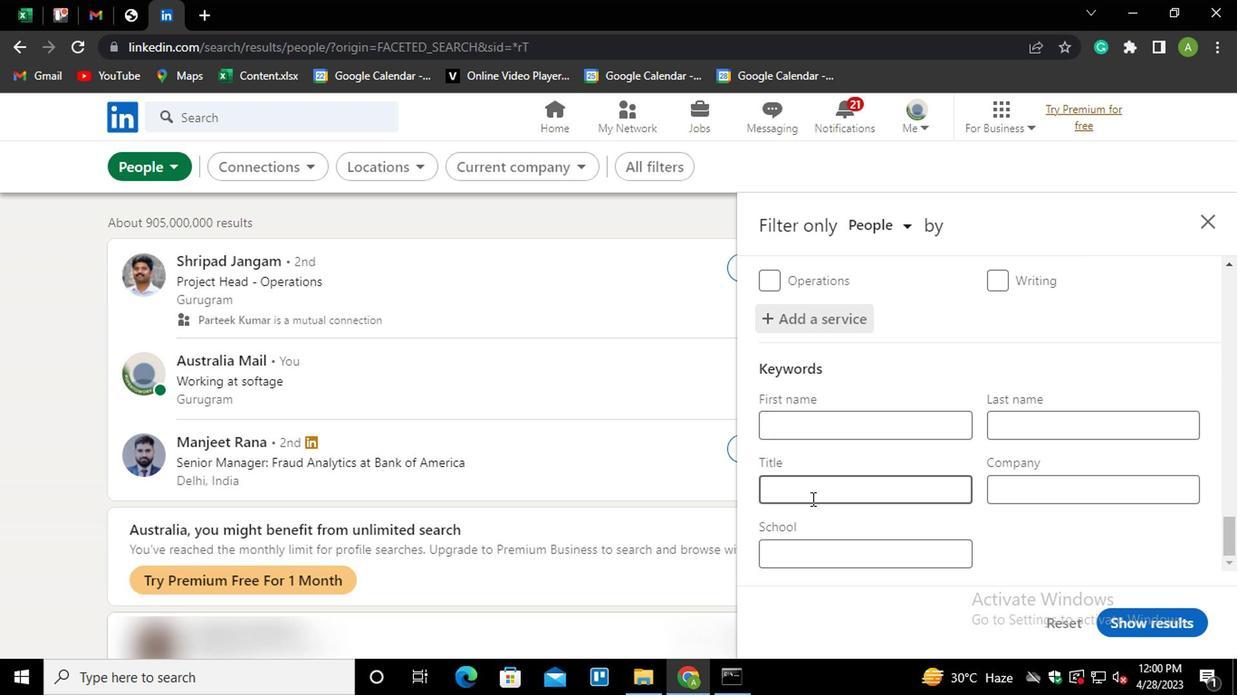 
Action: Key pressed <Key.shift>AUDO<Key.backspace>ITO<Key.backspace>OR
Screenshot: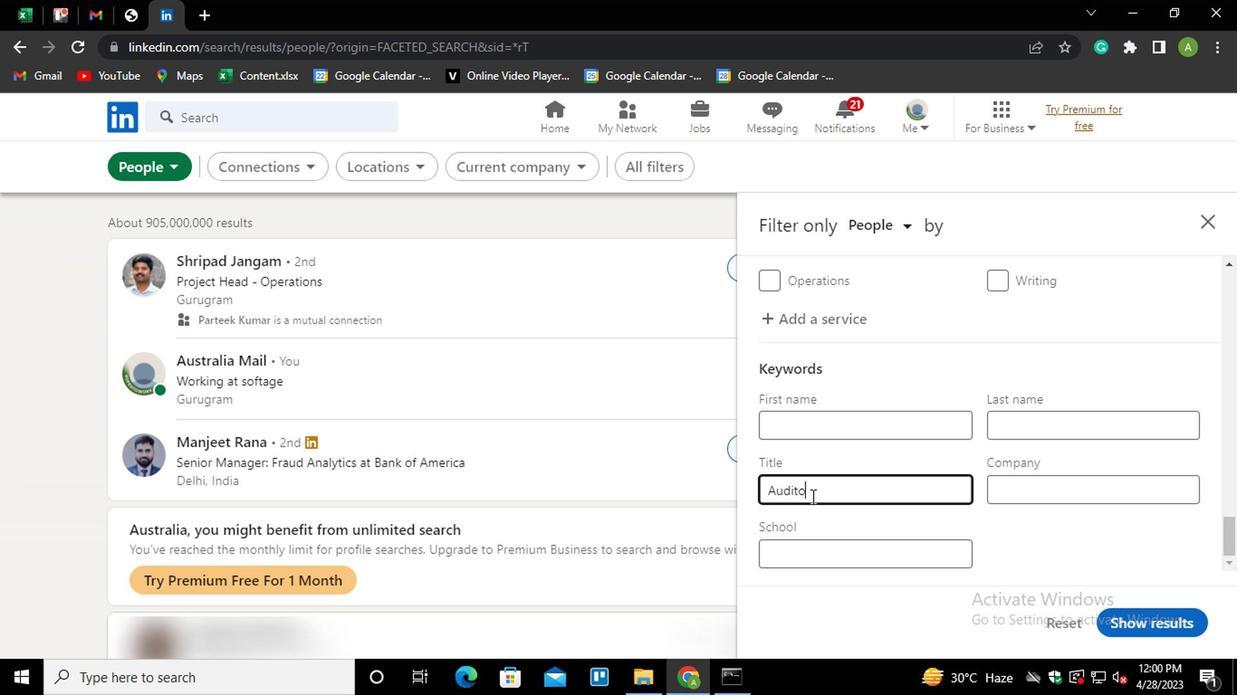 
Action: Mouse moved to (874, 486)
Screenshot: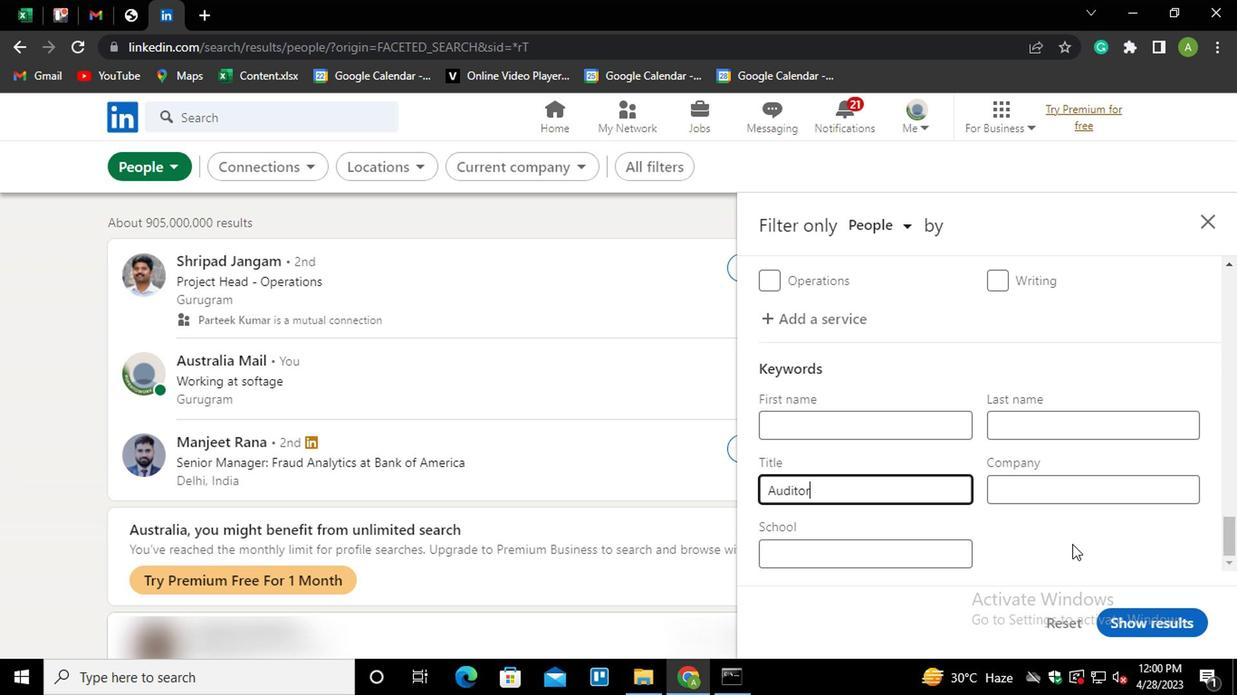 
Action: Mouse pressed left at (874, 486)
Screenshot: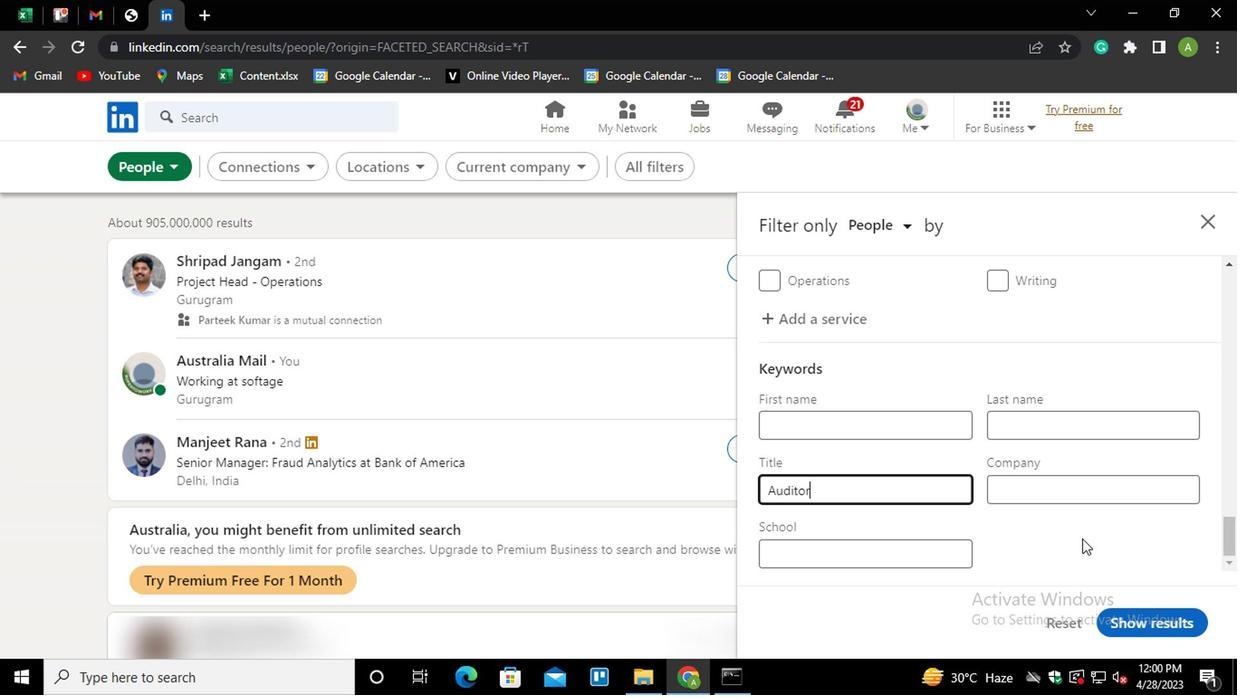 
Action: Mouse moved to (915, 548)
Screenshot: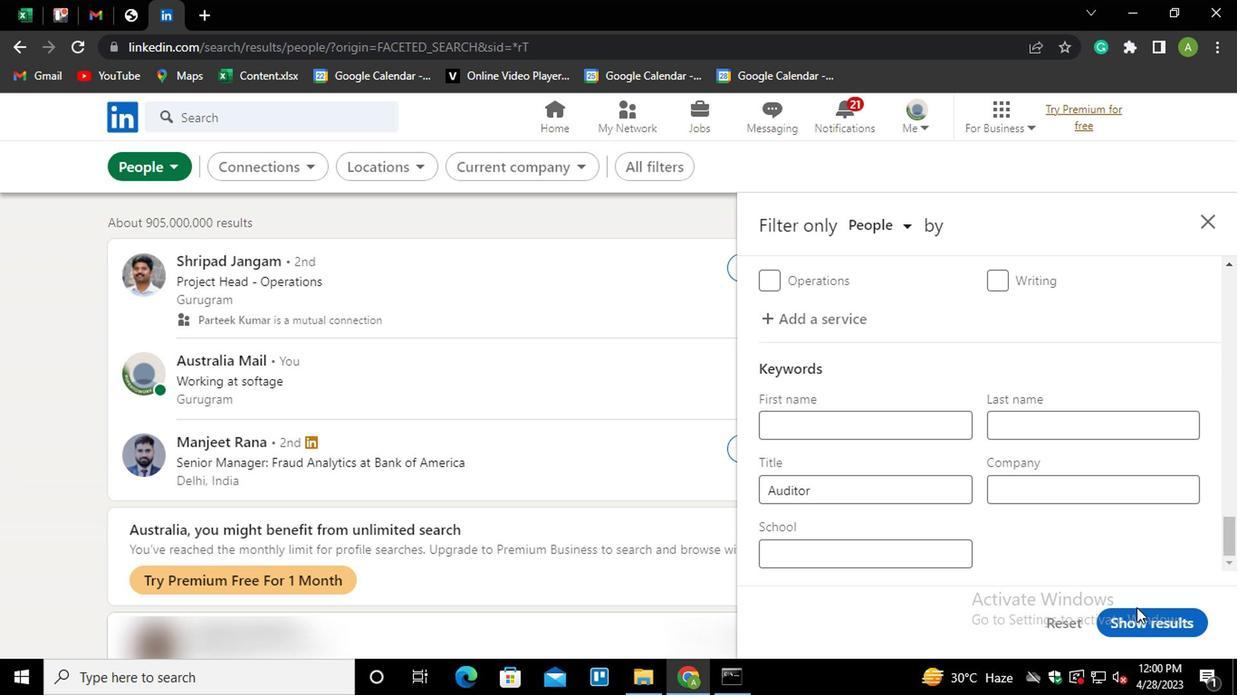 
Action: Mouse pressed left at (915, 548)
Screenshot: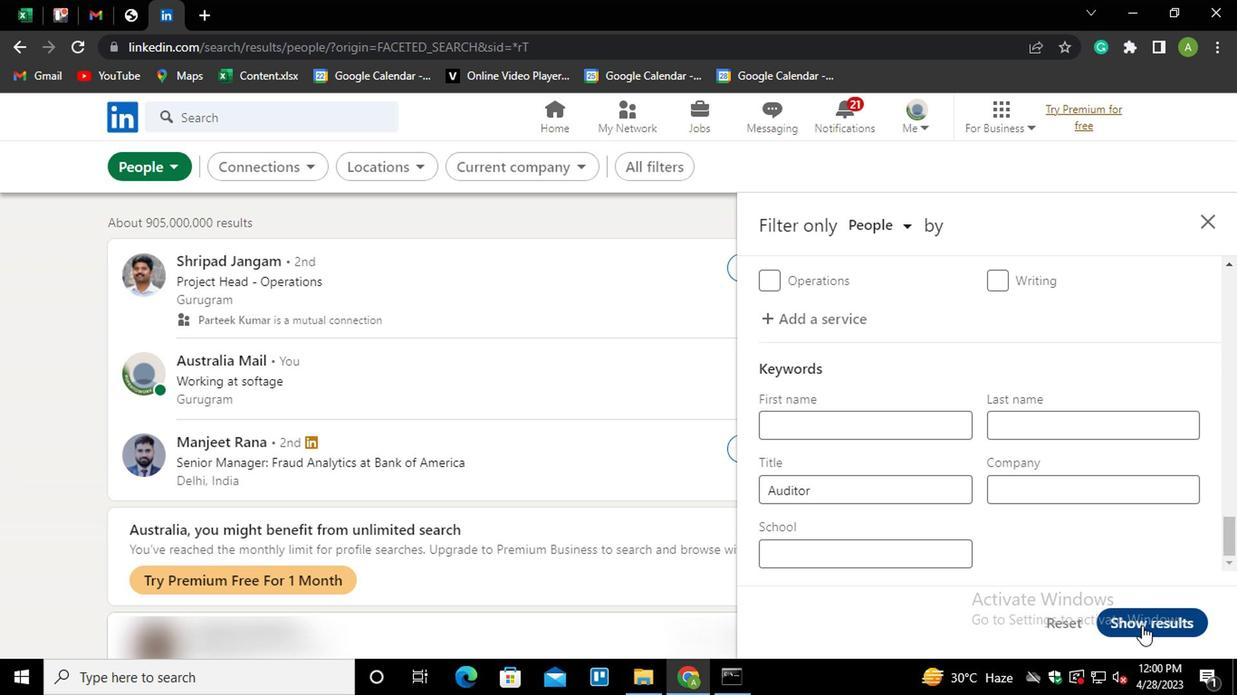 
